 Task: Find connections with filter location Qingyuan with filter topic #Tipsforsucesswith filter profile language German with filter current company HPCL-Mittal Energy Limited with filter school Sikkim Manipal Institute of Technology - SMU with filter industry Metal Ore Mining with filter service category Mobile Marketing with filter keywords title Carpenter
Action: Mouse moved to (219, 305)
Screenshot: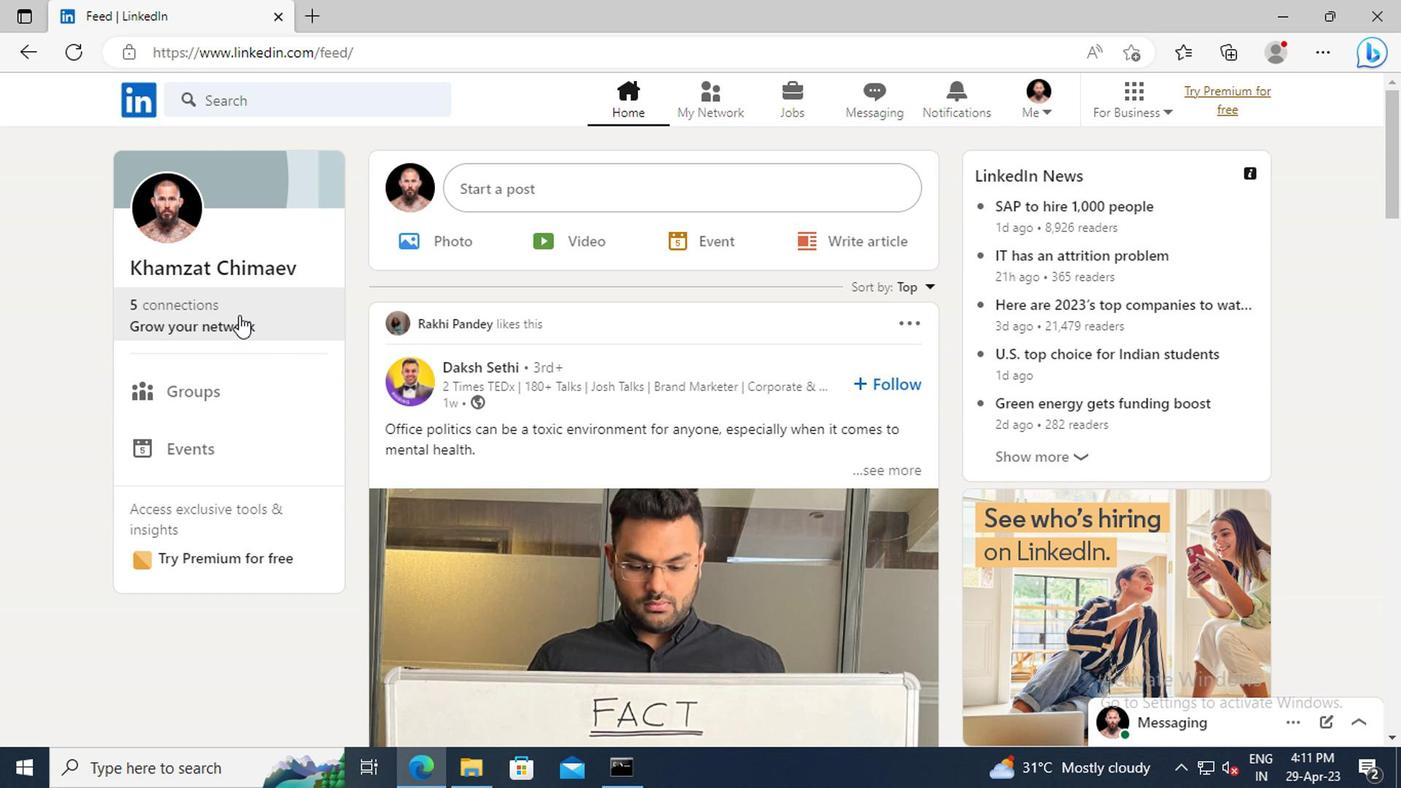 
Action: Mouse pressed left at (219, 305)
Screenshot: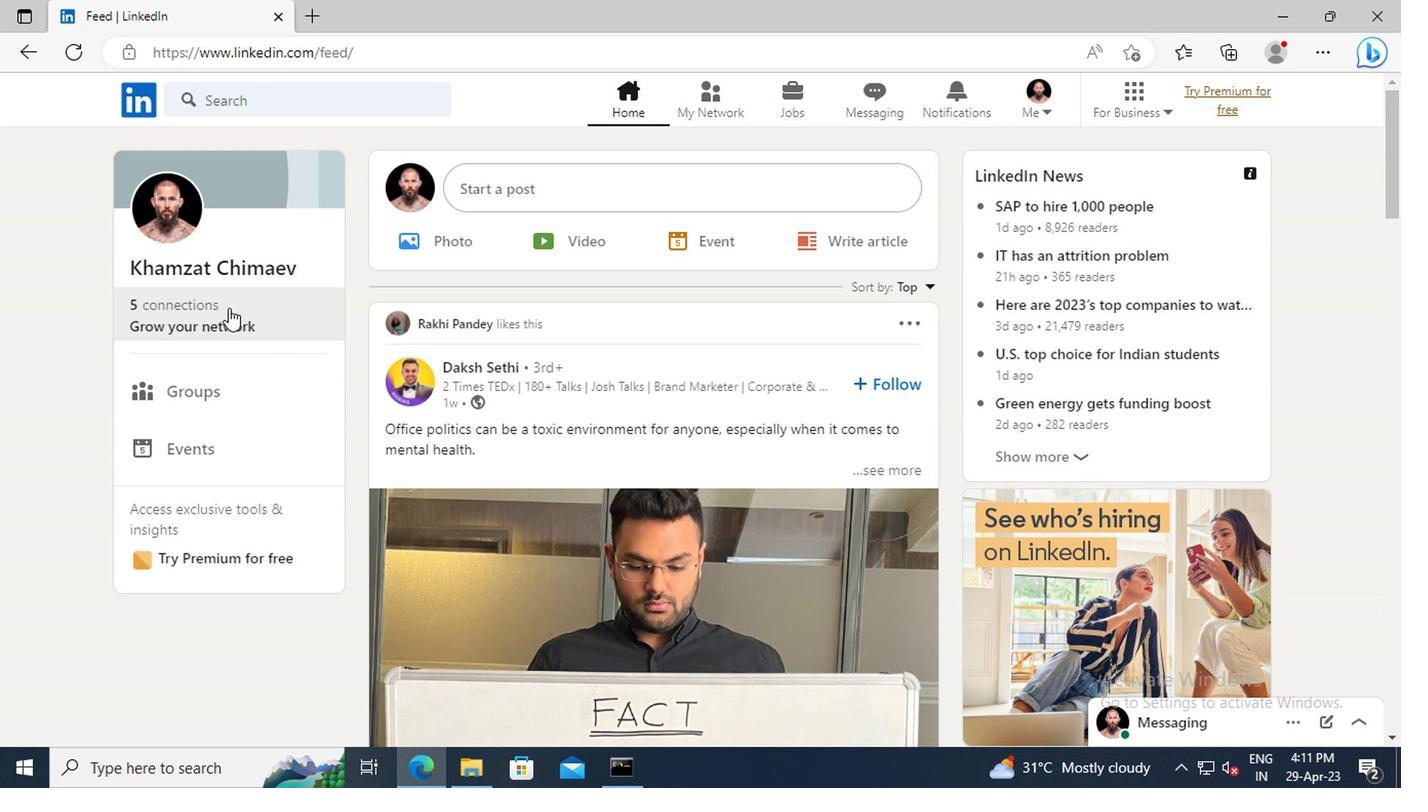 
Action: Mouse moved to (219, 214)
Screenshot: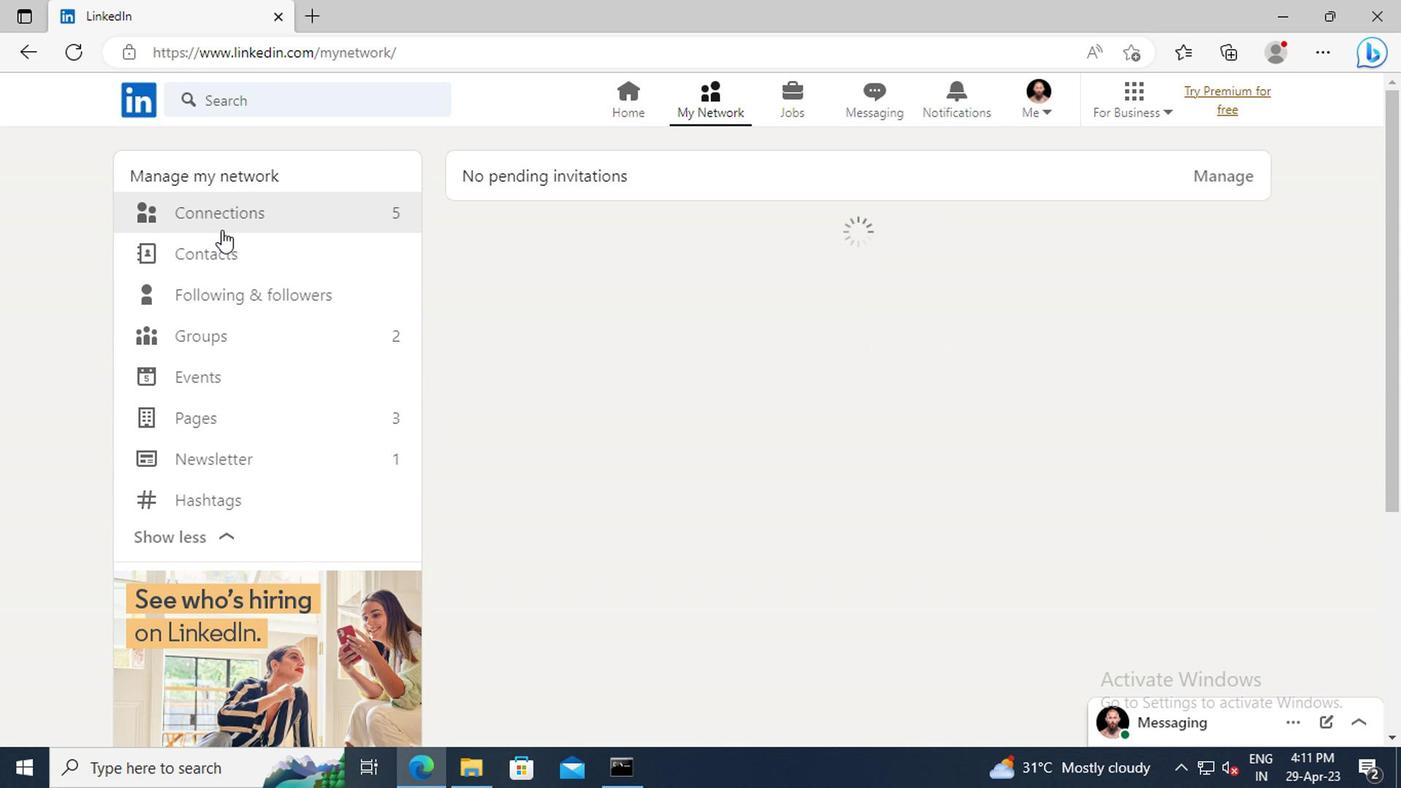 
Action: Mouse pressed left at (219, 214)
Screenshot: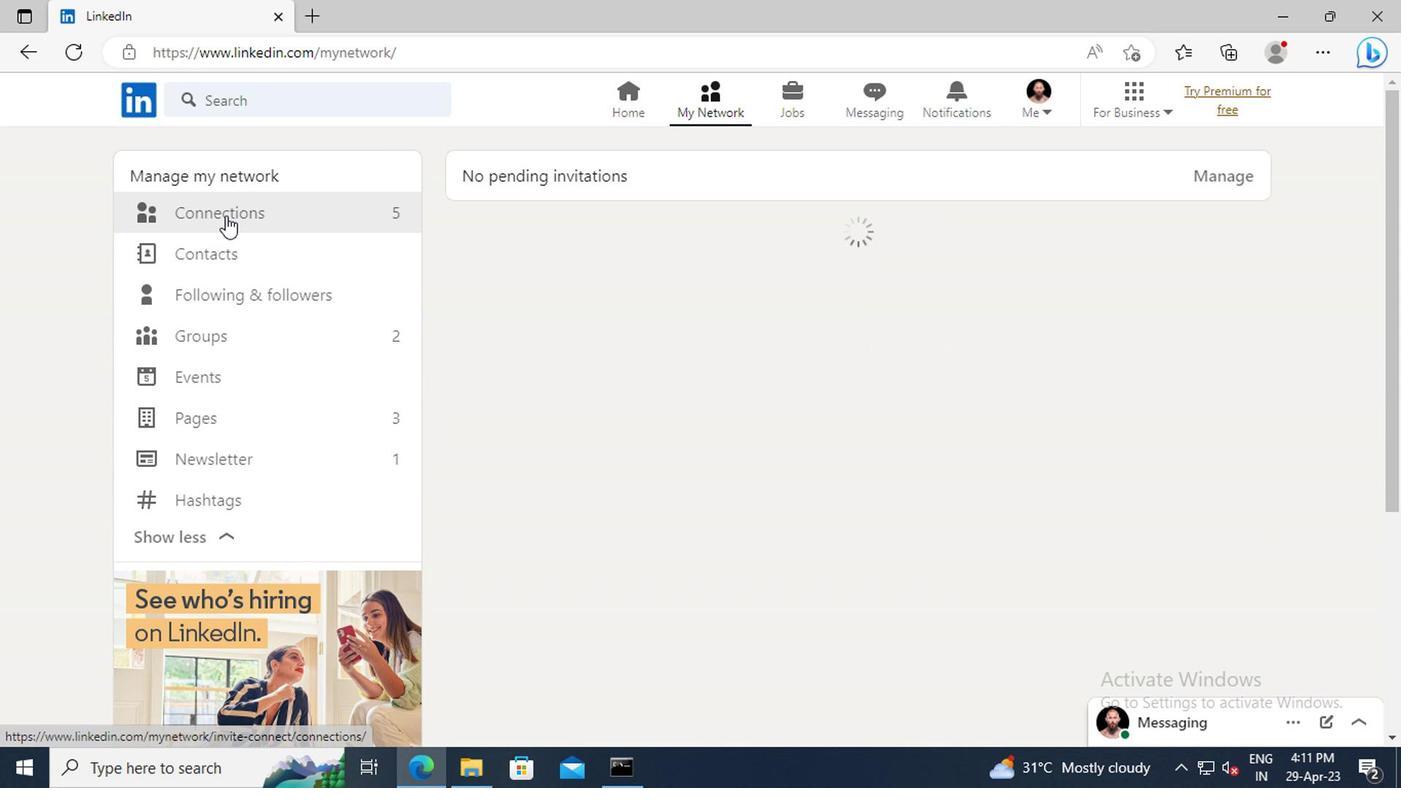 
Action: Mouse moved to (834, 216)
Screenshot: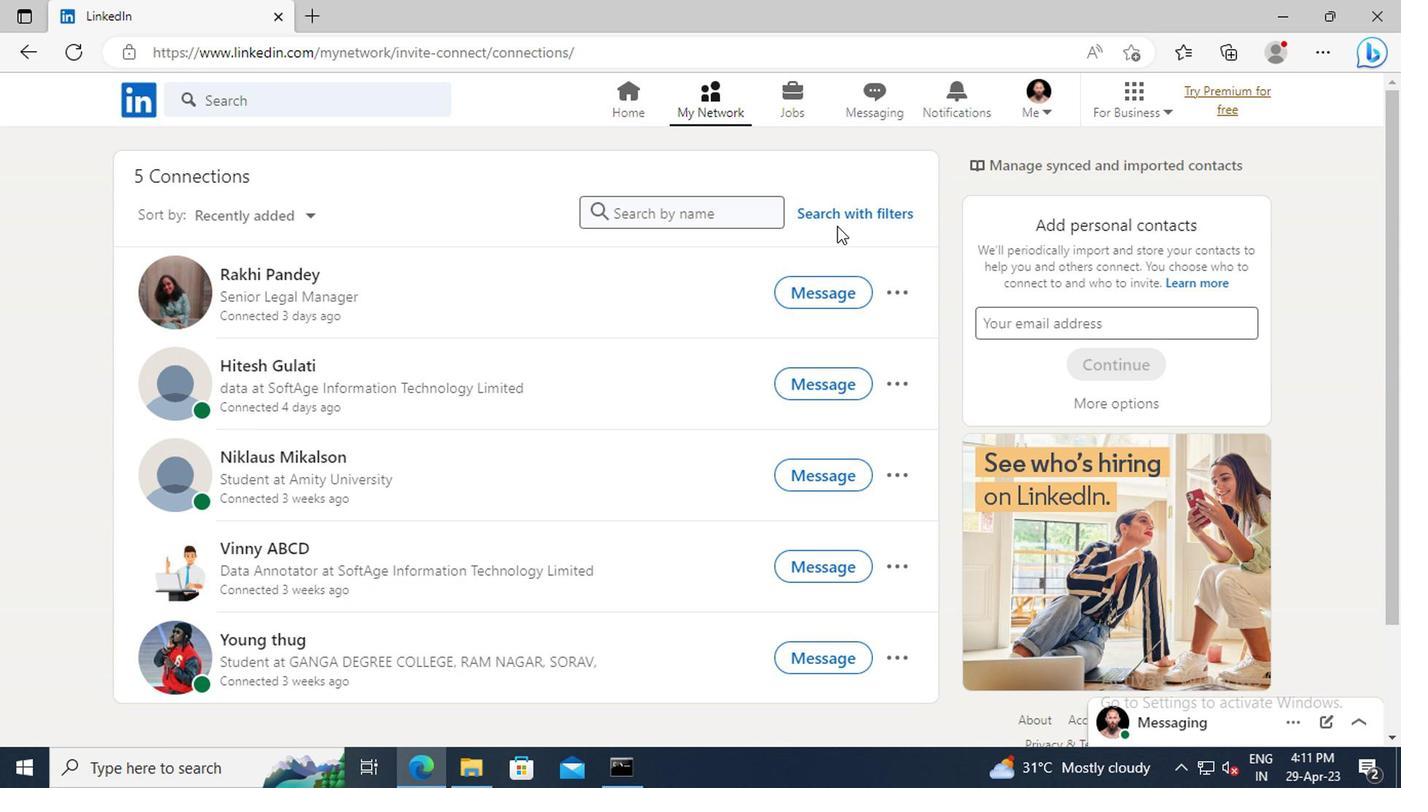 
Action: Mouse pressed left at (834, 216)
Screenshot: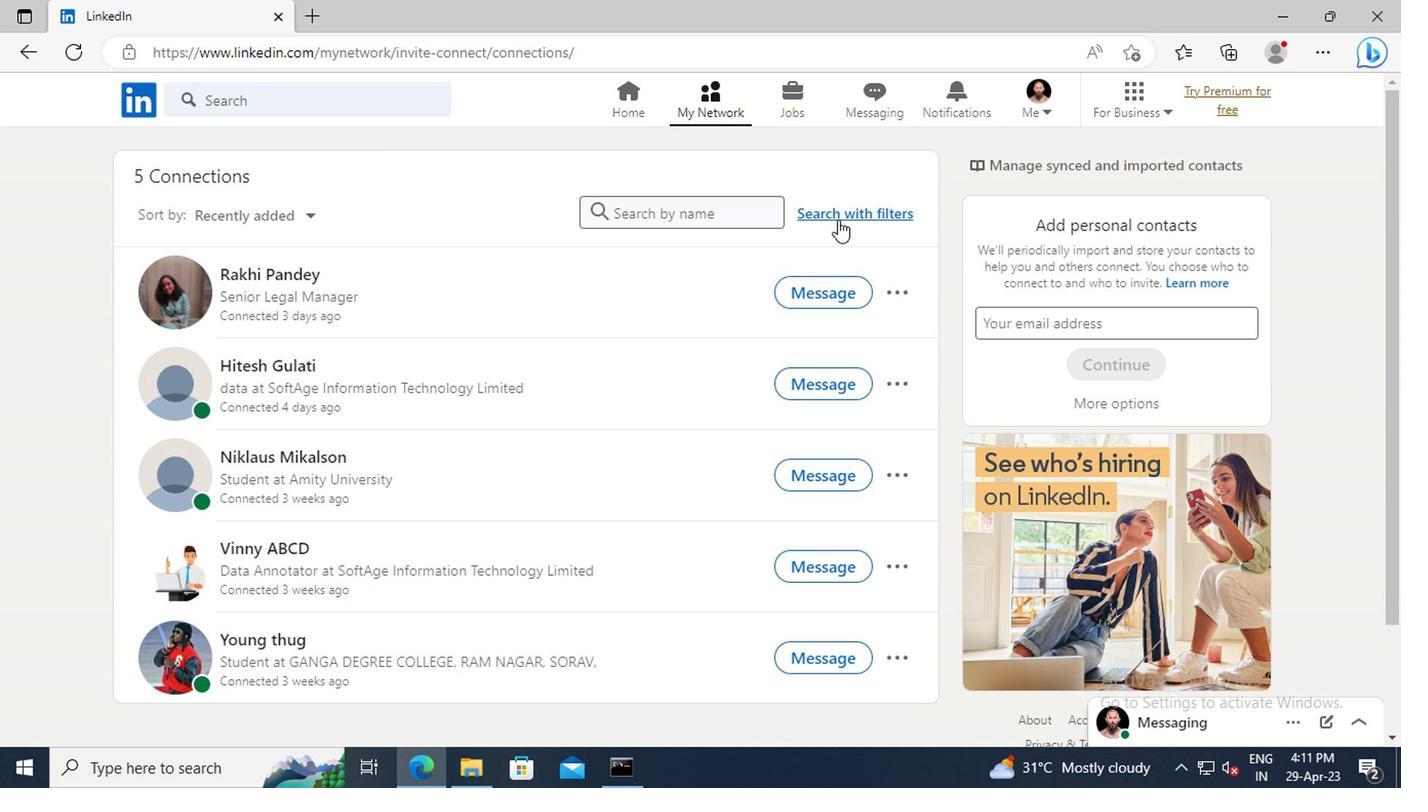 
Action: Mouse moved to (778, 161)
Screenshot: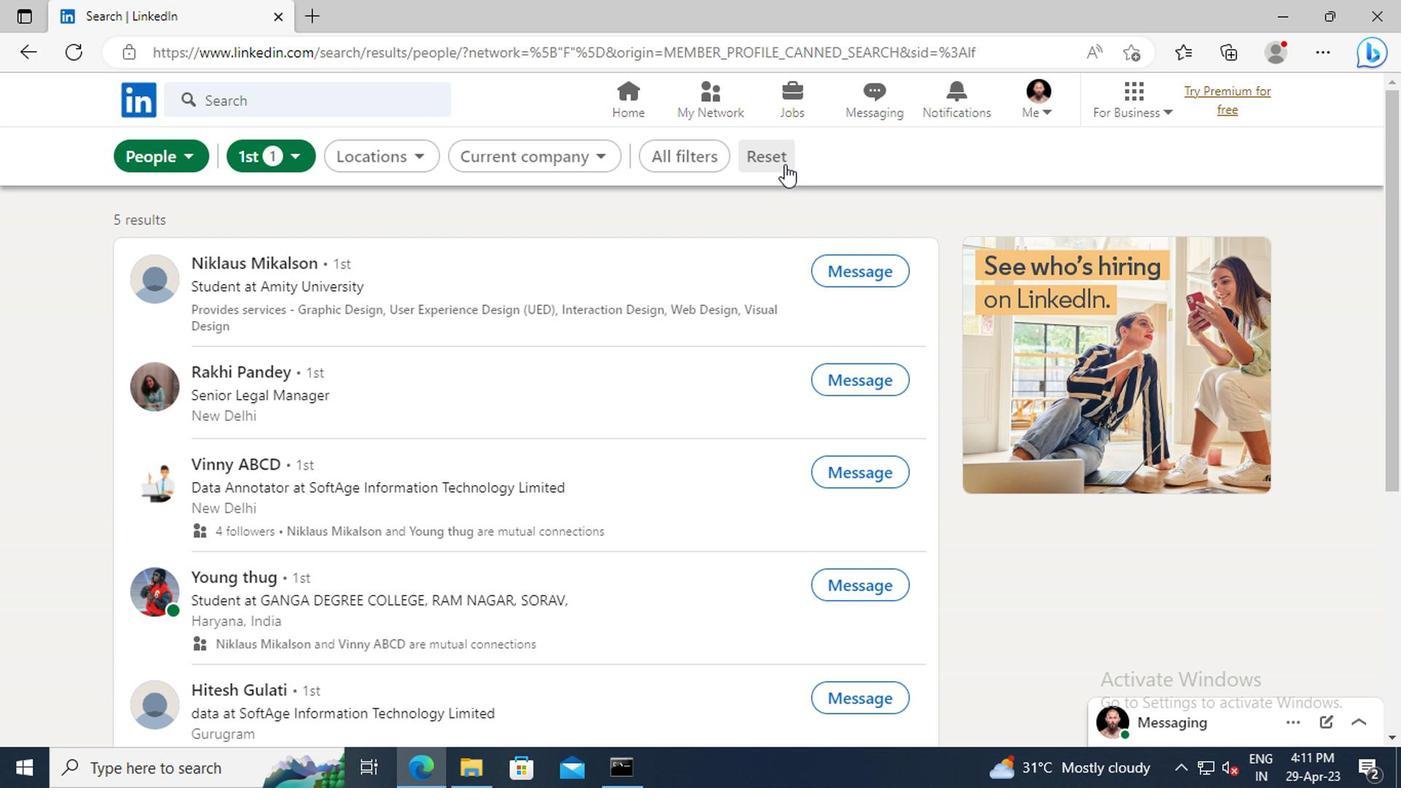 
Action: Mouse pressed left at (778, 161)
Screenshot: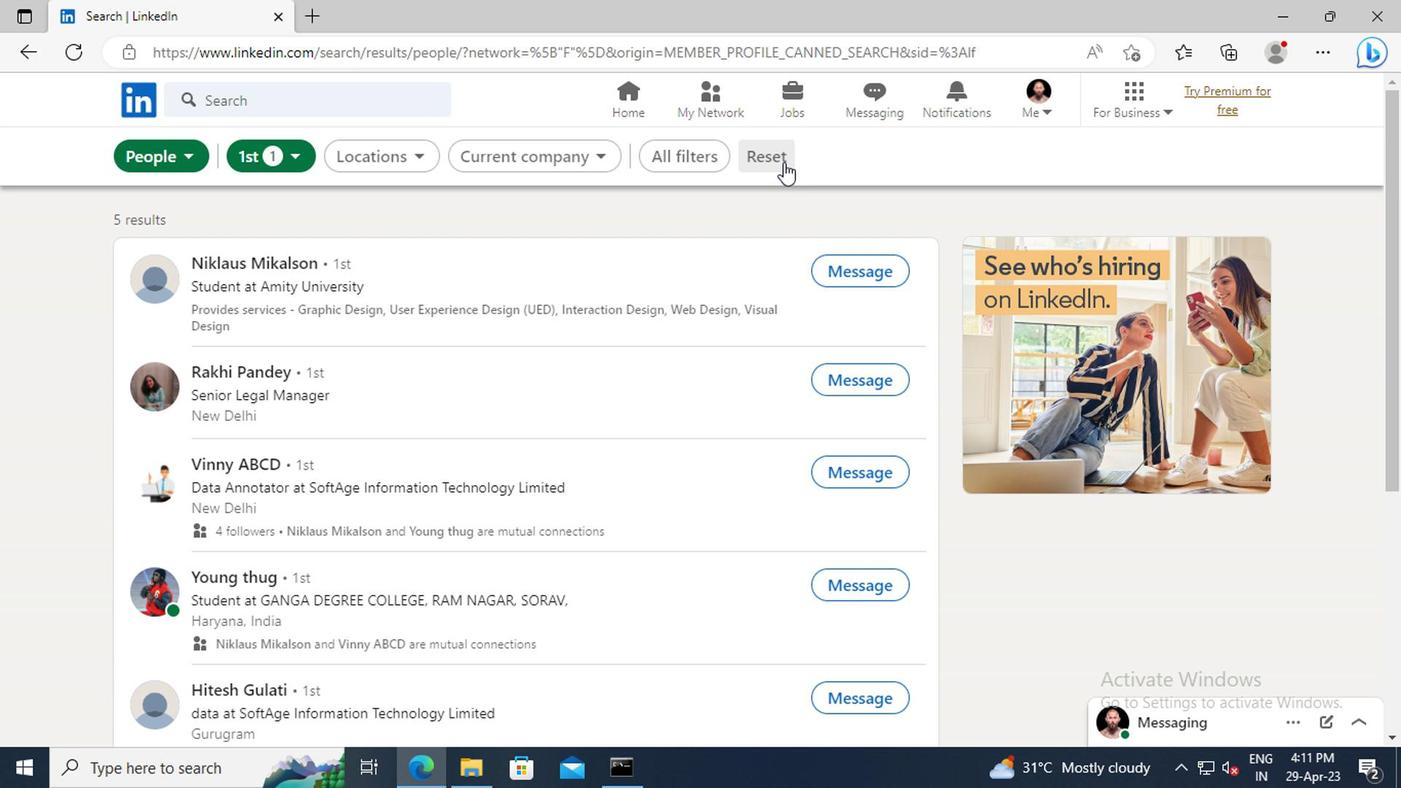 
Action: Mouse moved to (735, 154)
Screenshot: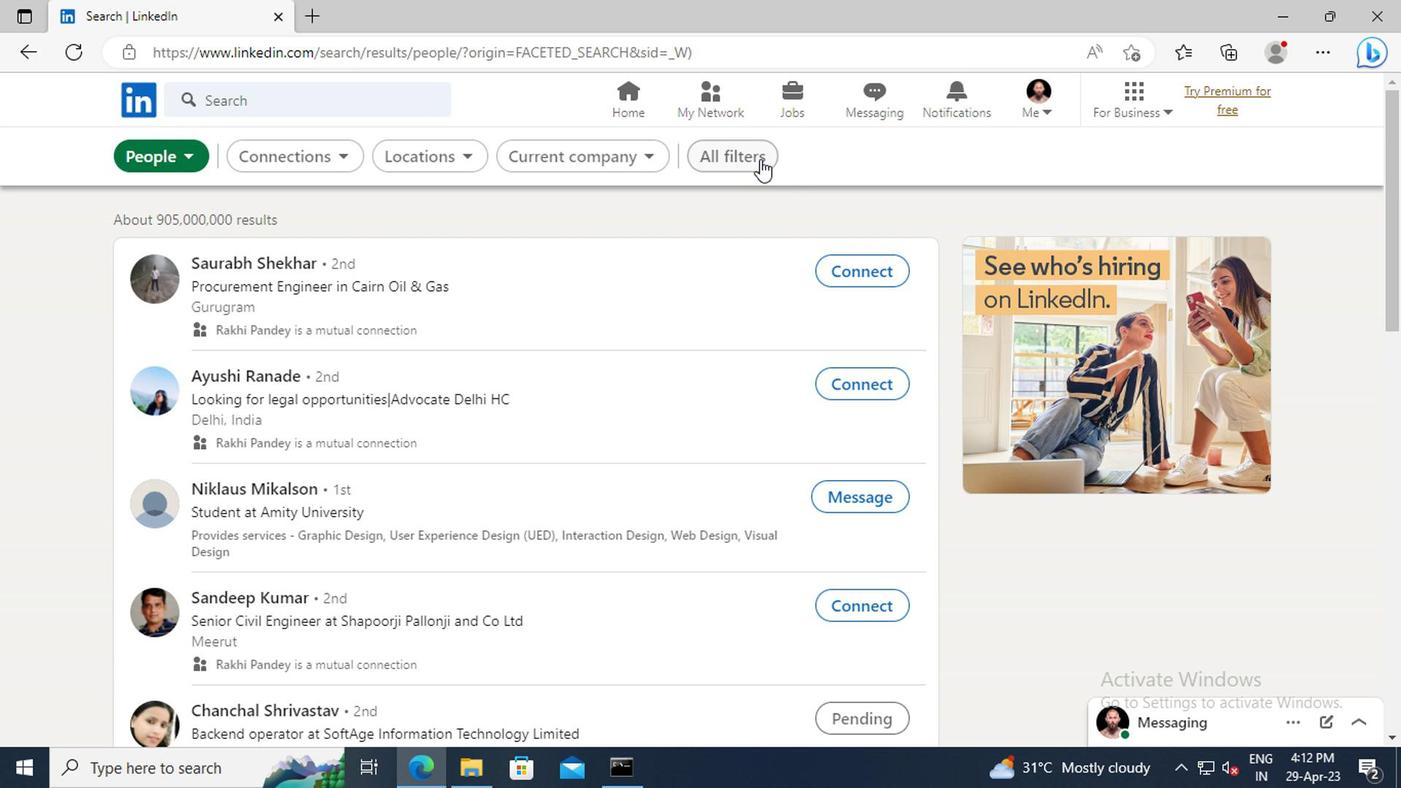 
Action: Mouse pressed left at (735, 154)
Screenshot: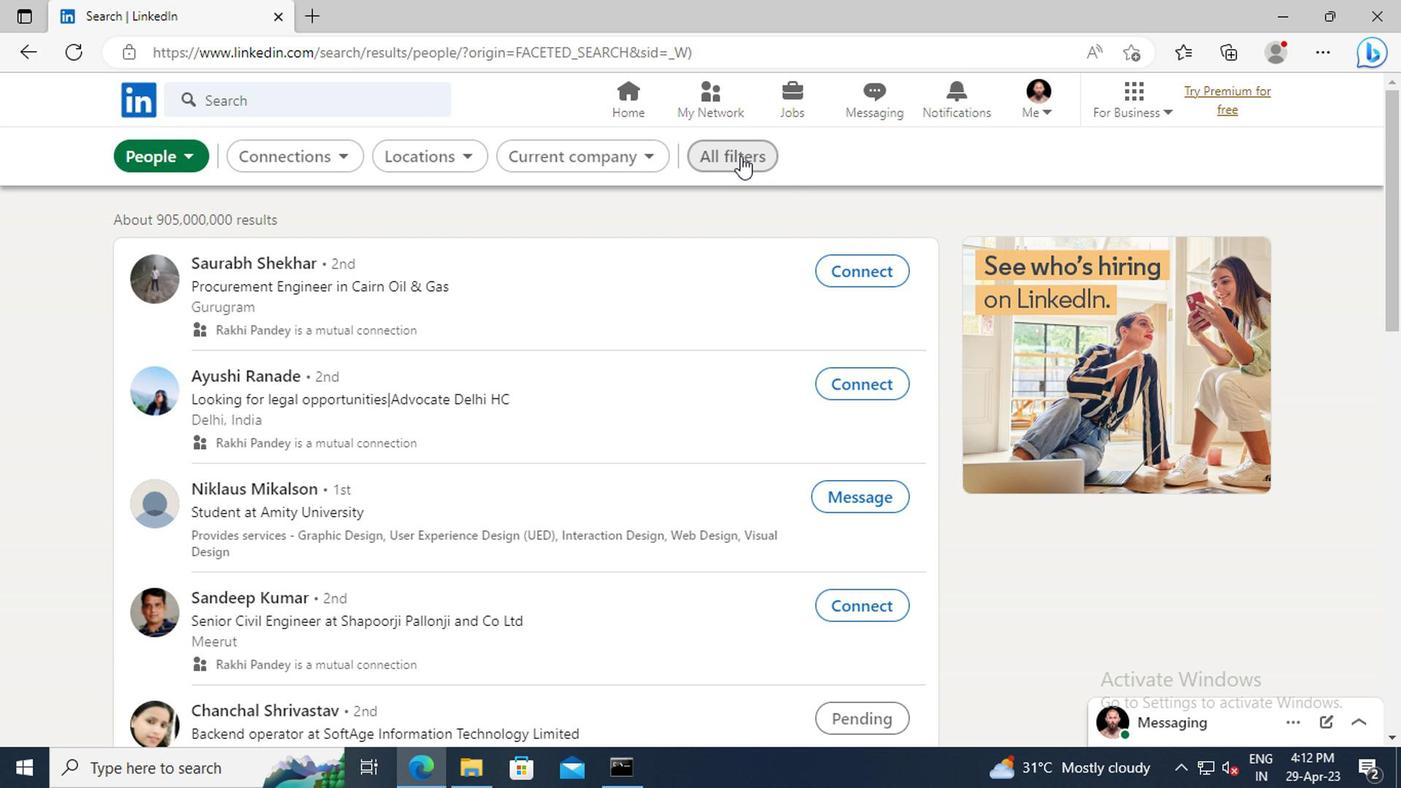 
Action: Mouse moved to (1190, 350)
Screenshot: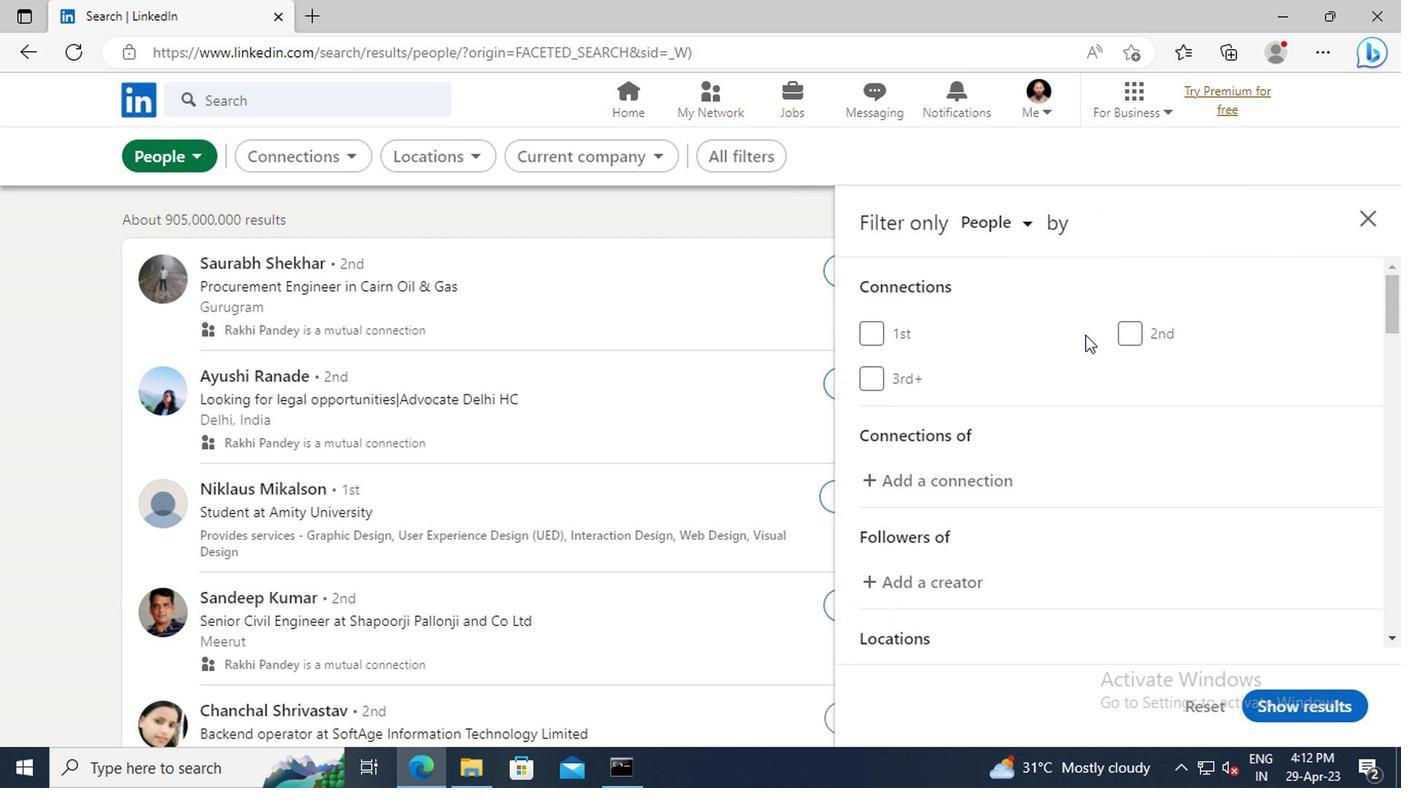 
Action: Mouse scrolled (1190, 350) with delta (0, 0)
Screenshot: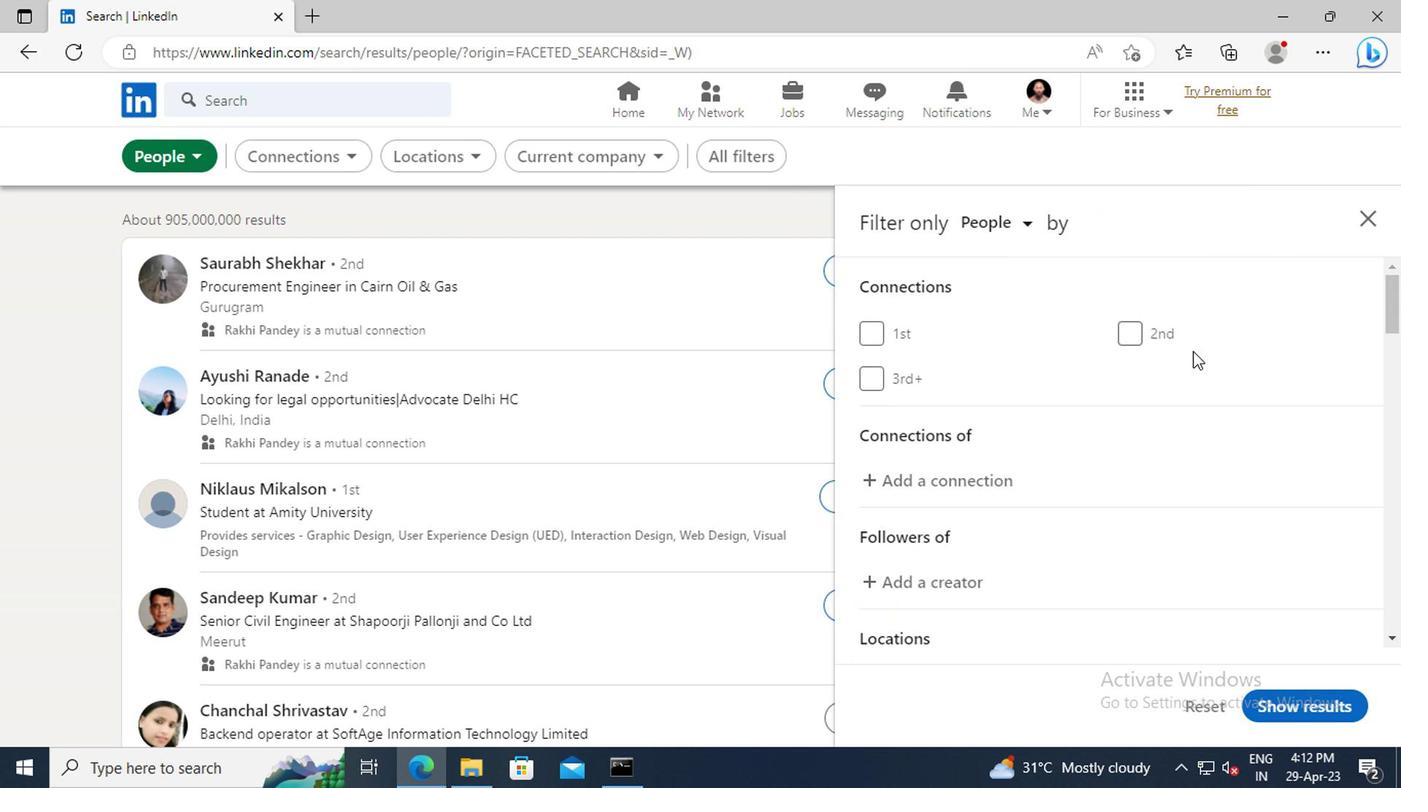 
Action: Mouse scrolled (1190, 350) with delta (0, 0)
Screenshot: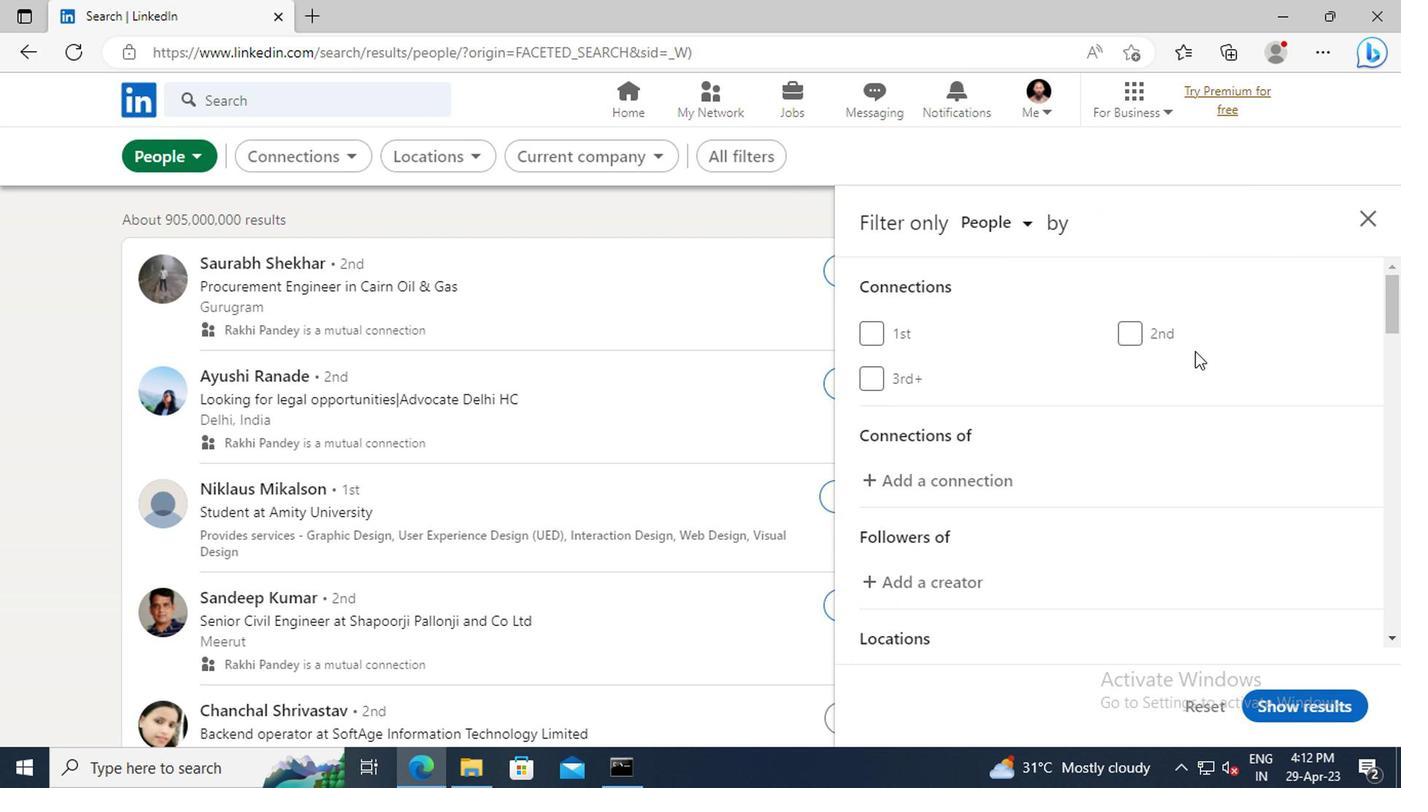 
Action: Mouse moved to (1190, 350)
Screenshot: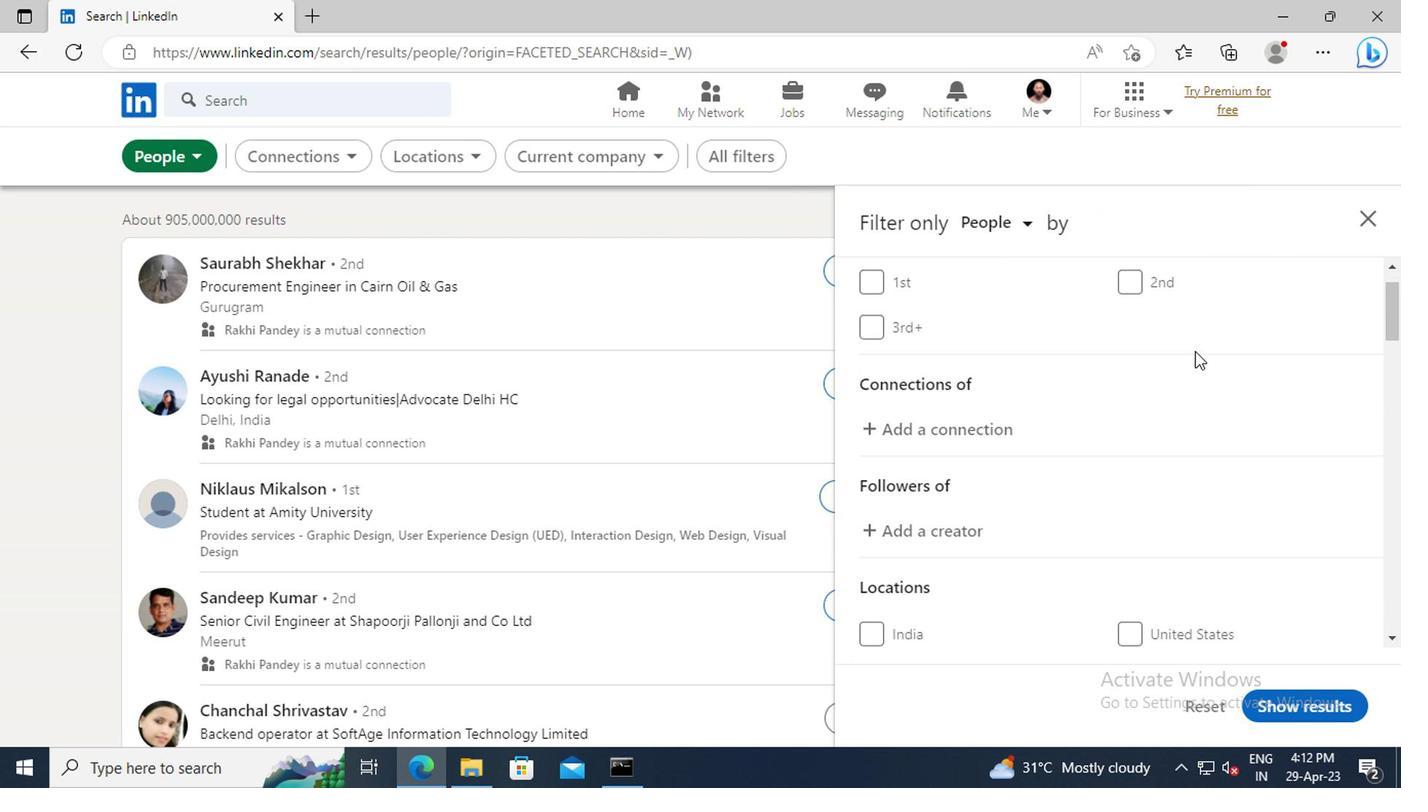 
Action: Mouse scrolled (1190, 350) with delta (0, 0)
Screenshot: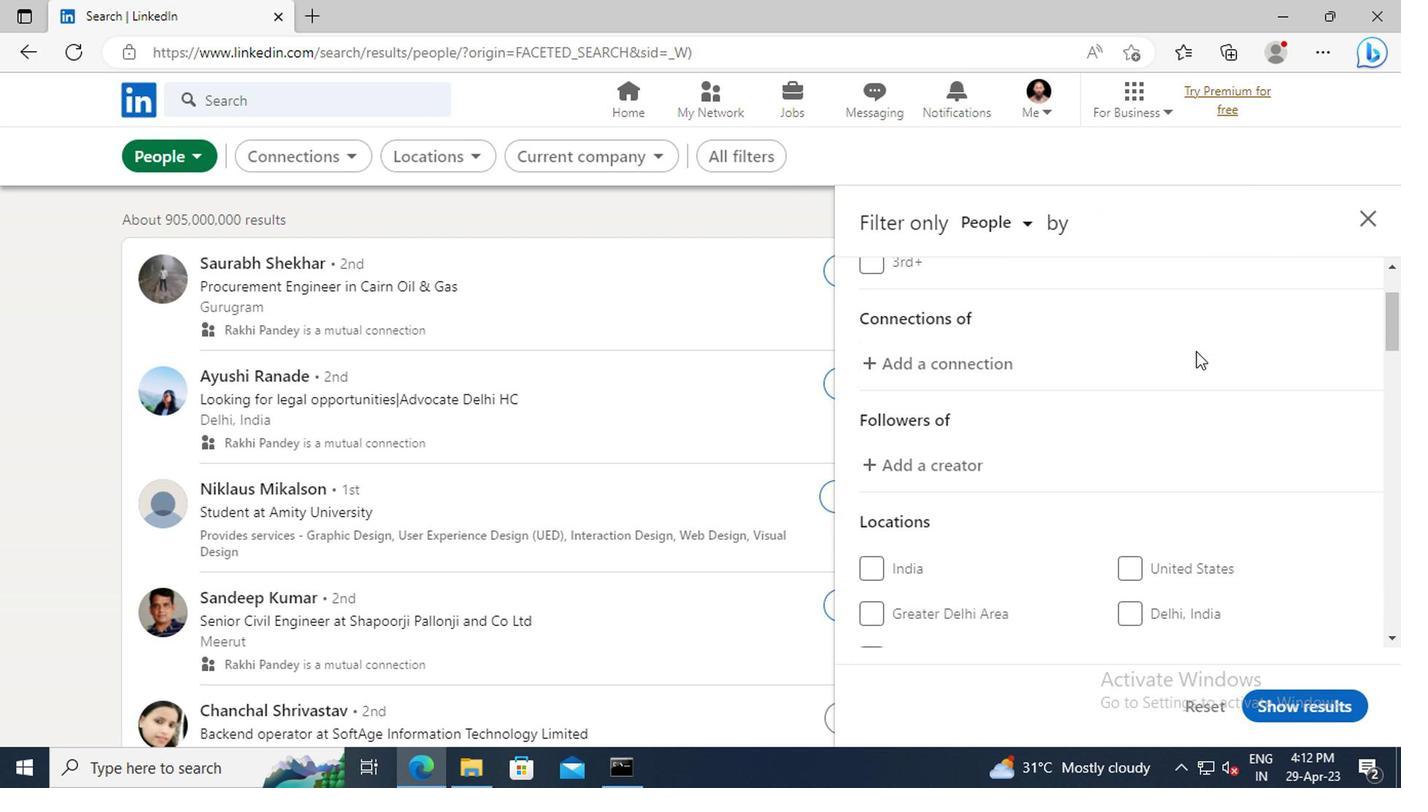
Action: Mouse scrolled (1190, 350) with delta (0, 0)
Screenshot: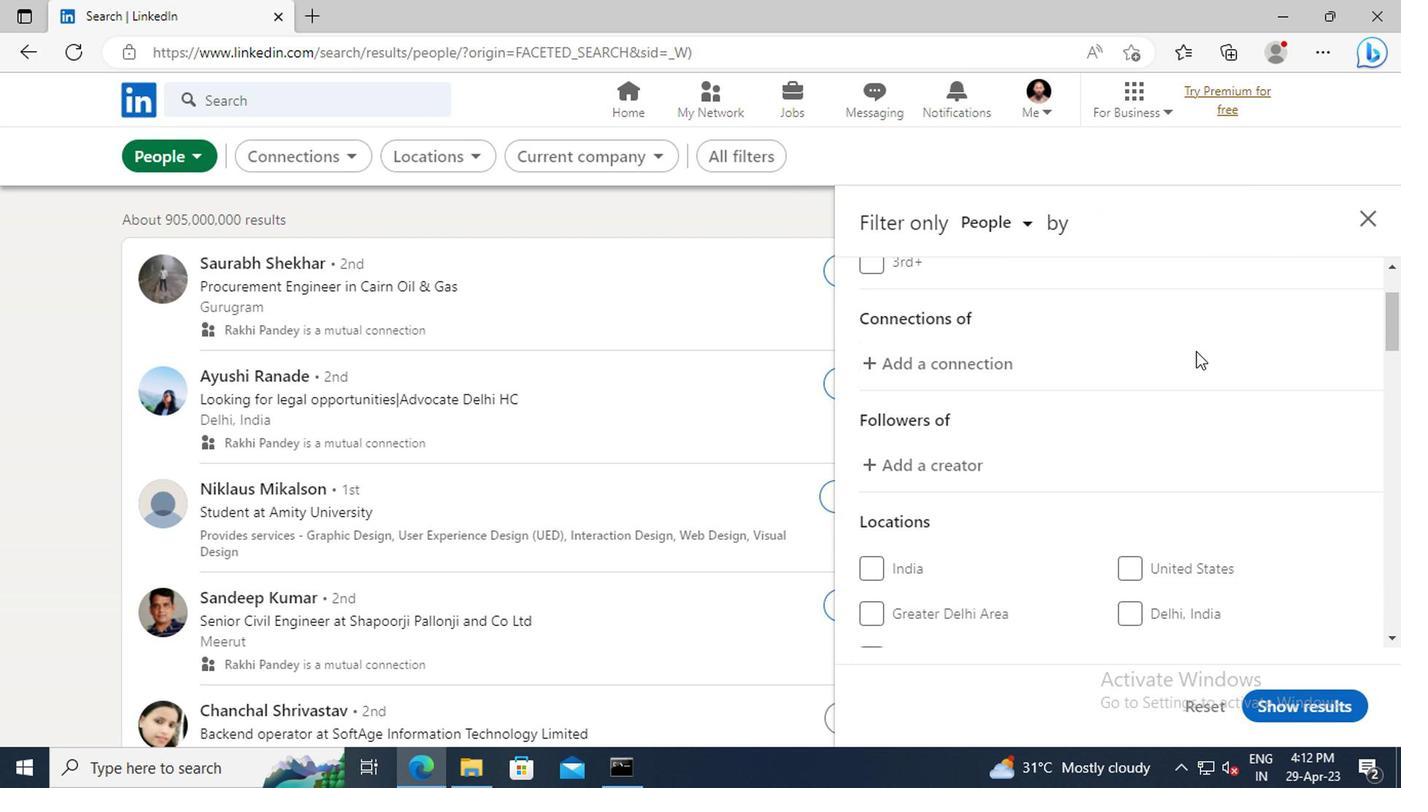 
Action: Mouse scrolled (1190, 350) with delta (0, 0)
Screenshot: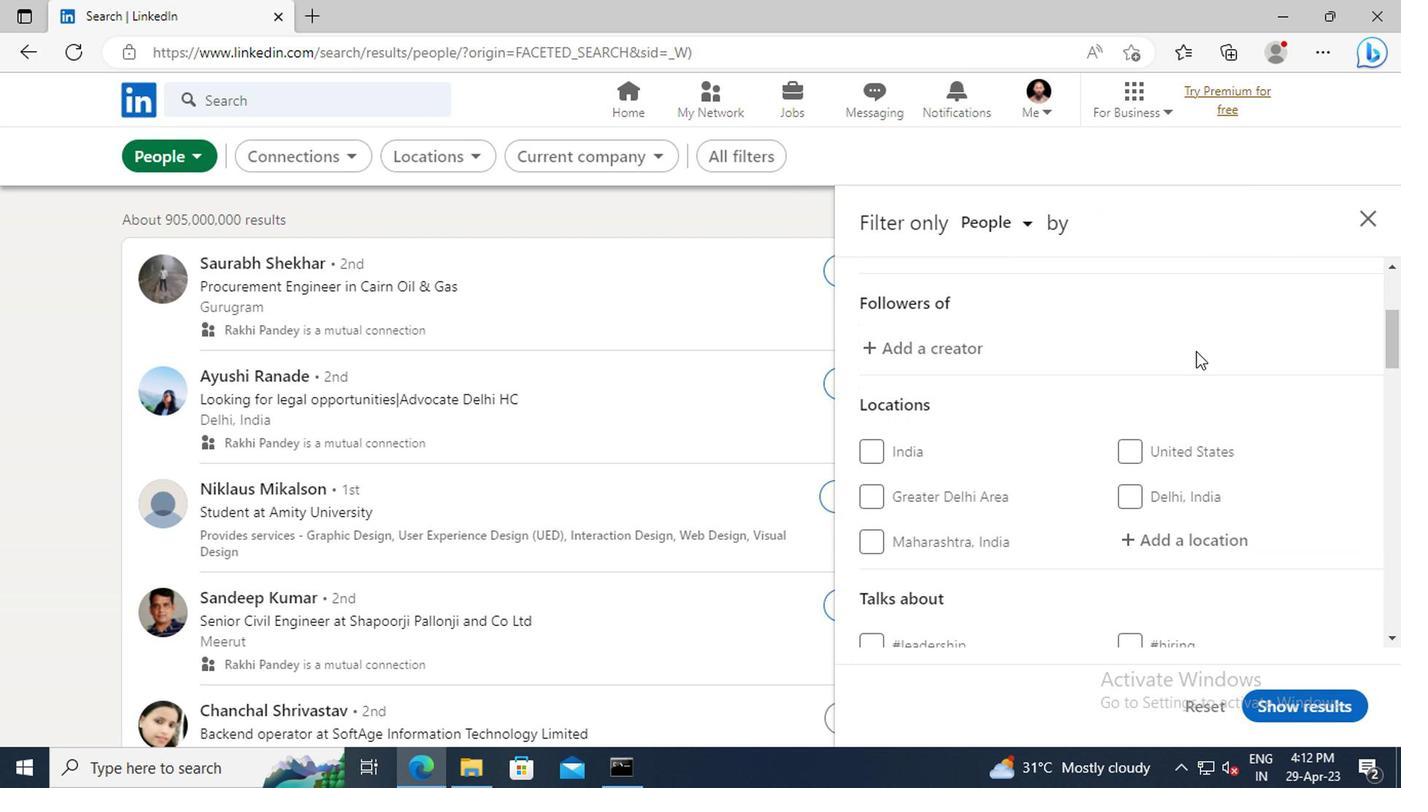 
Action: Mouse scrolled (1190, 350) with delta (0, 0)
Screenshot: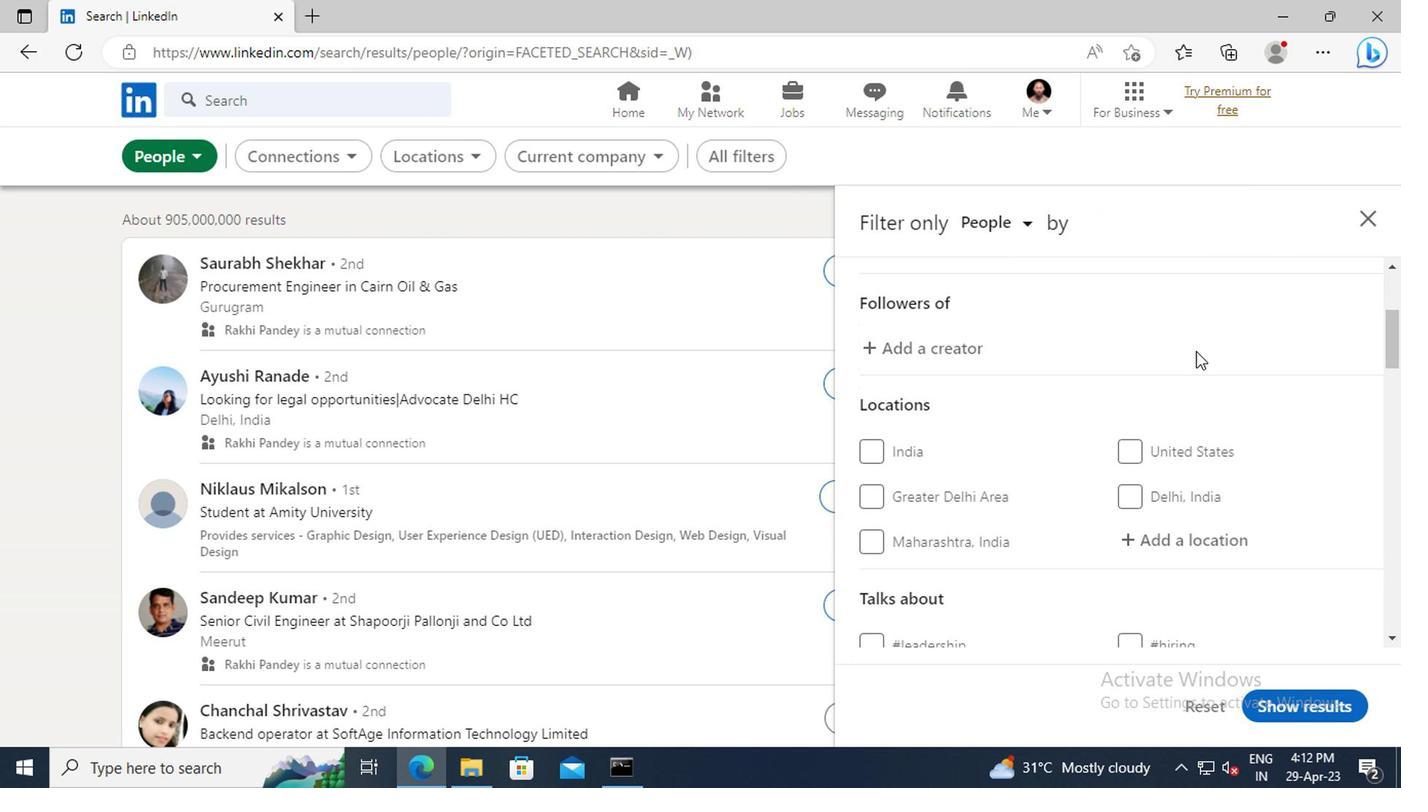 
Action: Mouse moved to (1175, 419)
Screenshot: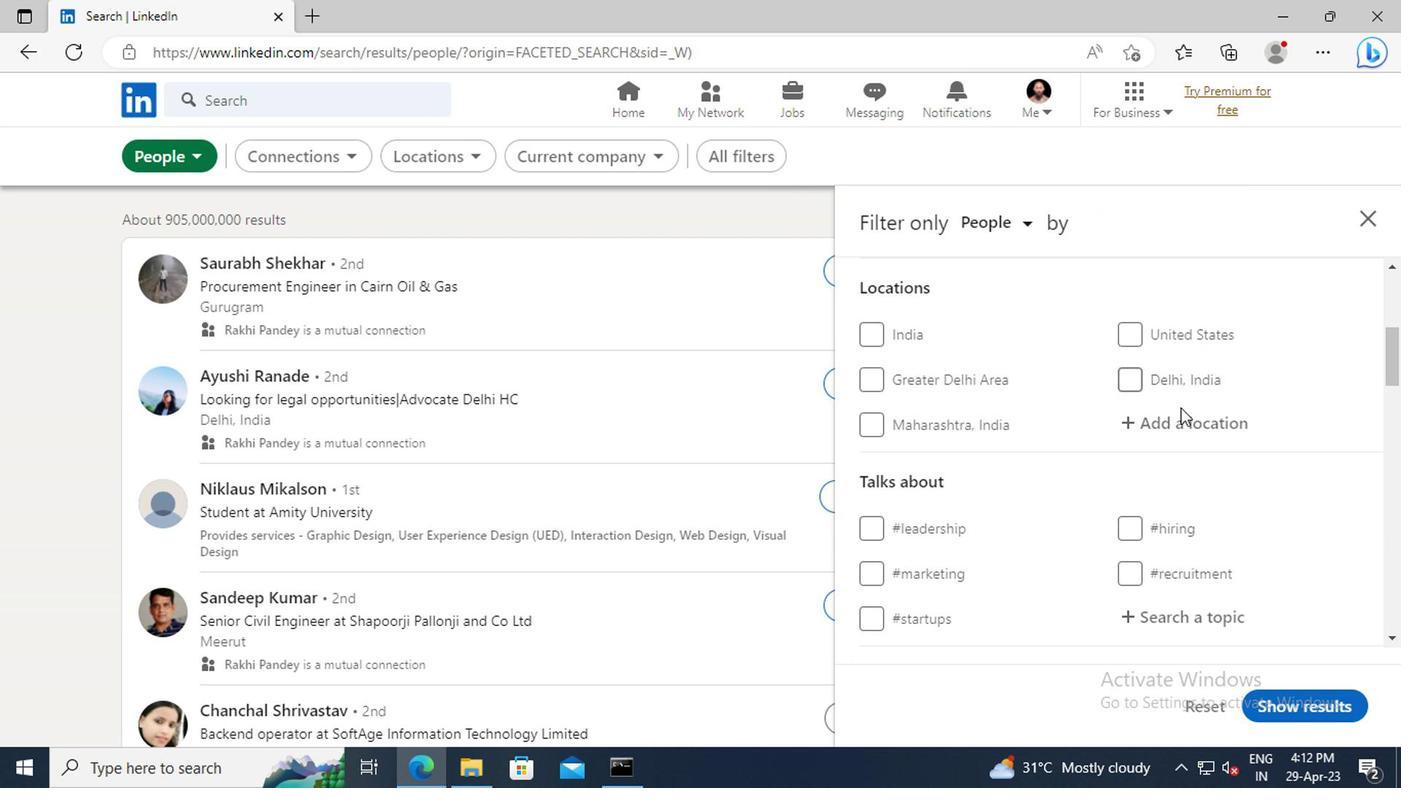 
Action: Mouse pressed left at (1175, 419)
Screenshot: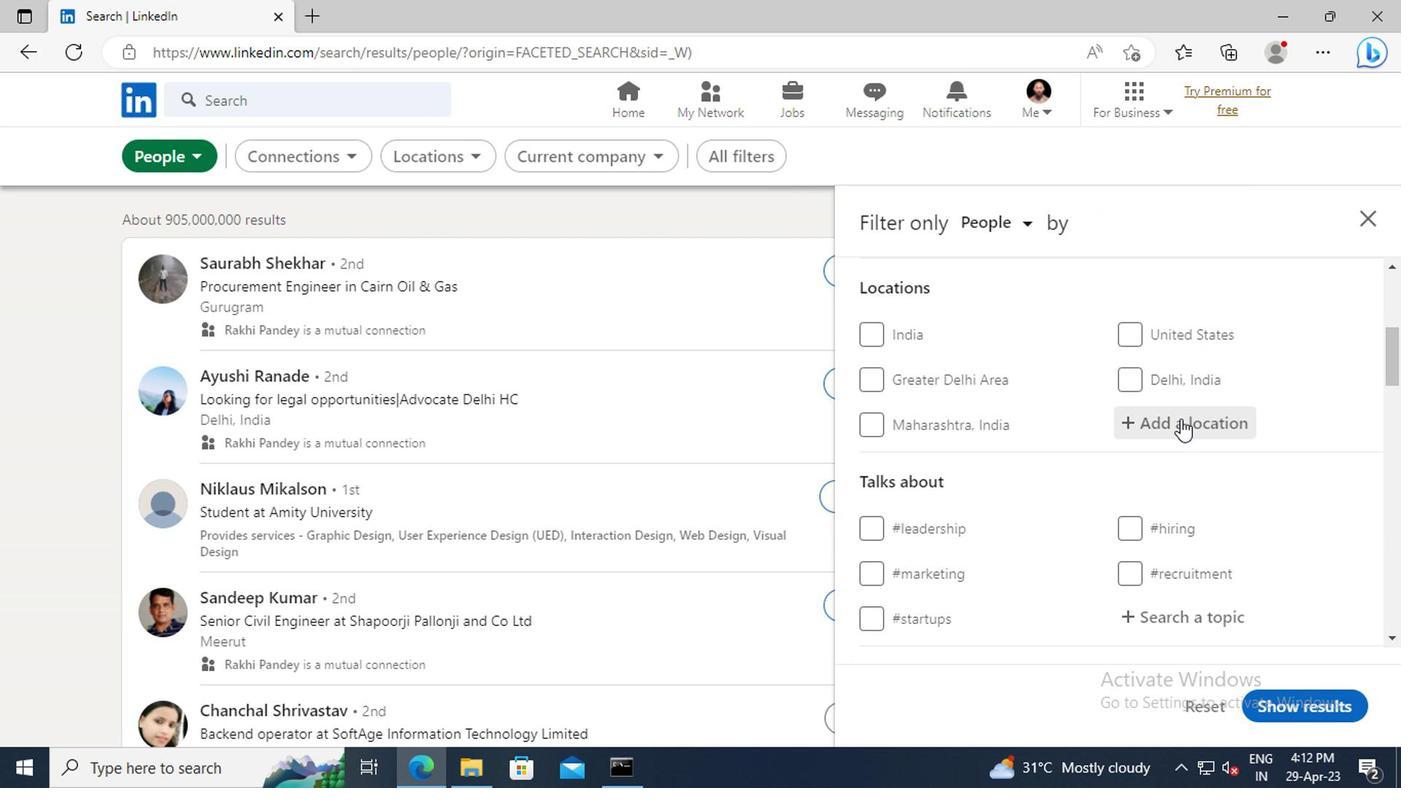 
Action: Key pressed <Key.shift>QINGYUAN
Screenshot: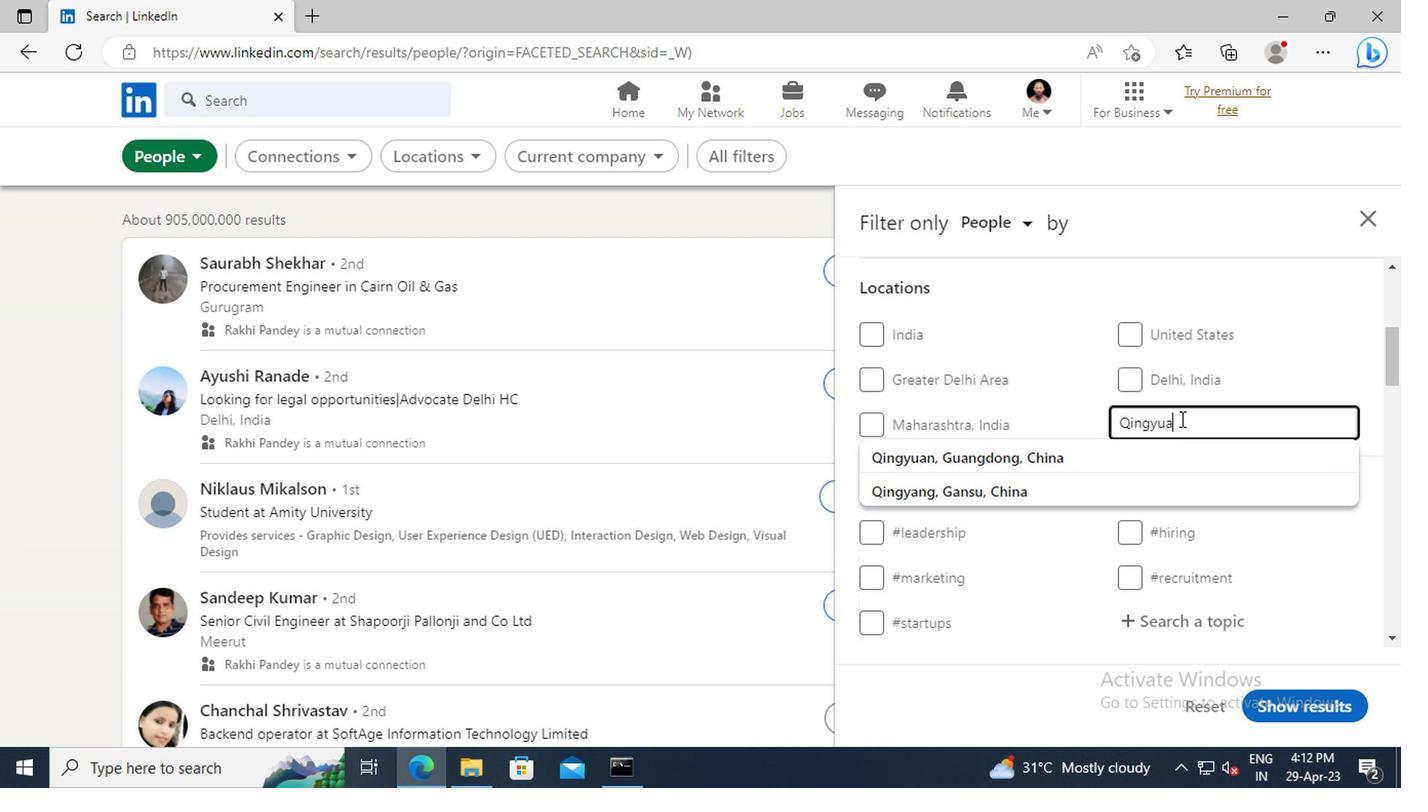 
Action: Mouse moved to (1147, 450)
Screenshot: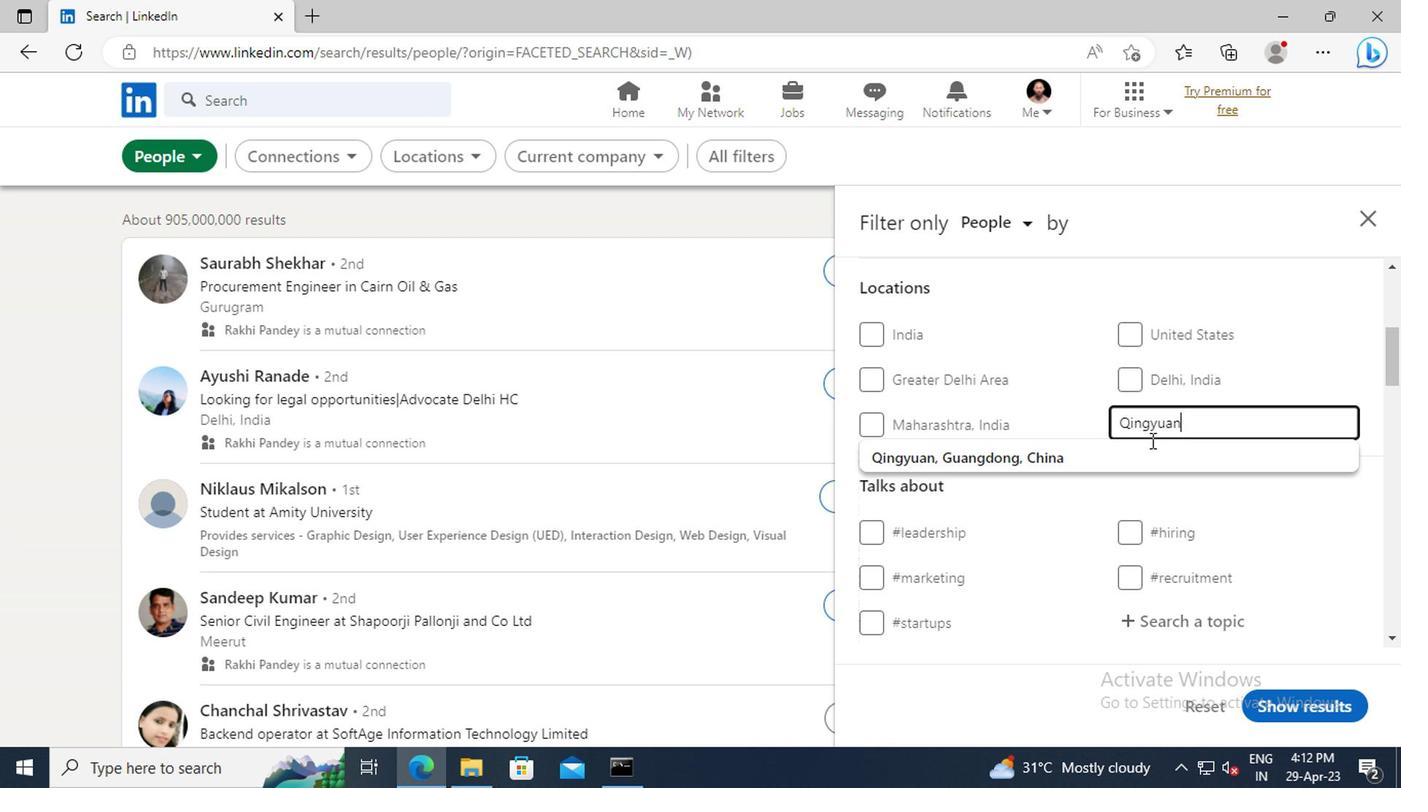 
Action: Mouse pressed left at (1147, 450)
Screenshot: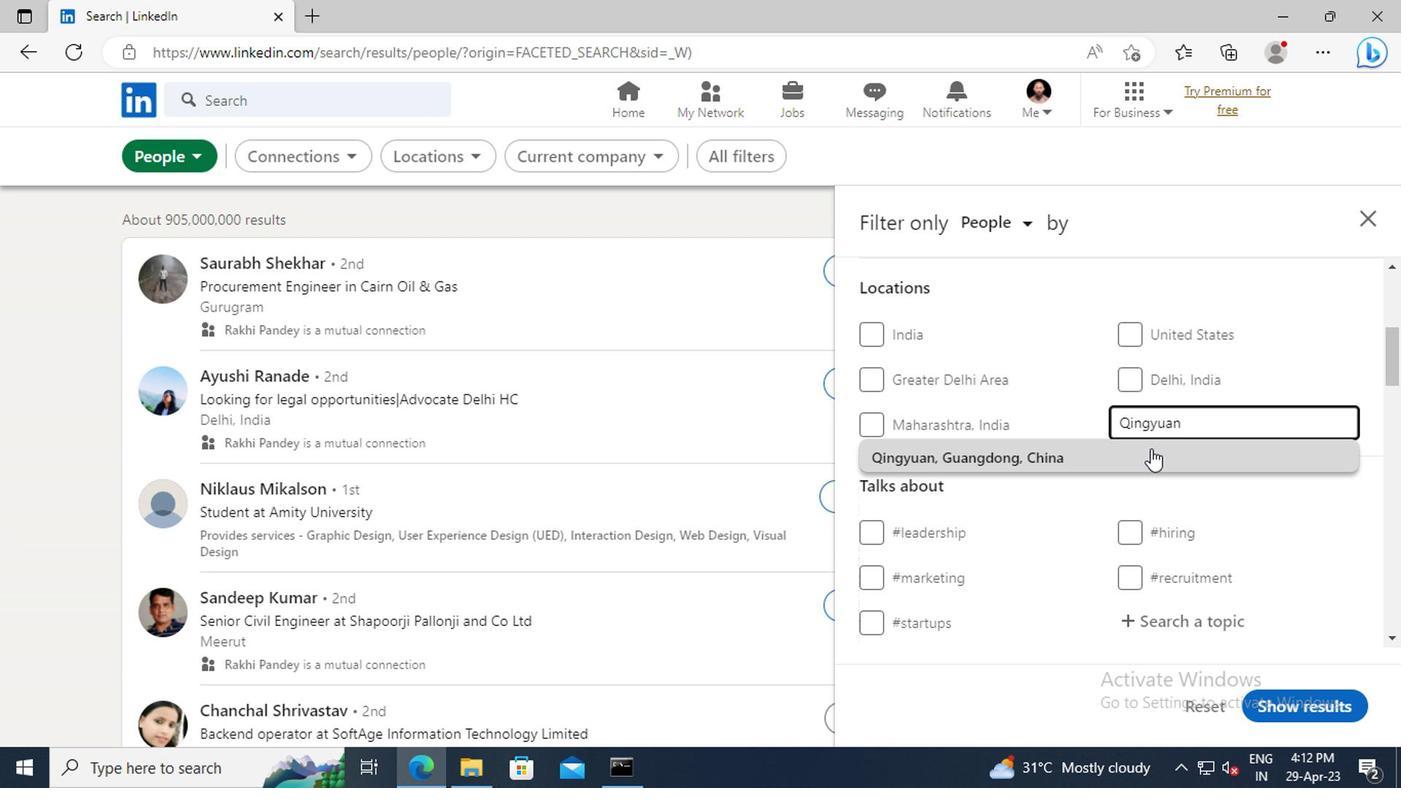 
Action: Mouse scrolled (1147, 449) with delta (0, 0)
Screenshot: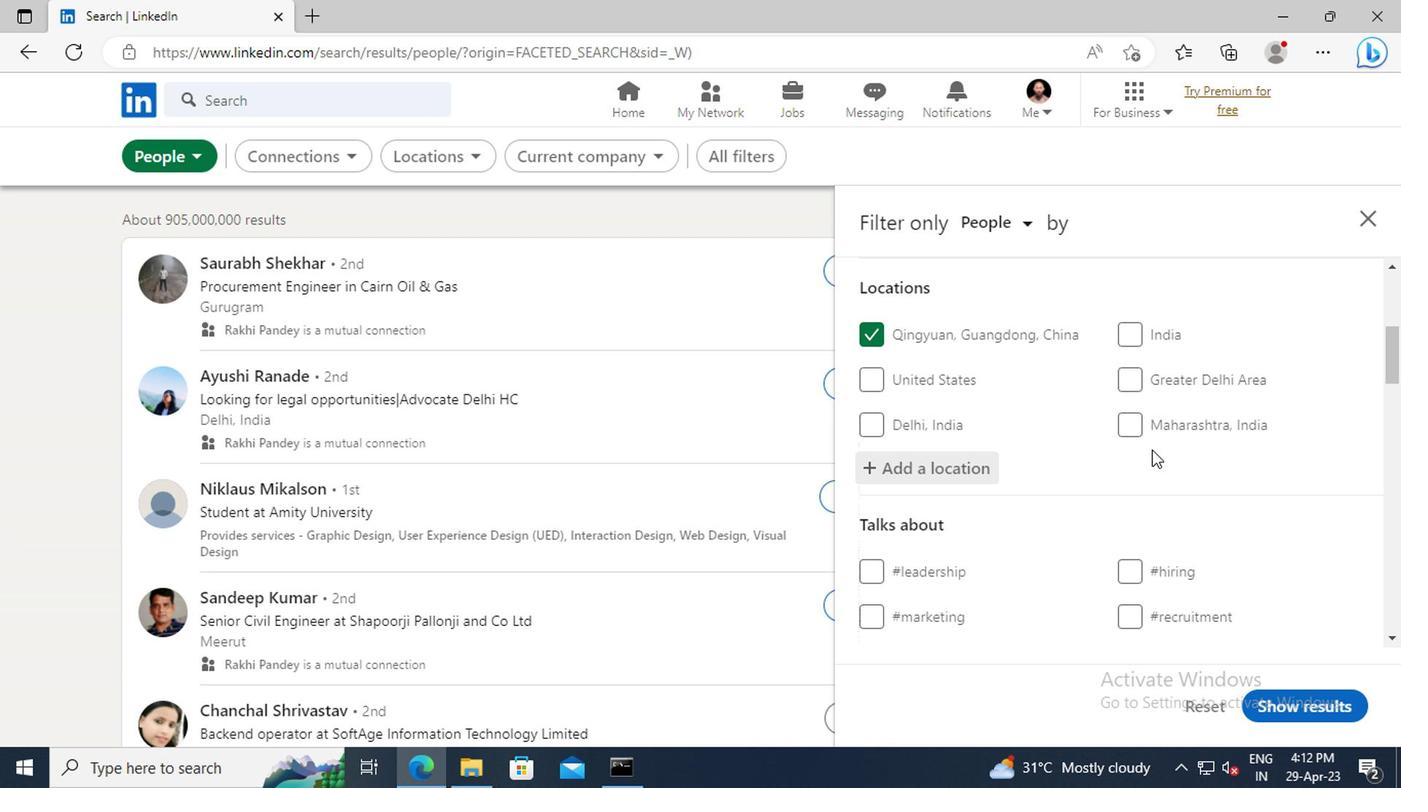 
Action: Mouse moved to (1147, 407)
Screenshot: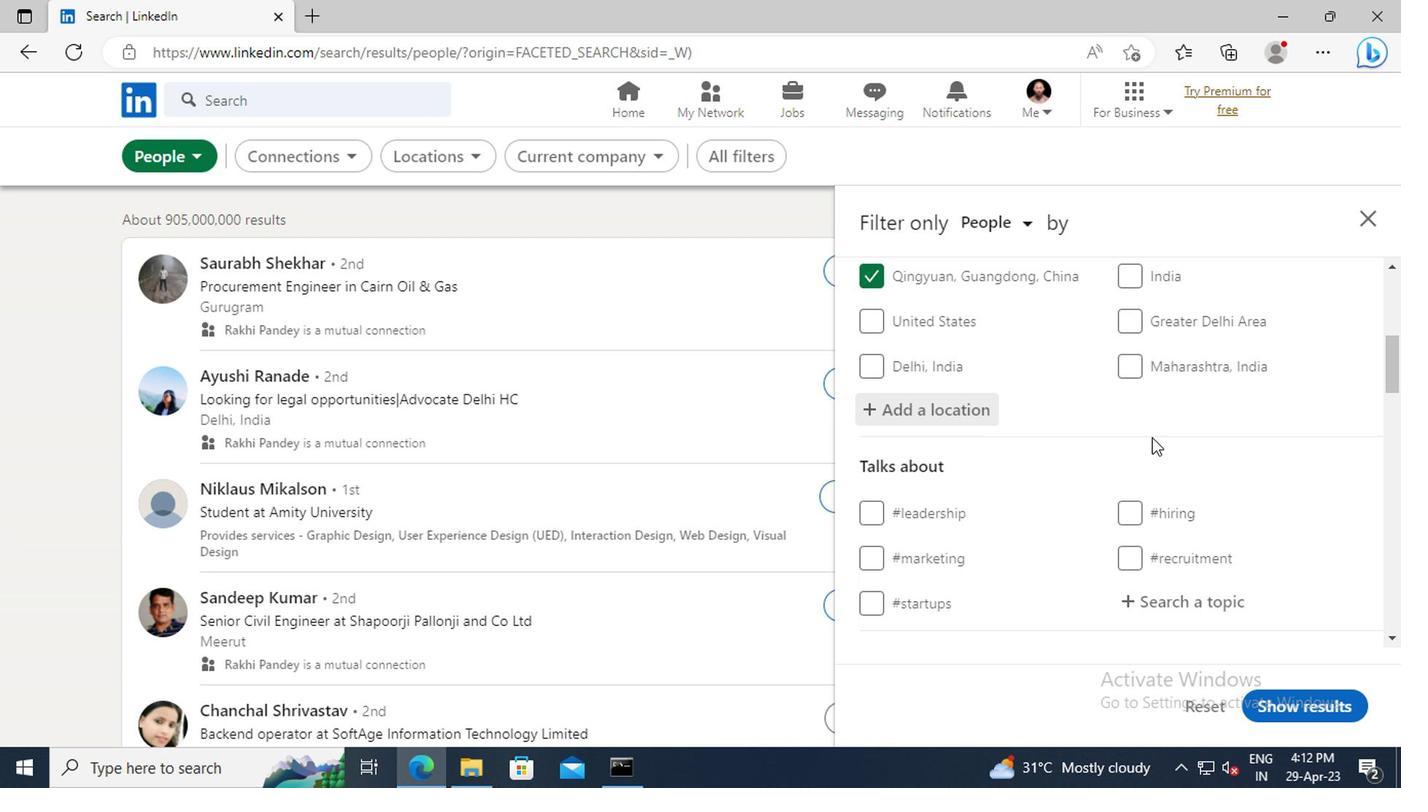 
Action: Mouse scrolled (1147, 407) with delta (0, 0)
Screenshot: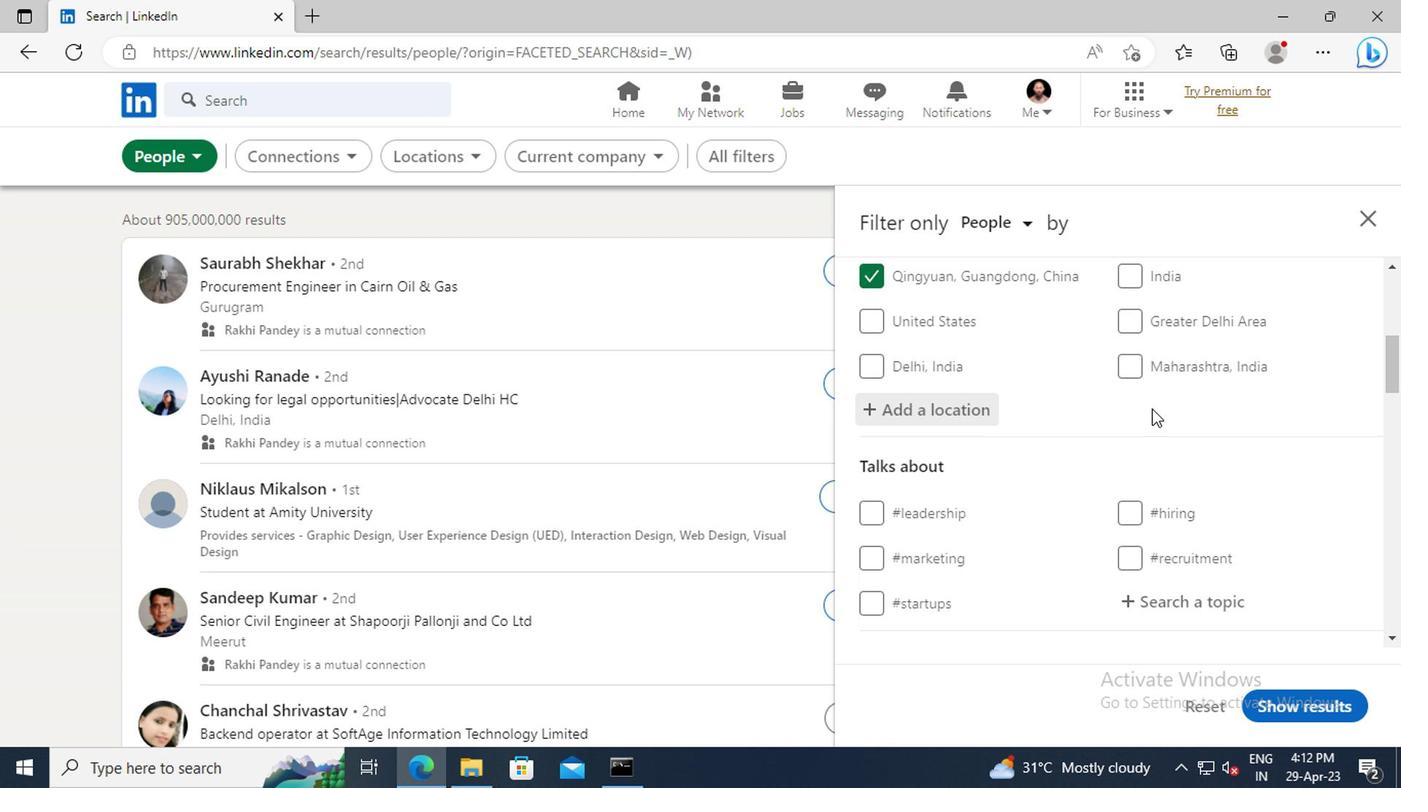 
Action: Mouse scrolled (1147, 407) with delta (0, 0)
Screenshot: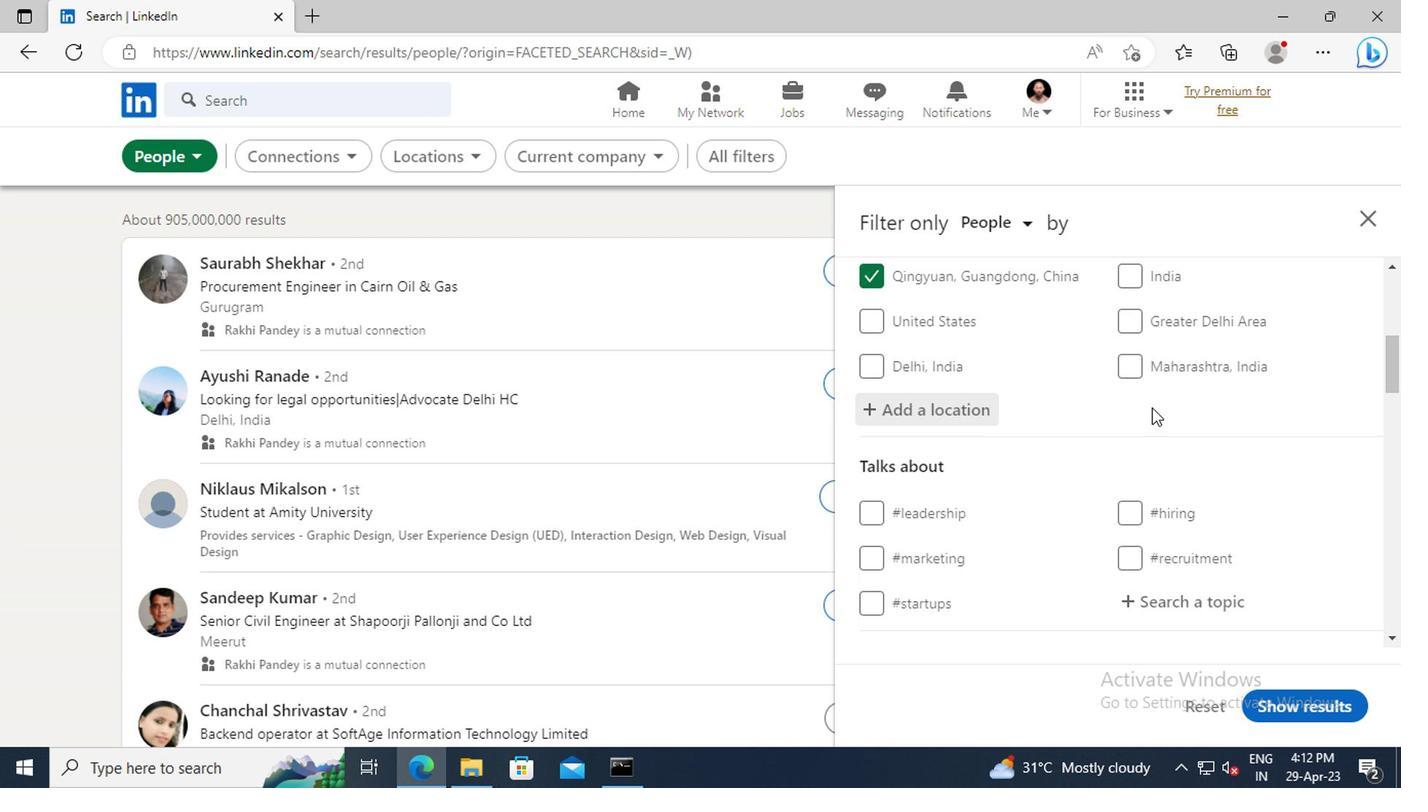 
Action: Mouse scrolled (1147, 407) with delta (0, 0)
Screenshot: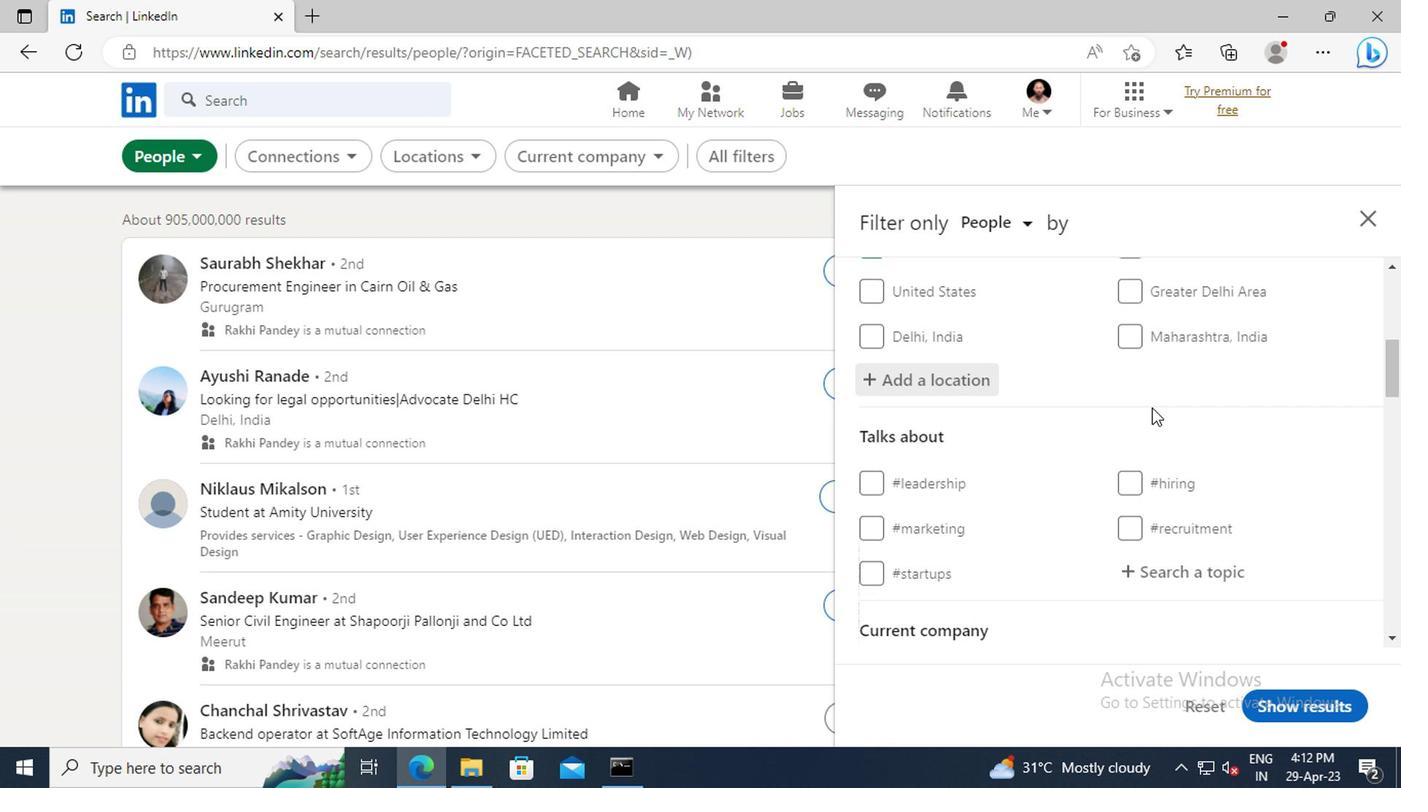 
Action: Mouse moved to (1144, 424)
Screenshot: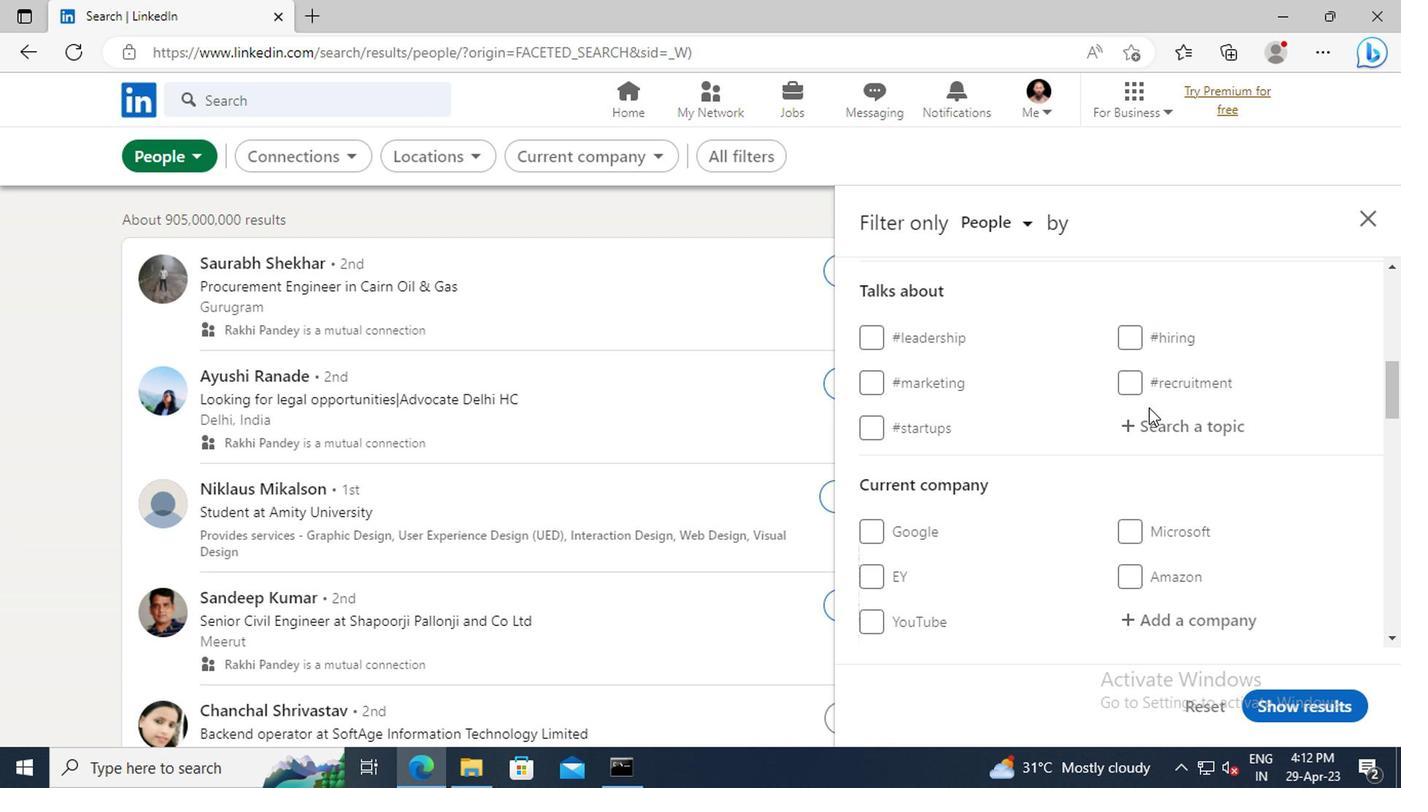 
Action: Mouse pressed left at (1144, 424)
Screenshot: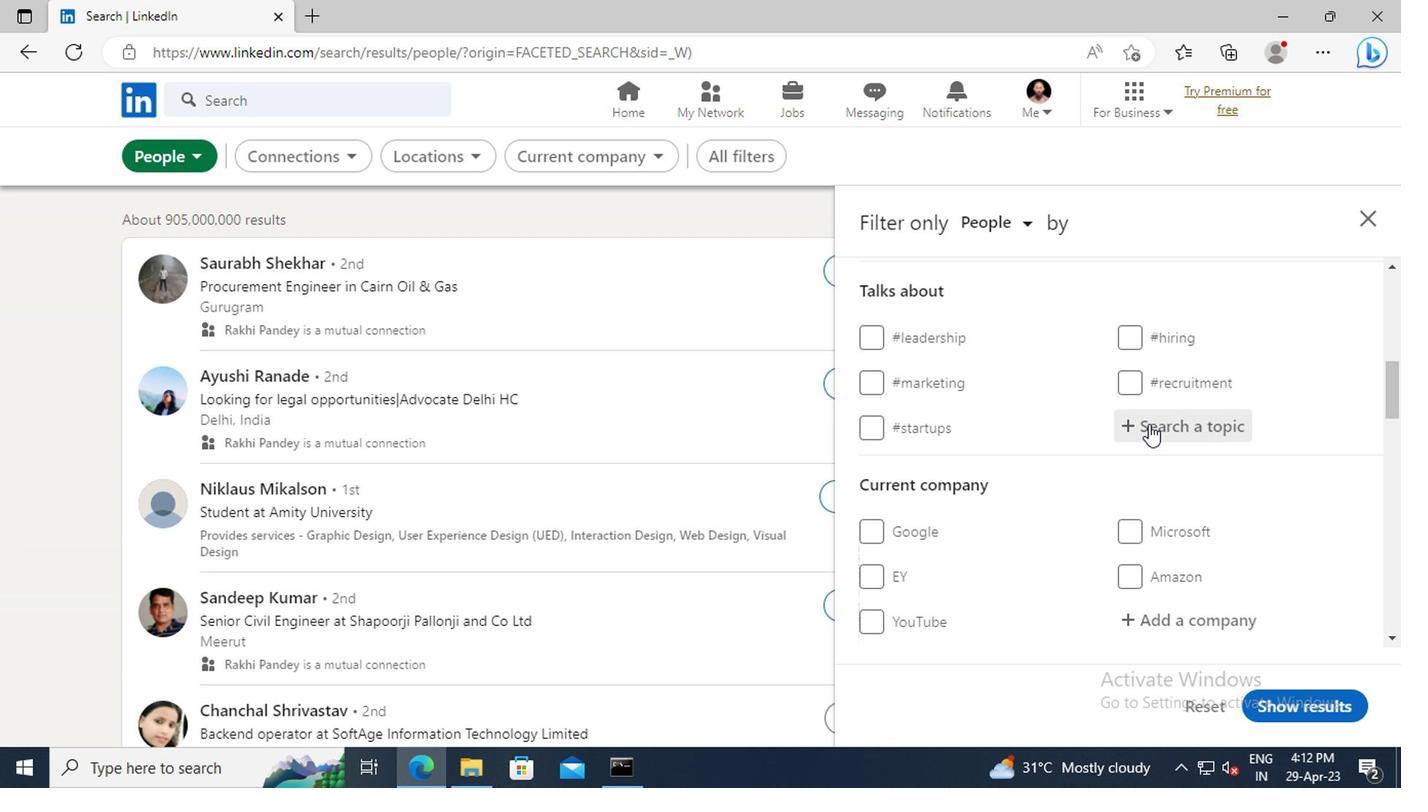 
Action: Key pressed <Key.shift>TIPSFORSUCCESS
Screenshot: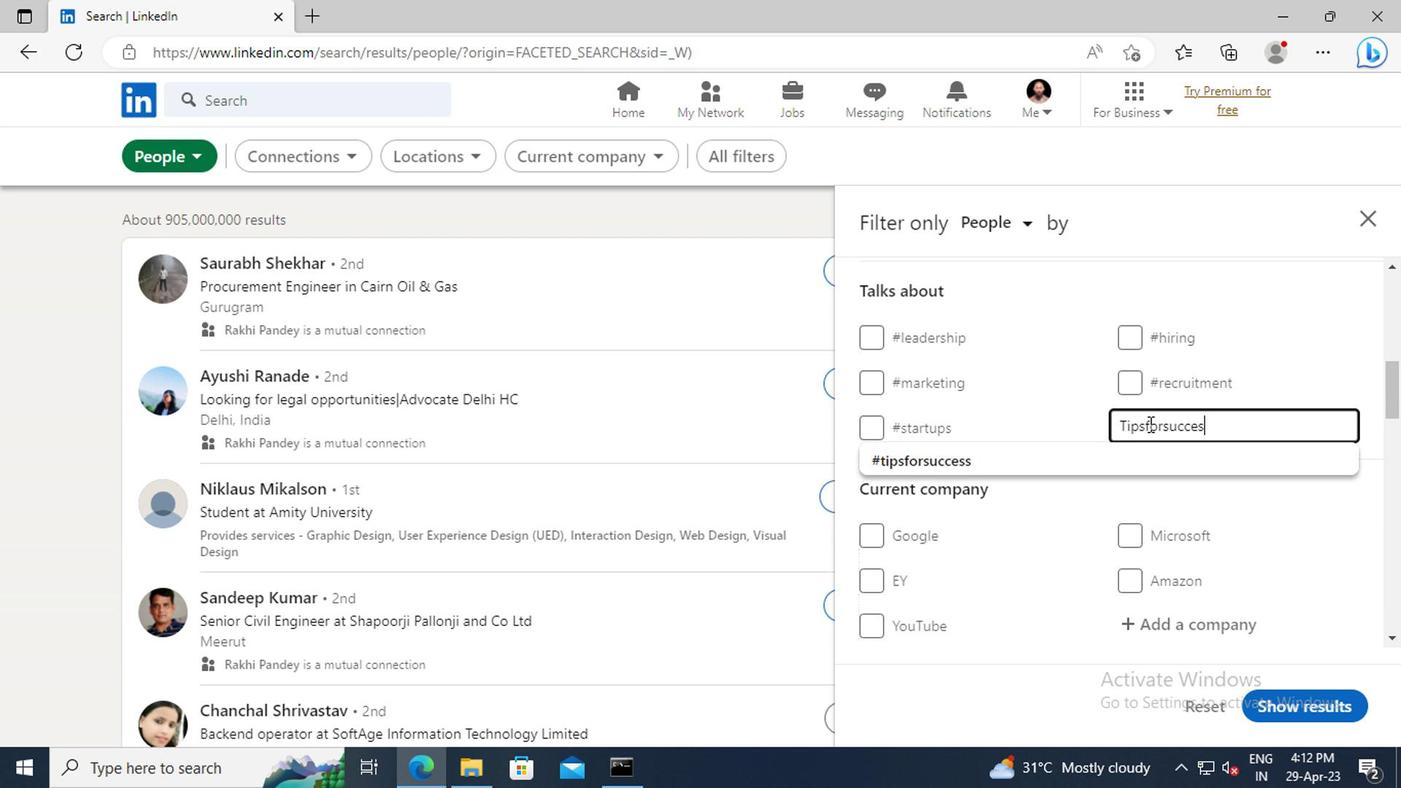 
Action: Mouse moved to (1114, 458)
Screenshot: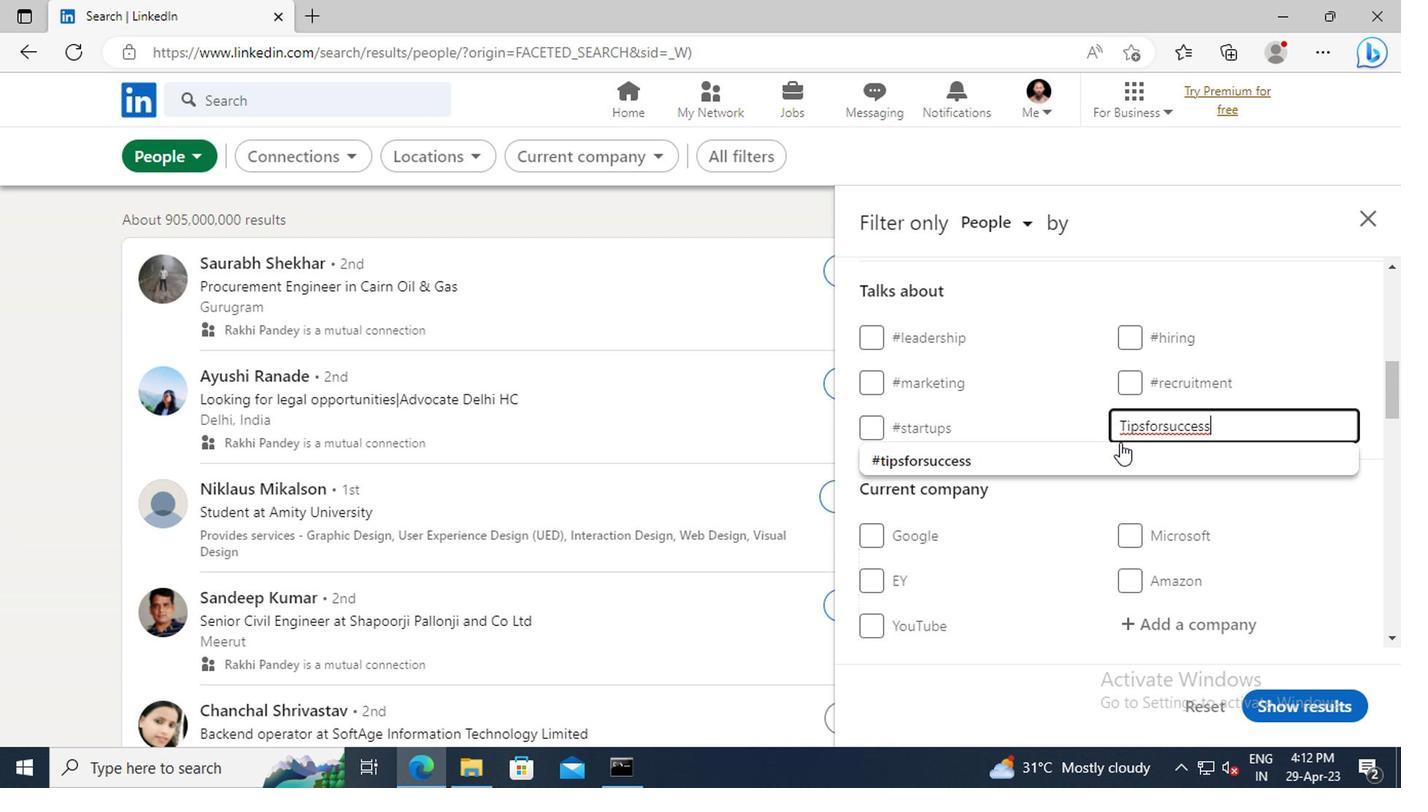 
Action: Mouse pressed left at (1114, 458)
Screenshot: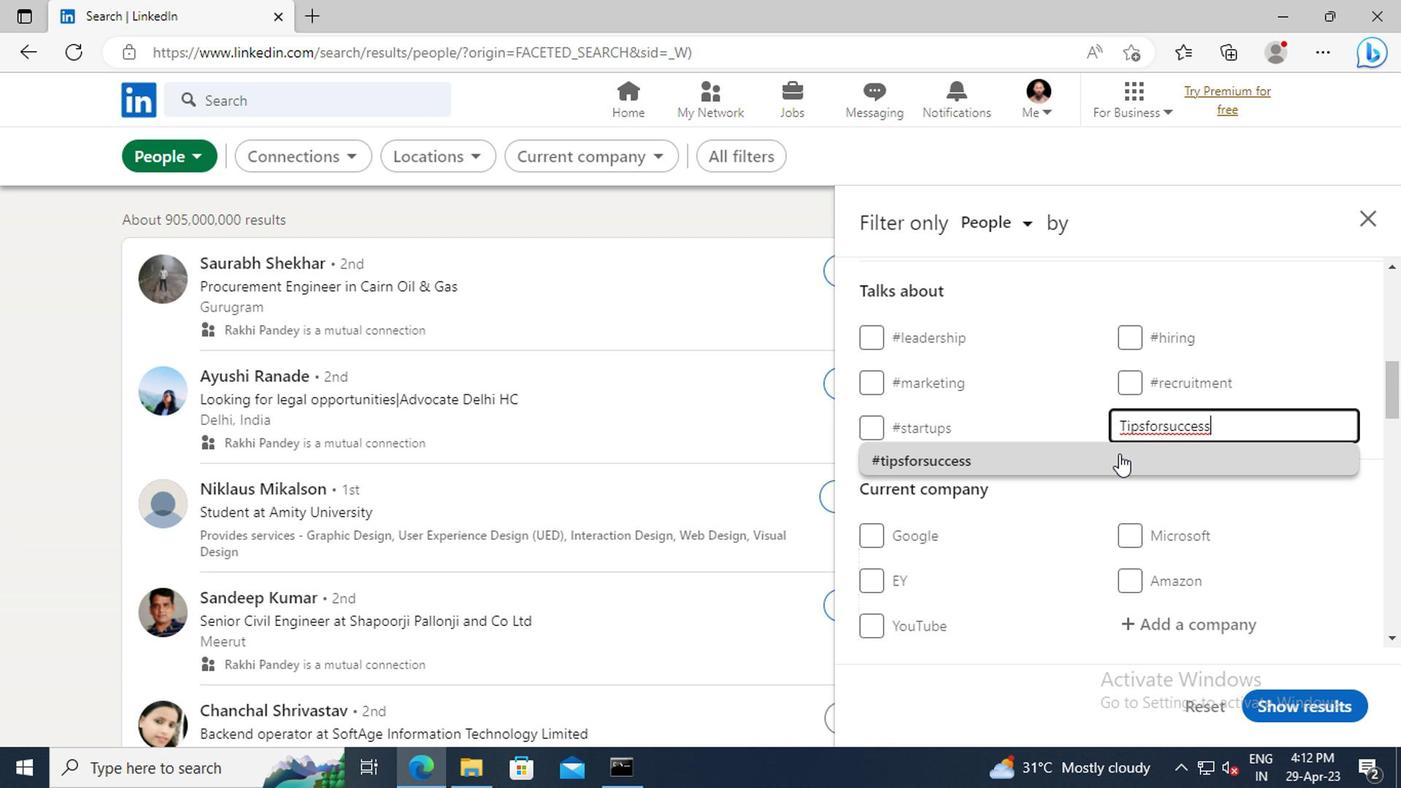 
Action: Mouse scrolled (1114, 457) with delta (0, 0)
Screenshot: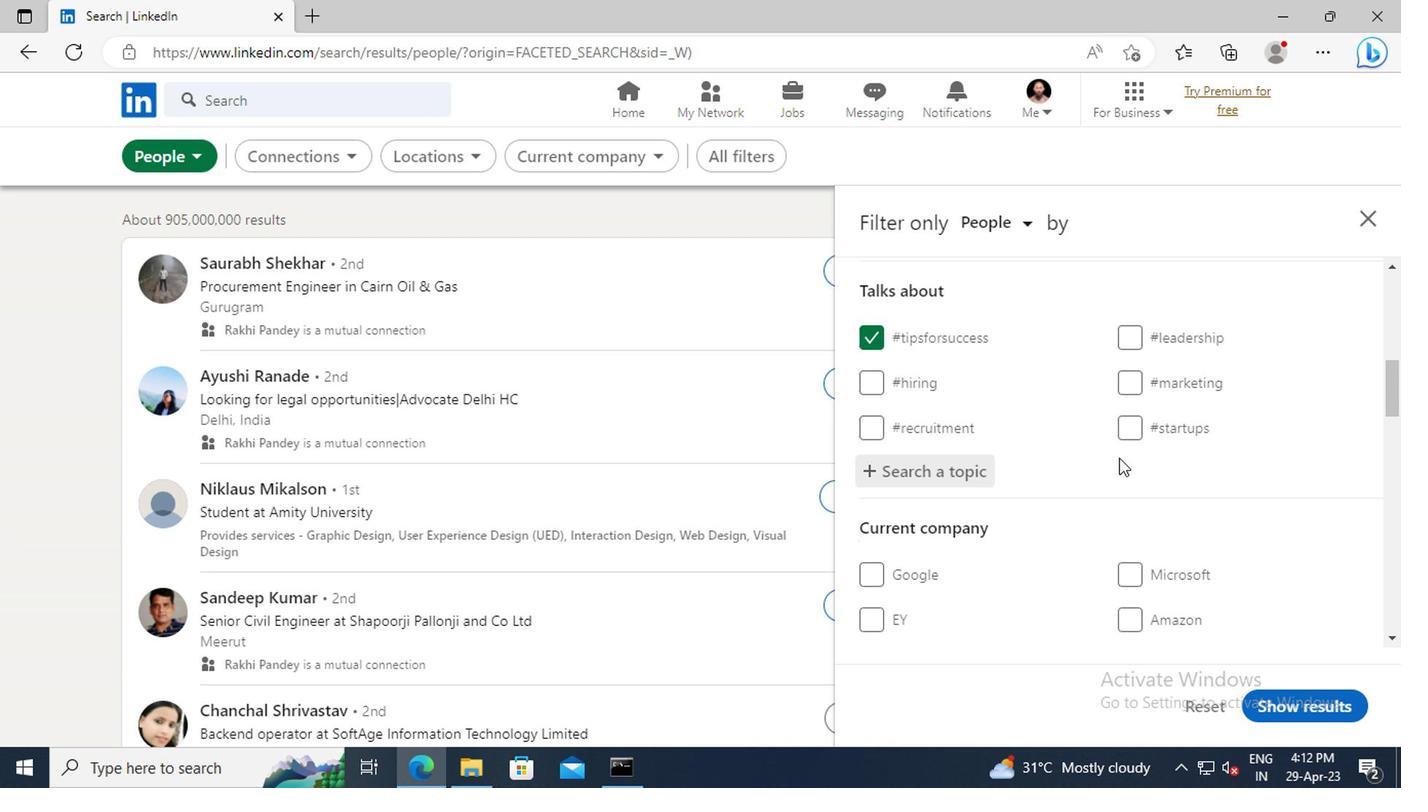 
Action: Mouse moved to (1123, 422)
Screenshot: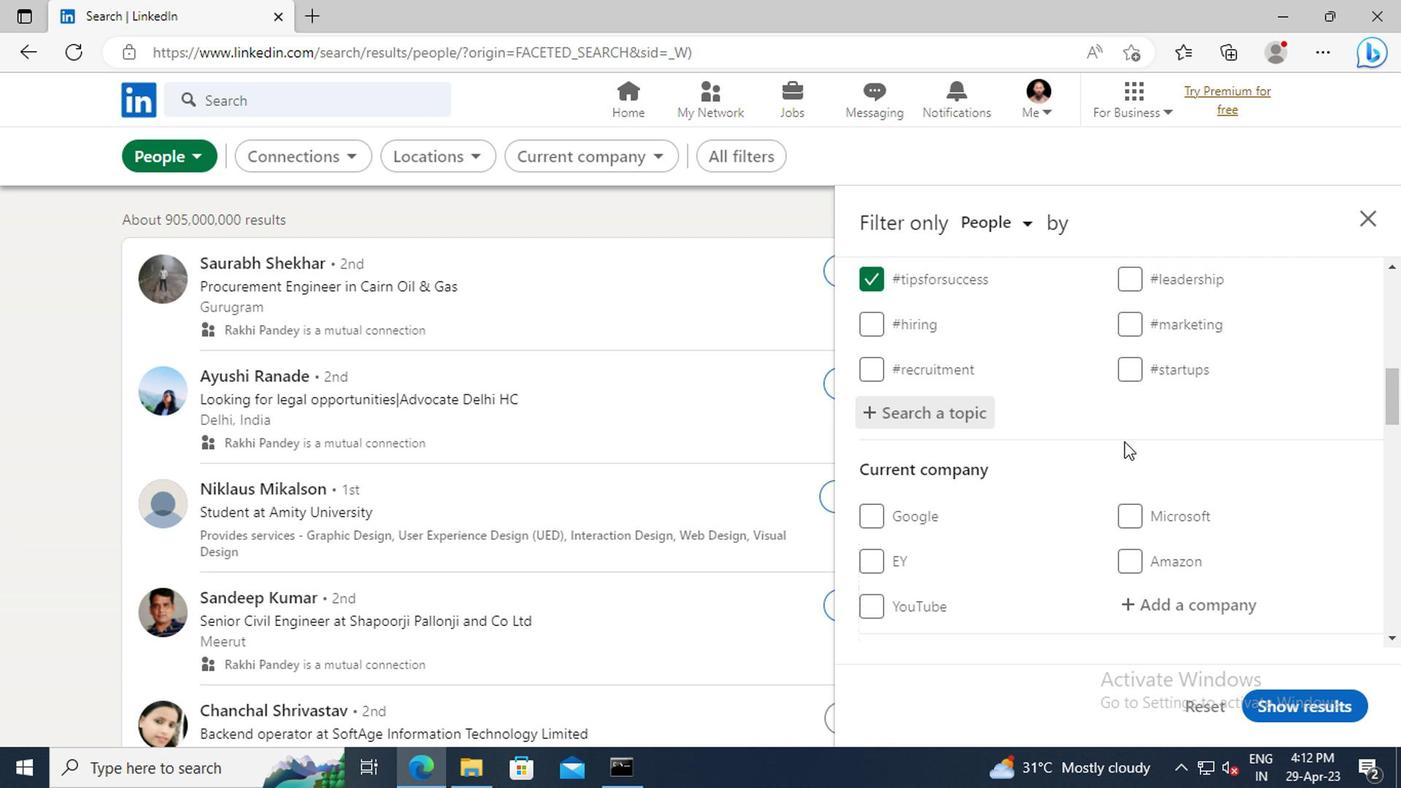 
Action: Mouse scrolled (1123, 421) with delta (0, -1)
Screenshot: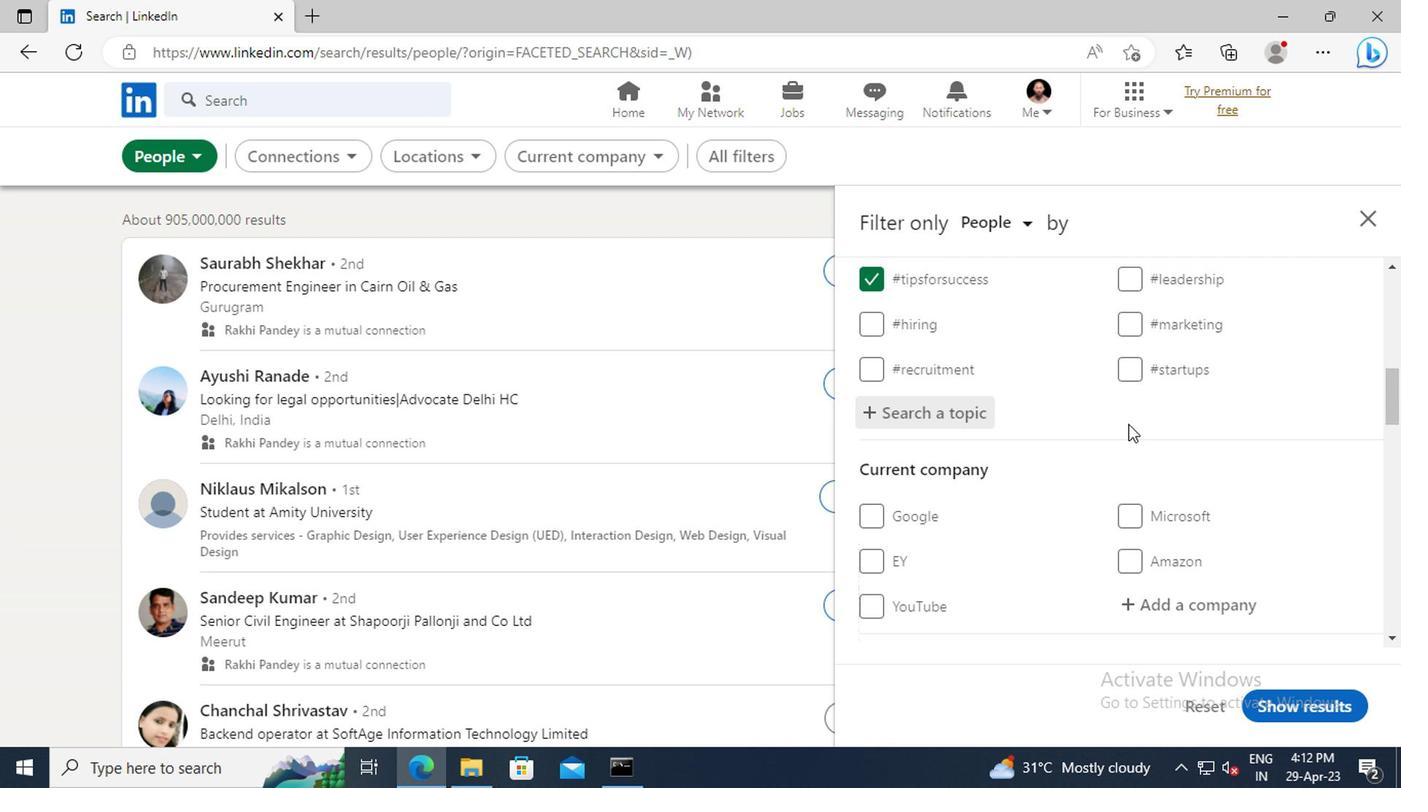 
Action: Mouse scrolled (1123, 421) with delta (0, -1)
Screenshot: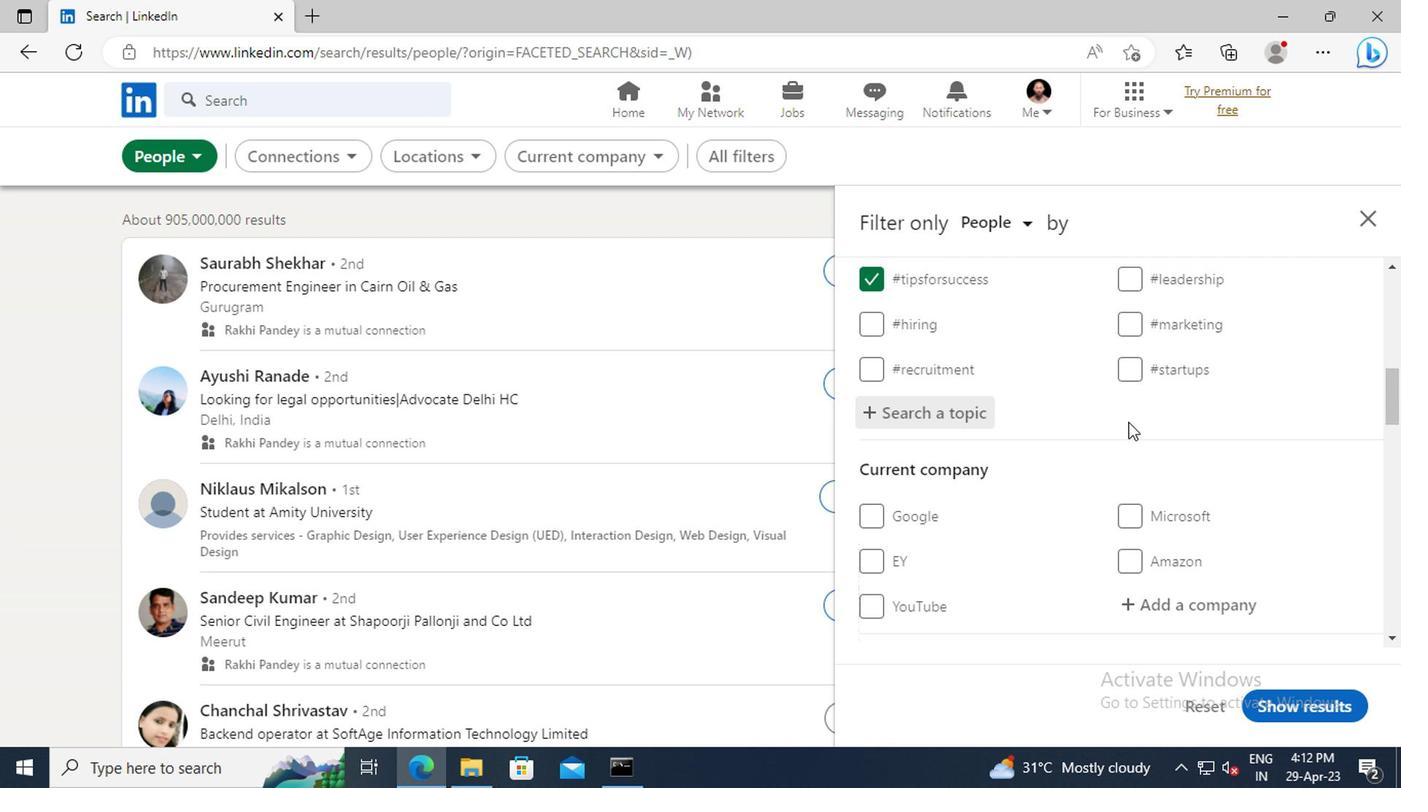 
Action: Mouse moved to (1126, 399)
Screenshot: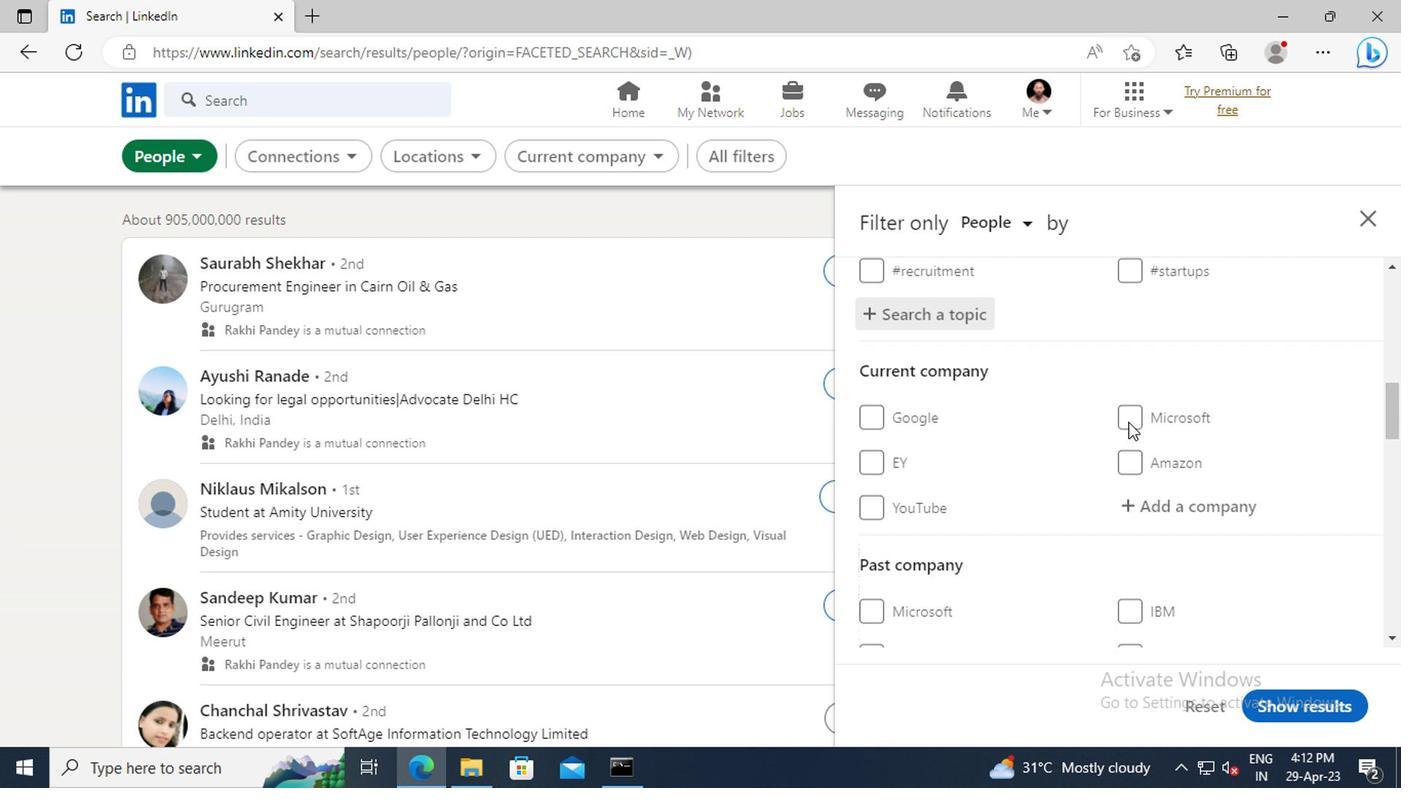 
Action: Mouse scrolled (1126, 398) with delta (0, -1)
Screenshot: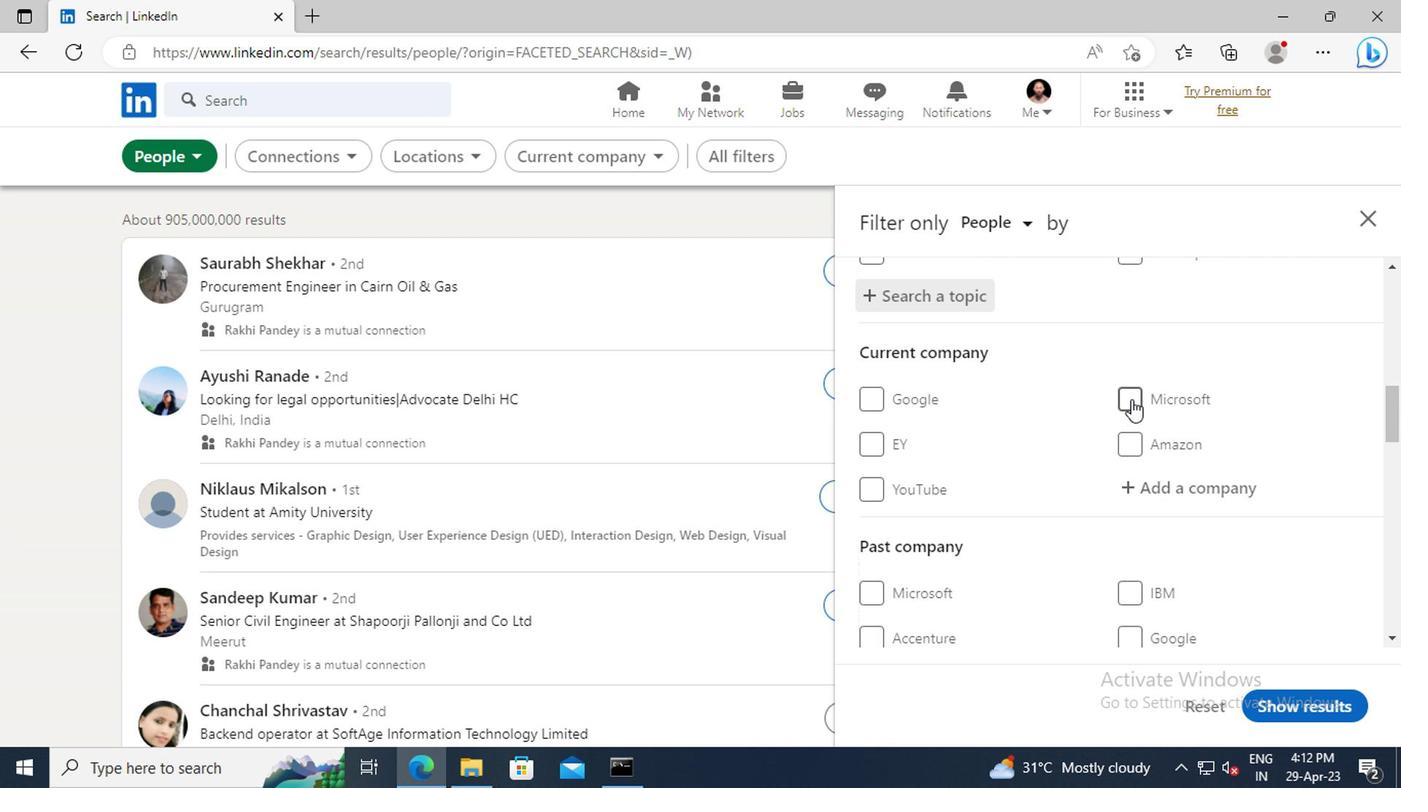 
Action: Mouse scrolled (1126, 398) with delta (0, -1)
Screenshot: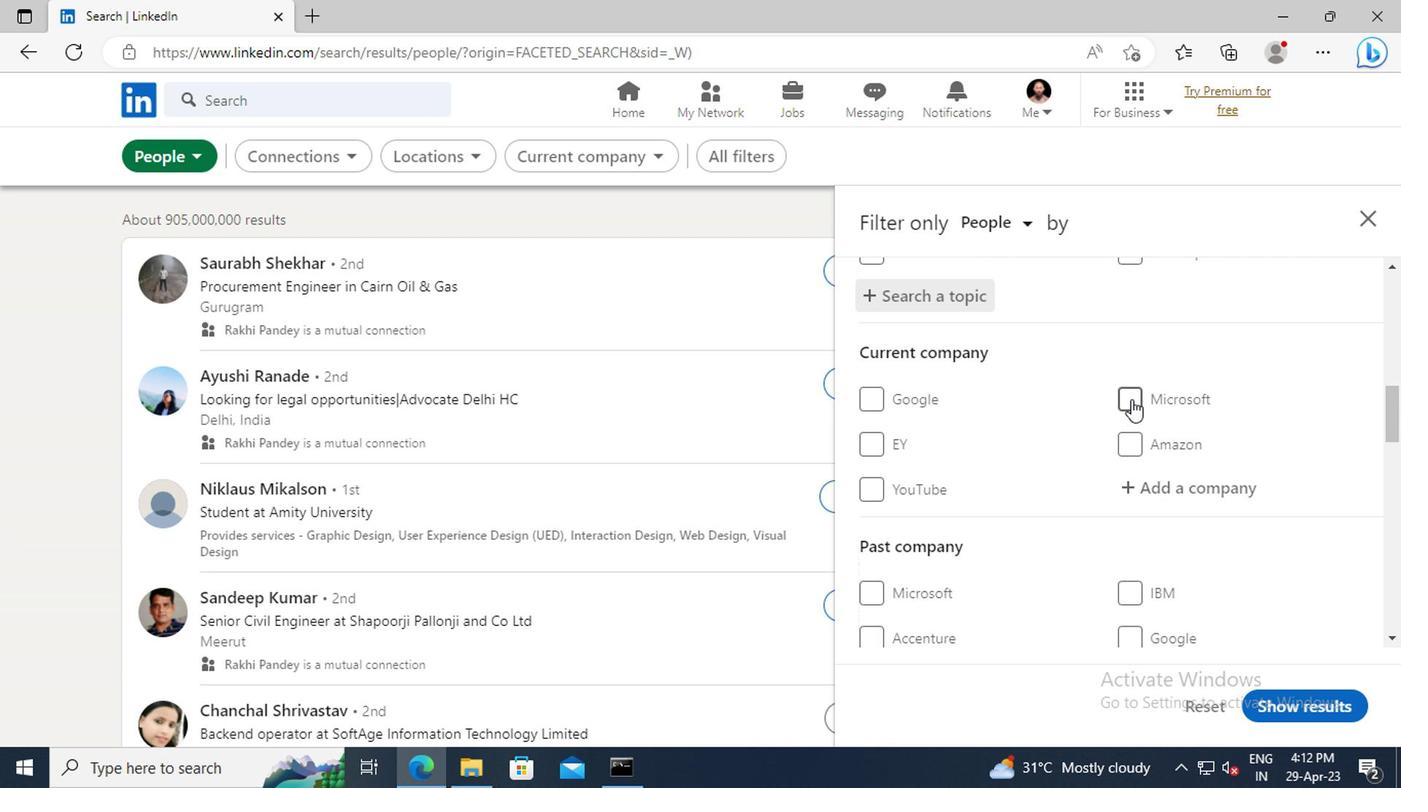 
Action: Mouse scrolled (1126, 398) with delta (0, -1)
Screenshot: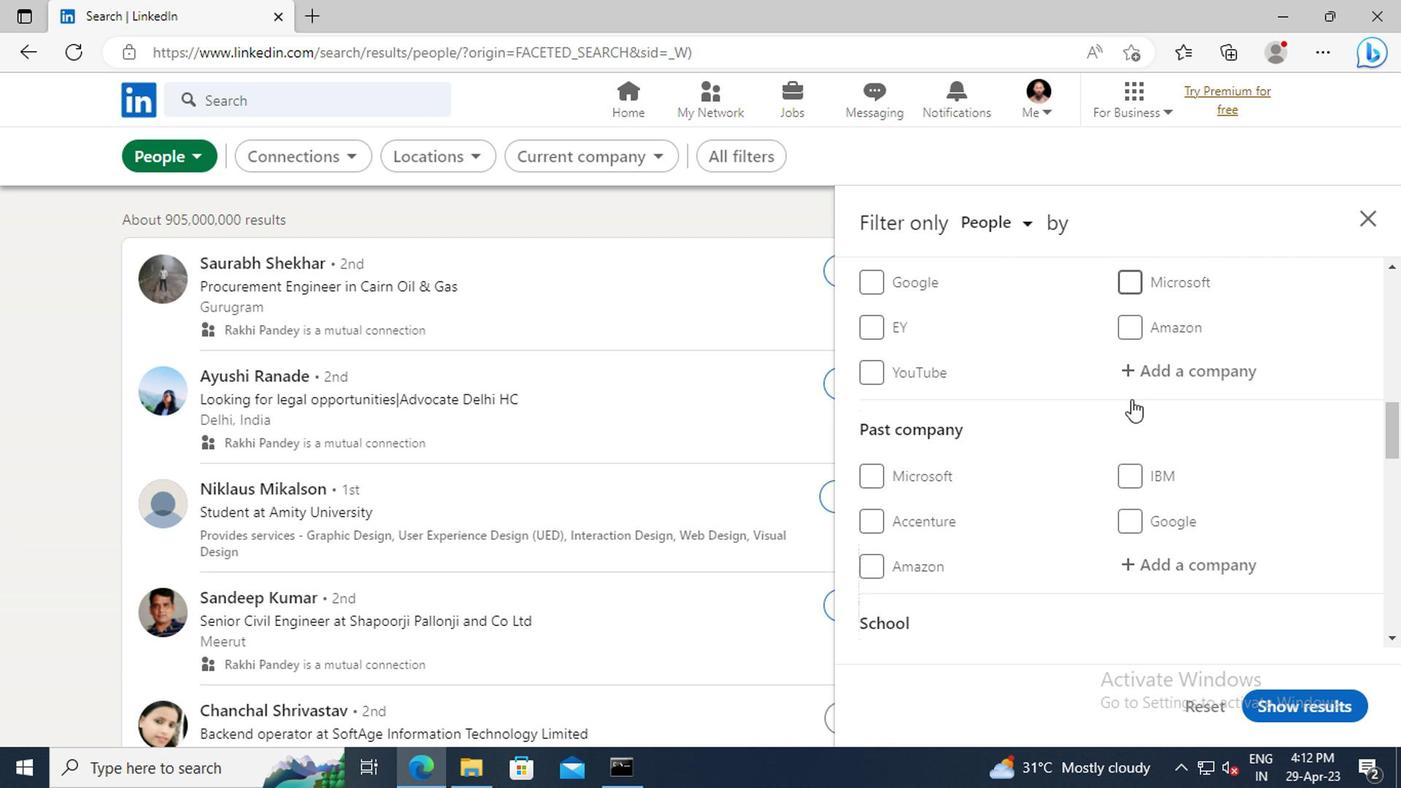 
Action: Mouse scrolled (1126, 398) with delta (0, -1)
Screenshot: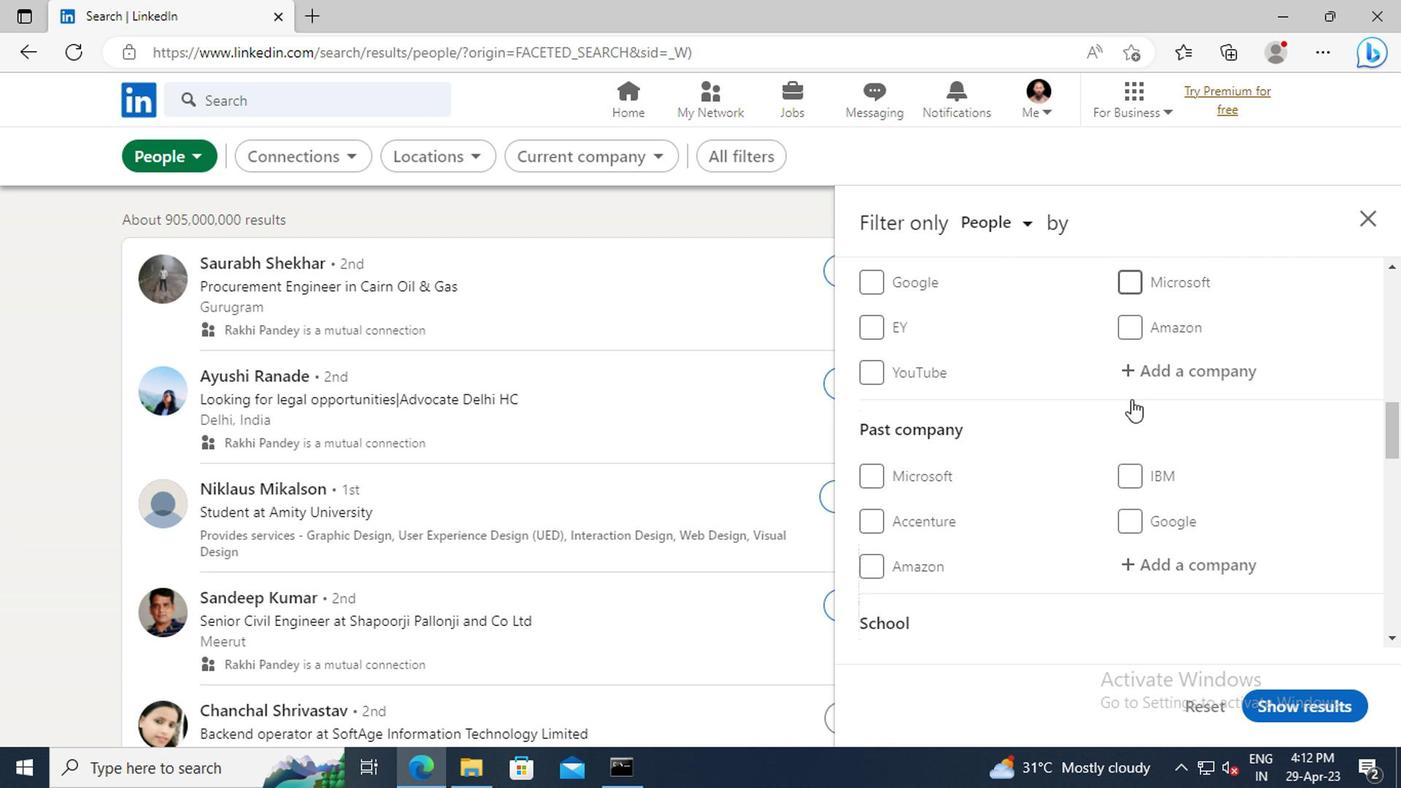 
Action: Mouse scrolled (1126, 398) with delta (0, -1)
Screenshot: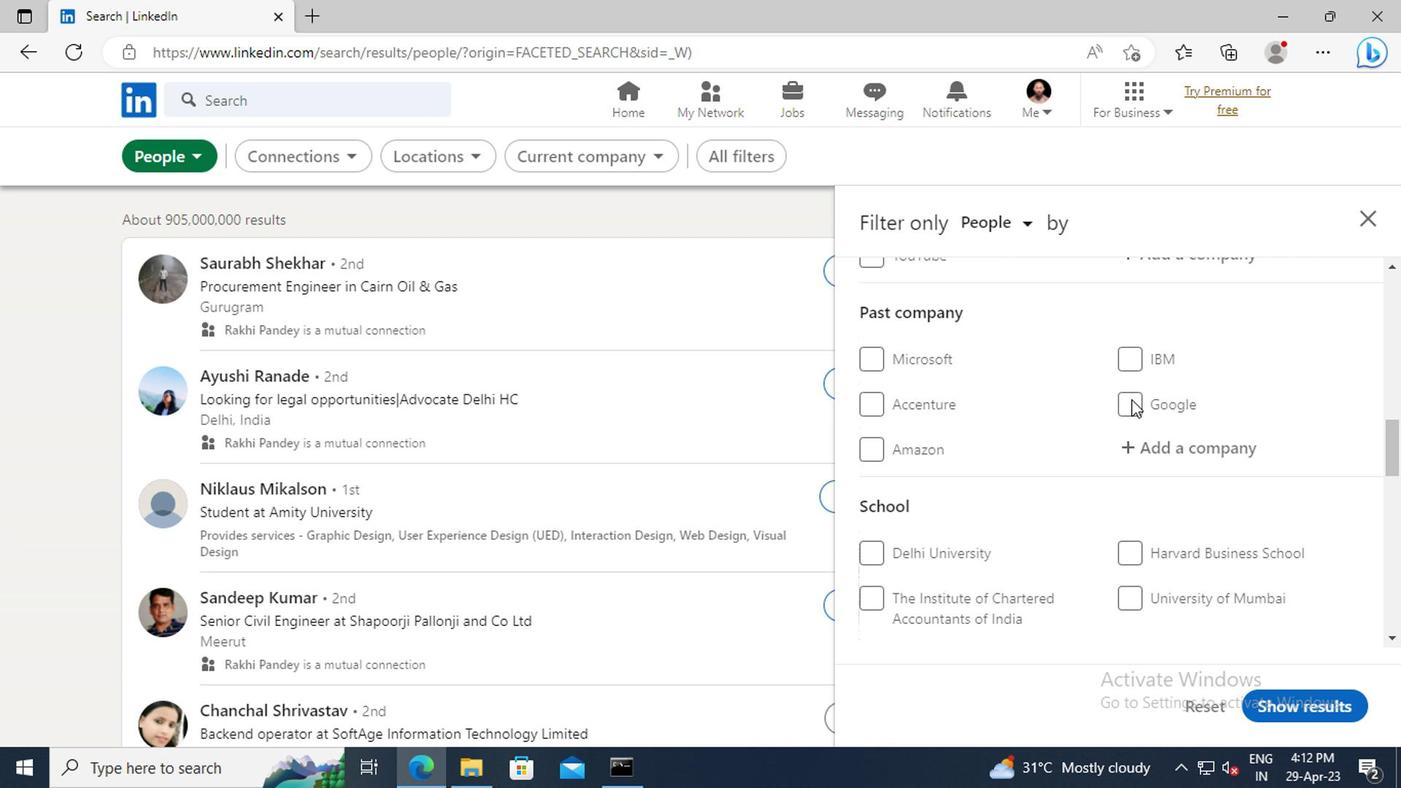 
Action: Mouse scrolled (1126, 398) with delta (0, -1)
Screenshot: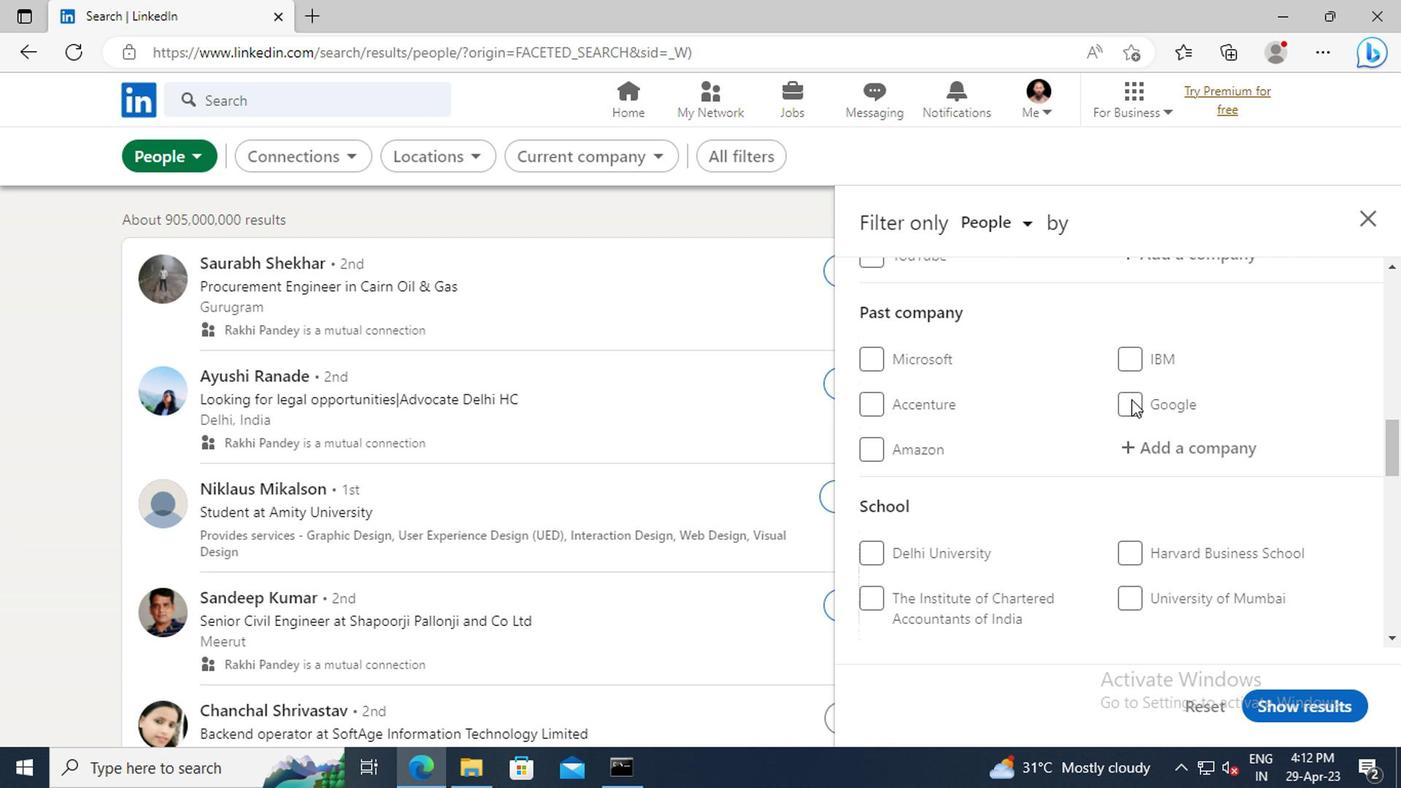 
Action: Mouse scrolled (1126, 398) with delta (0, -1)
Screenshot: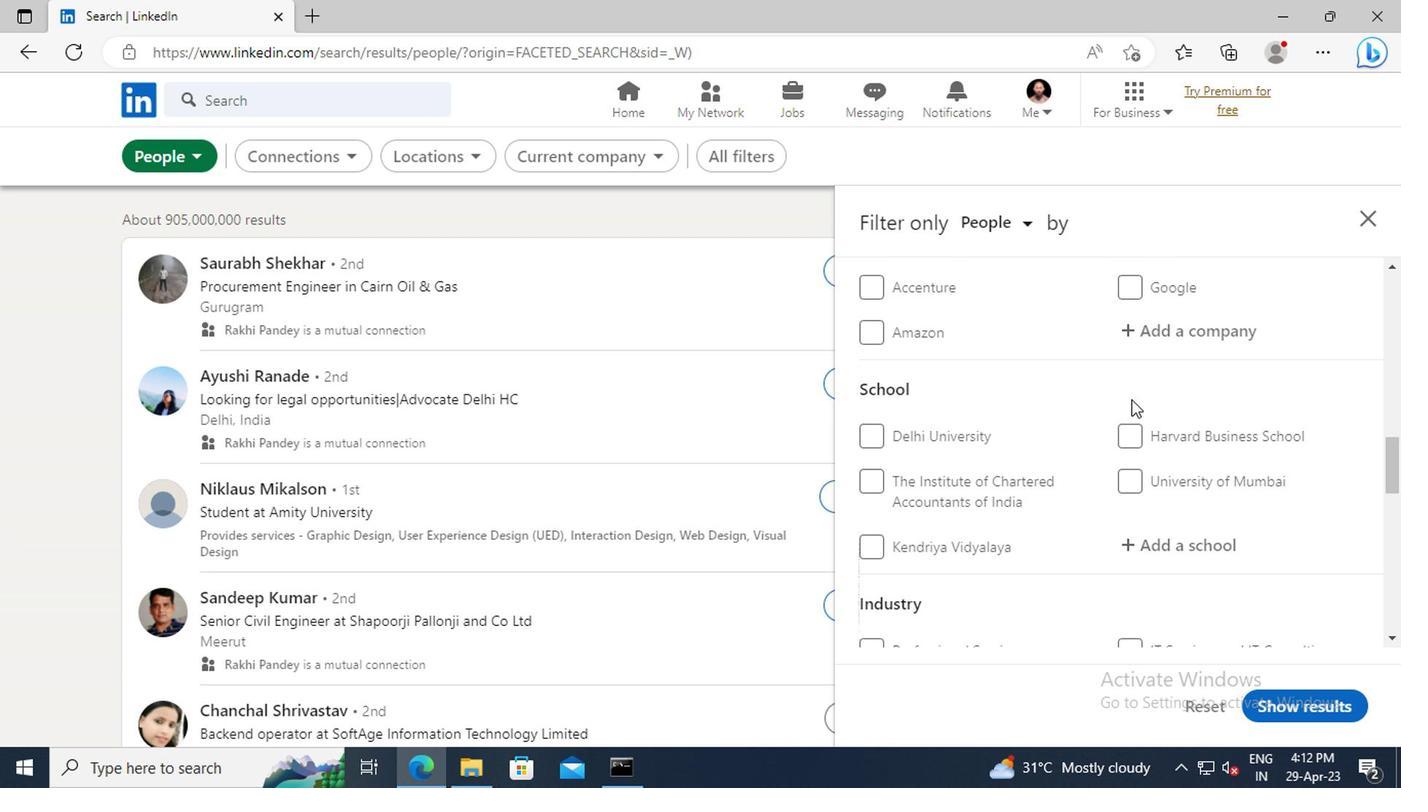 
Action: Mouse scrolled (1126, 398) with delta (0, -1)
Screenshot: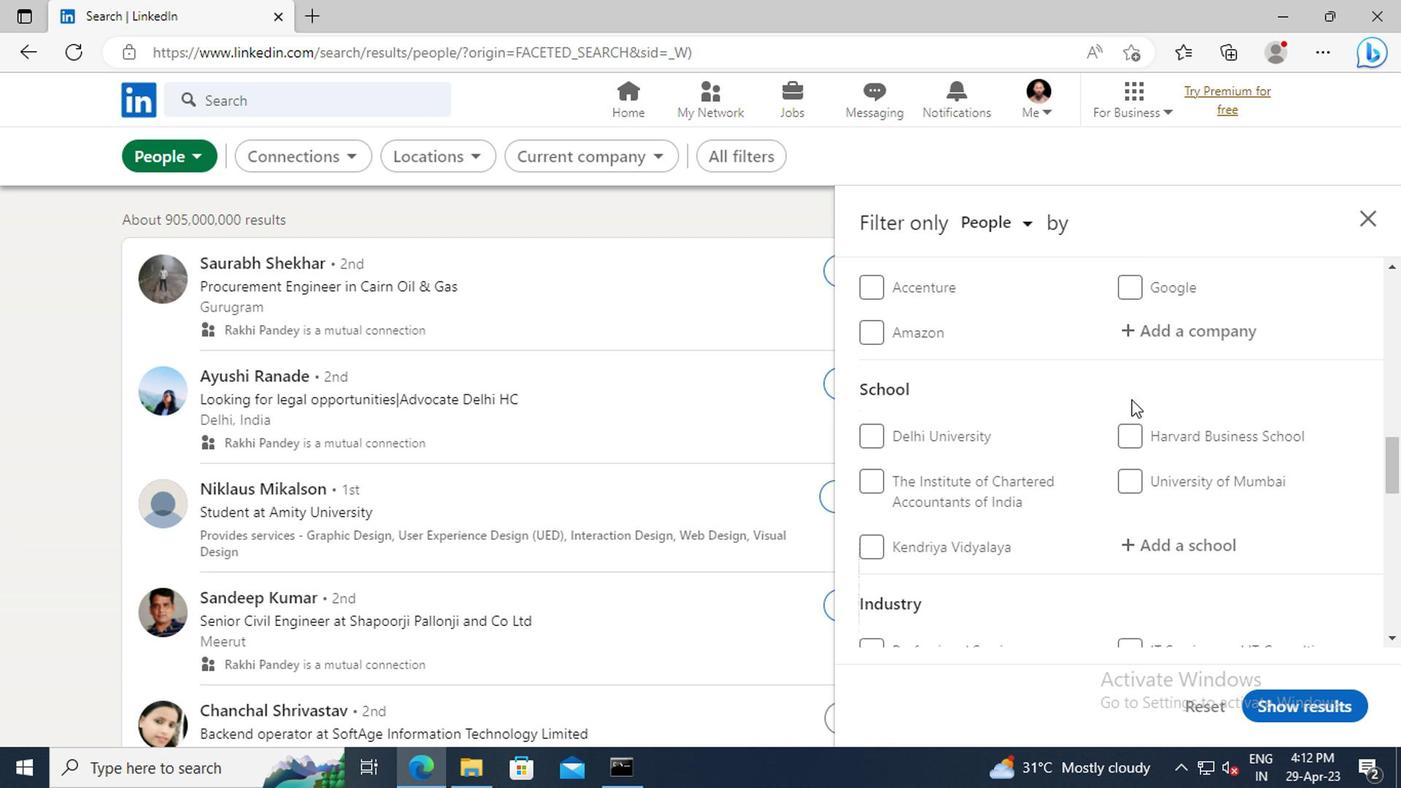 
Action: Mouse scrolled (1126, 398) with delta (0, -1)
Screenshot: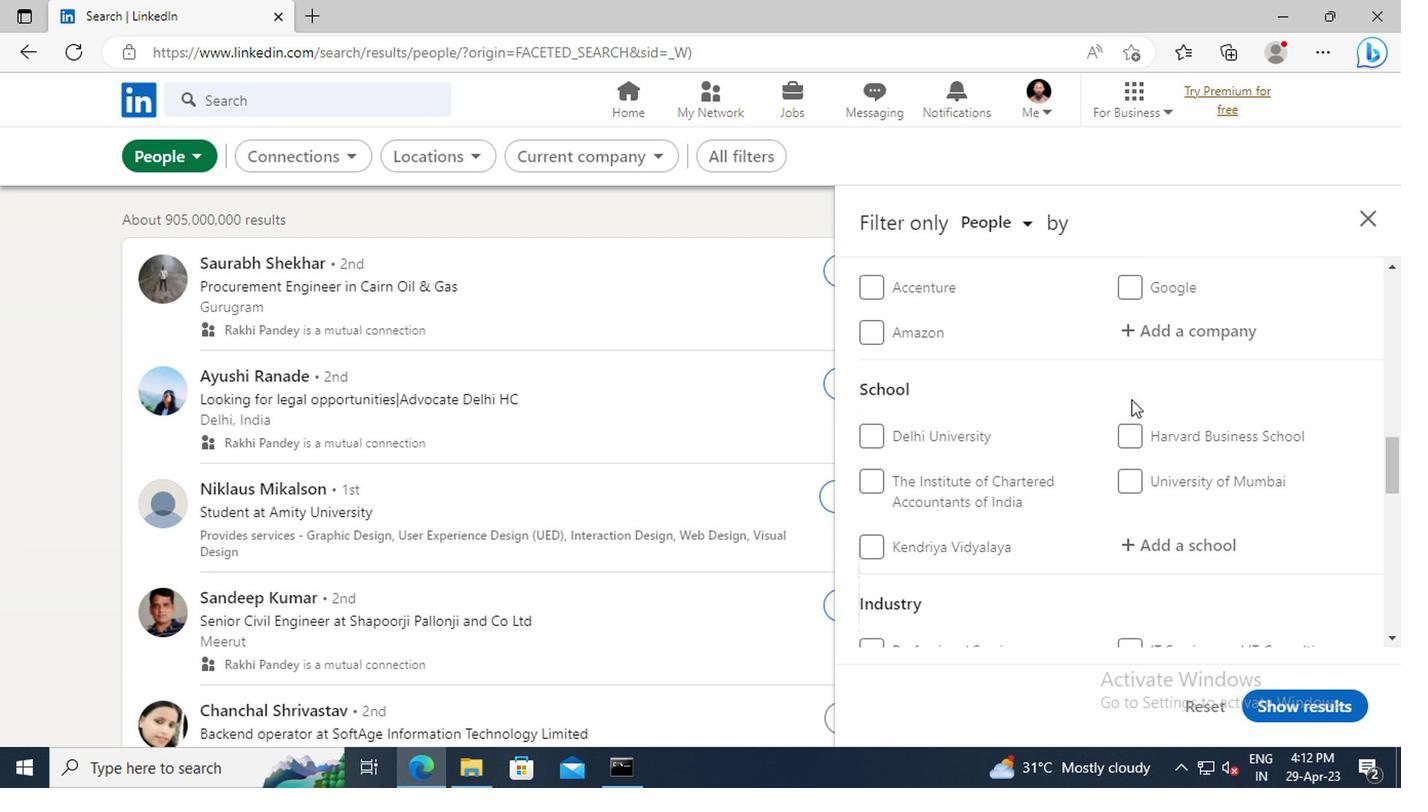 
Action: Mouse scrolled (1126, 398) with delta (0, -1)
Screenshot: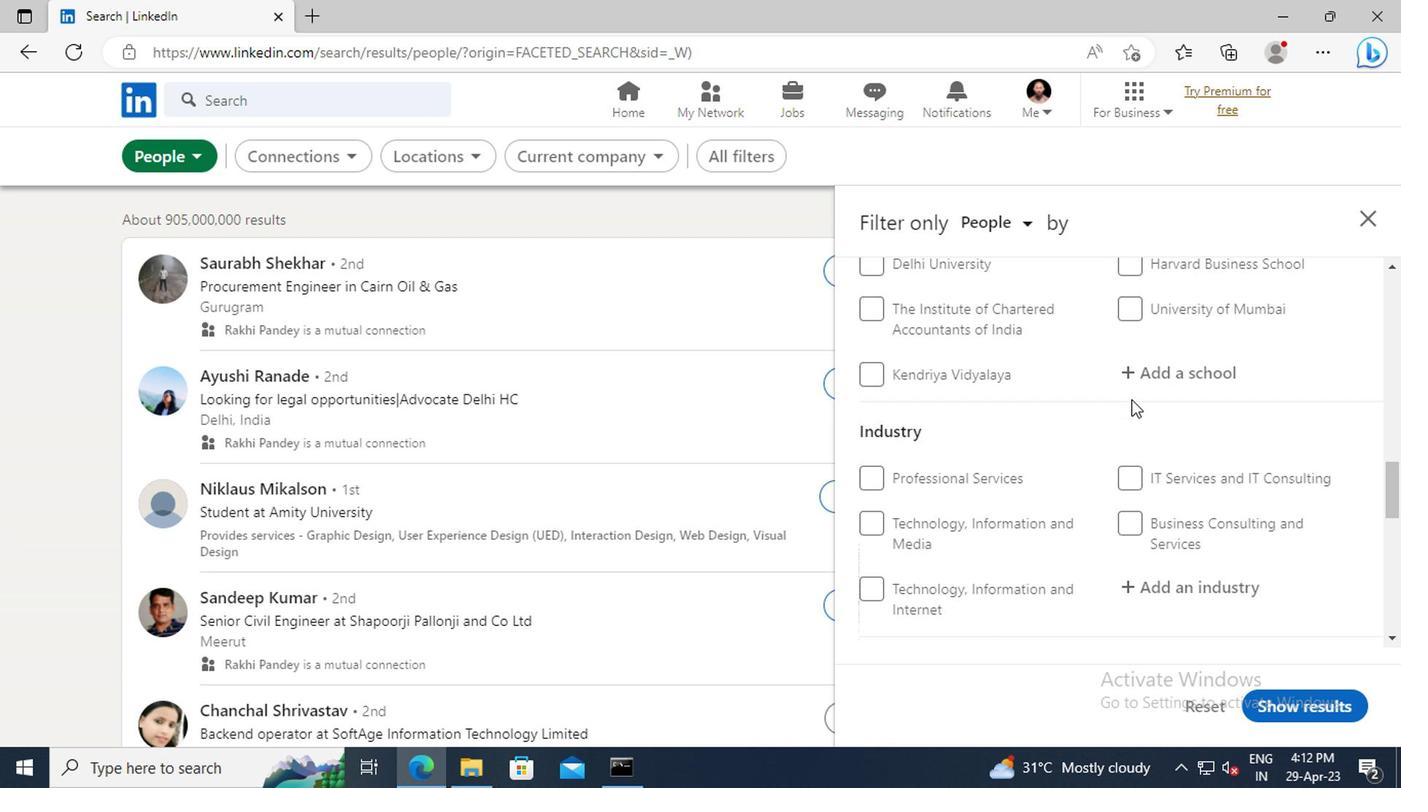 
Action: Mouse scrolled (1126, 398) with delta (0, -1)
Screenshot: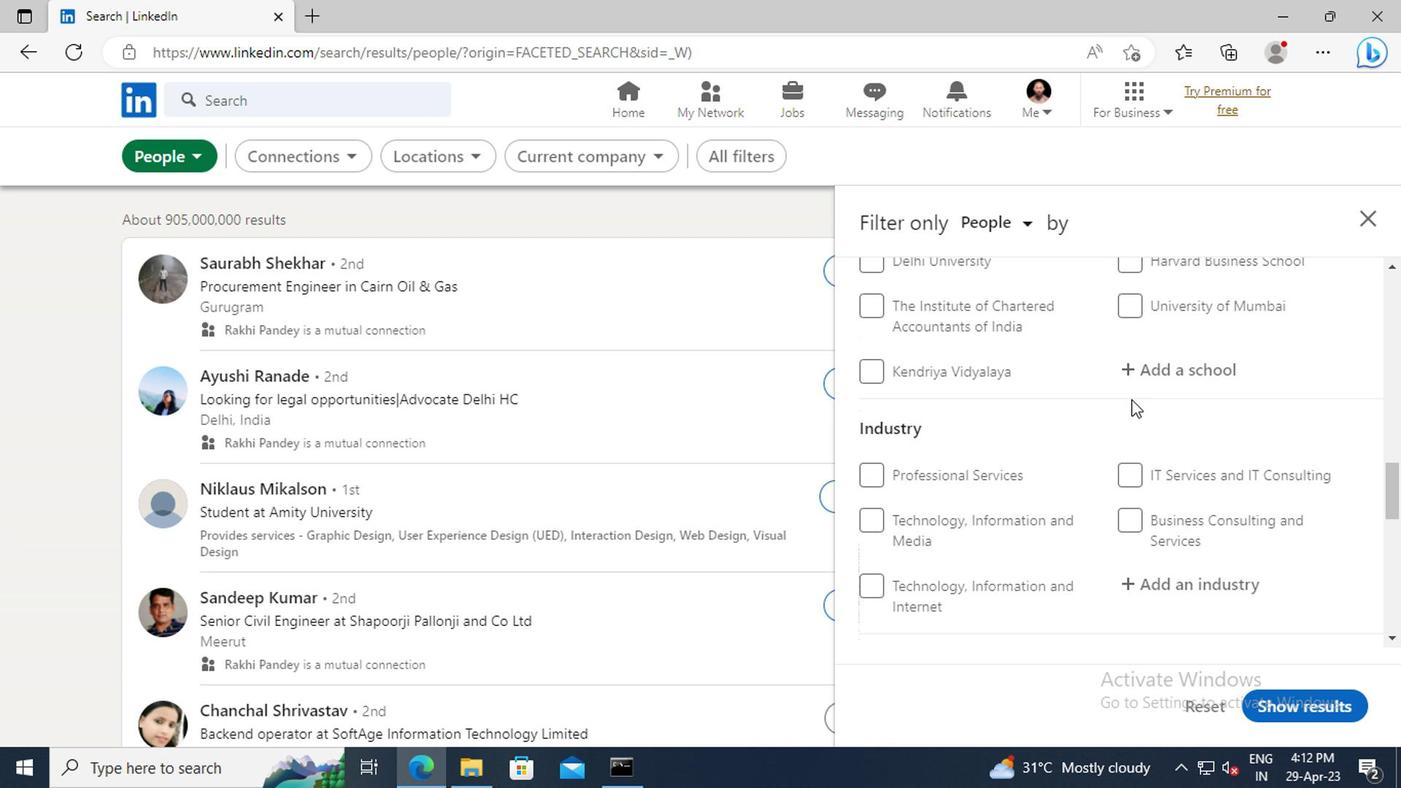 
Action: Mouse scrolled (1126, 398) with delta (0, -1)
Screenshot: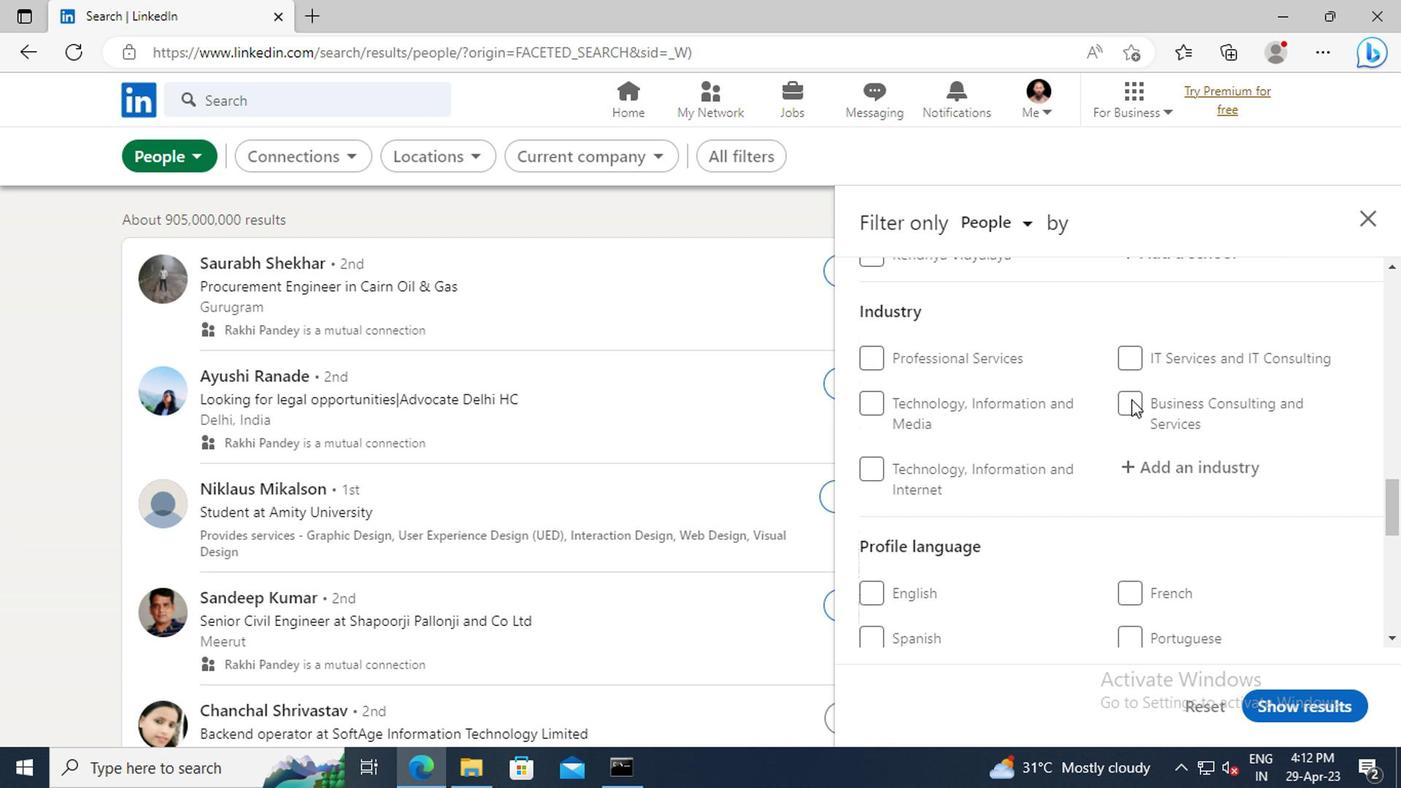 
Action: Mouse scrolled (1126, 398) with delta (0, -1)
Screenshot: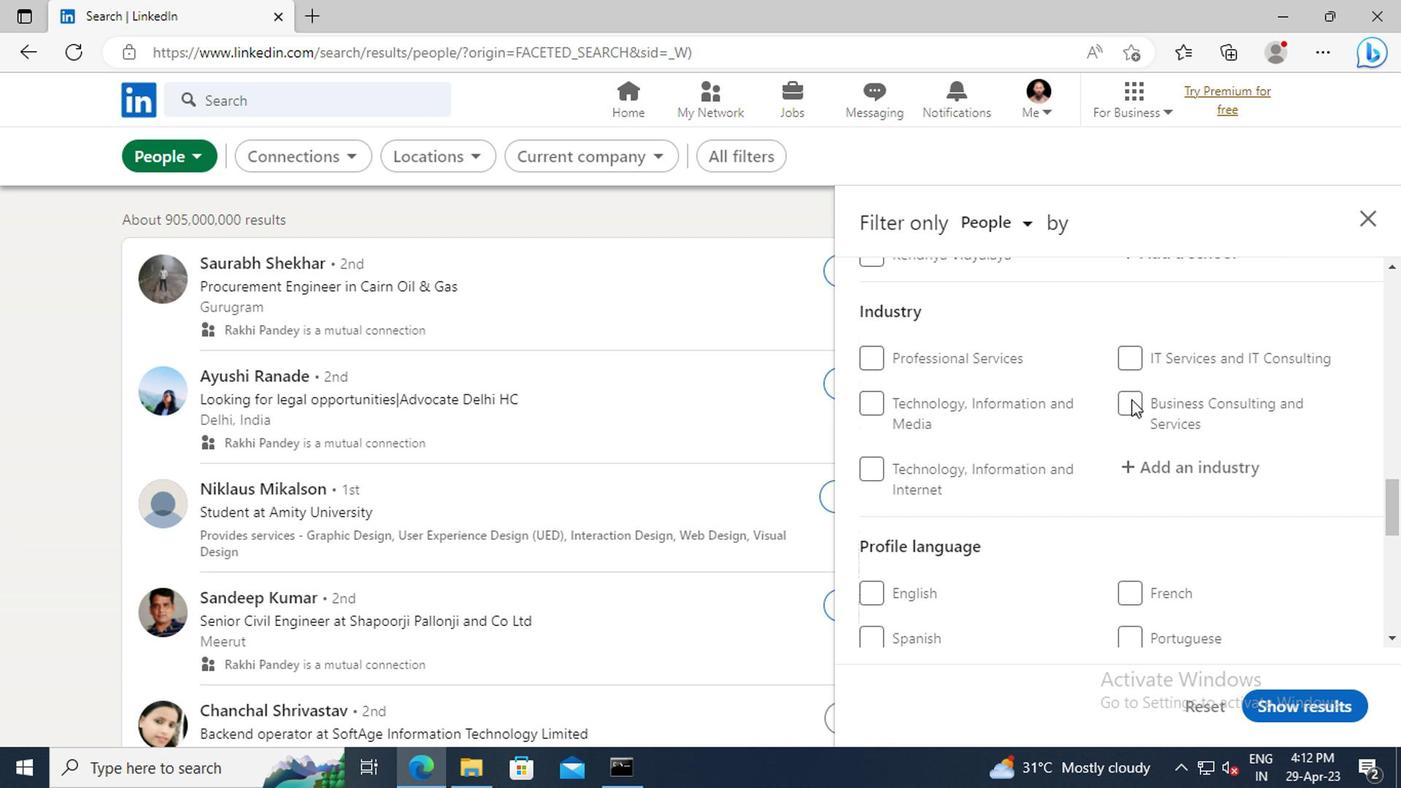 
Action: Mouse moved to (869, 566)
Screenshot: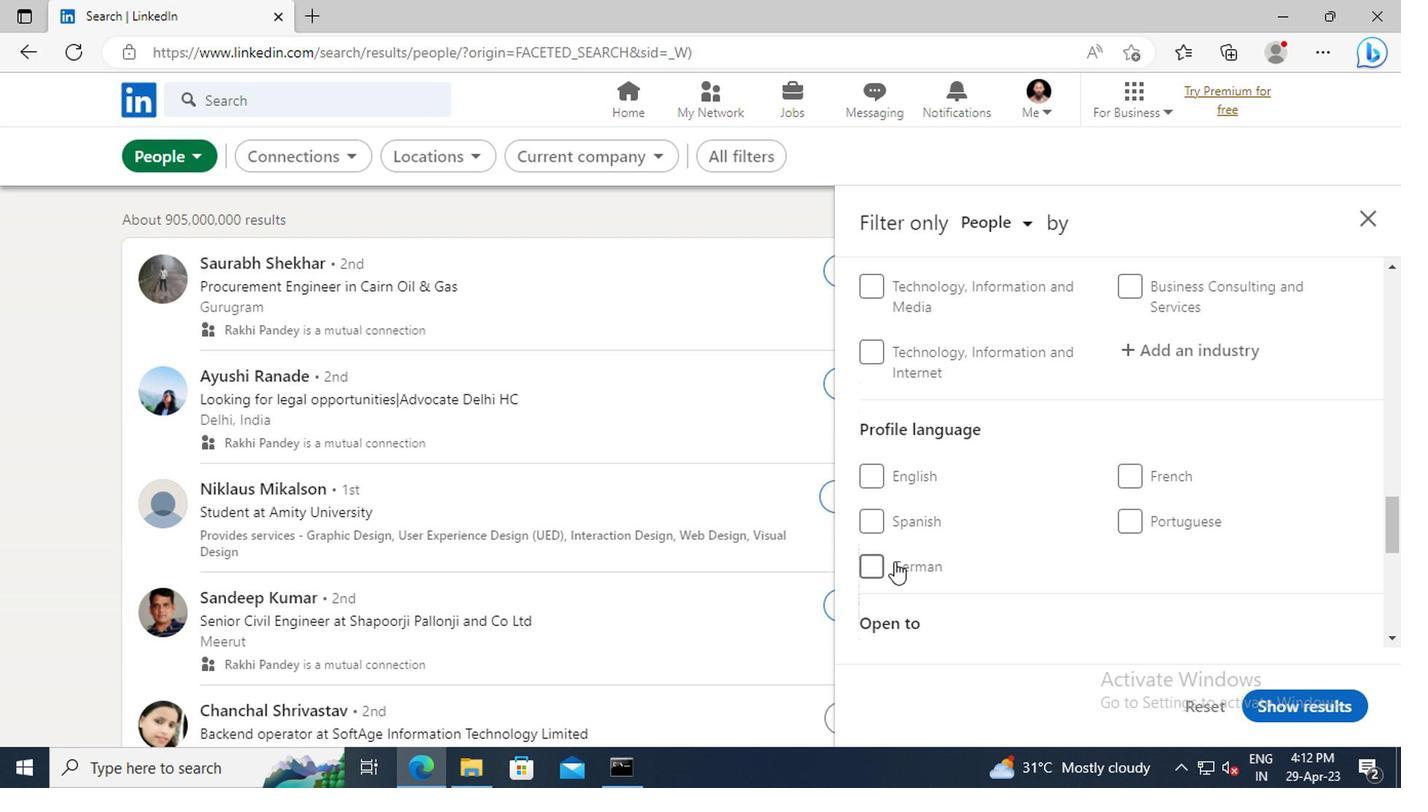 
Action: Mouse pressed left at (869, 566)
Screenshot: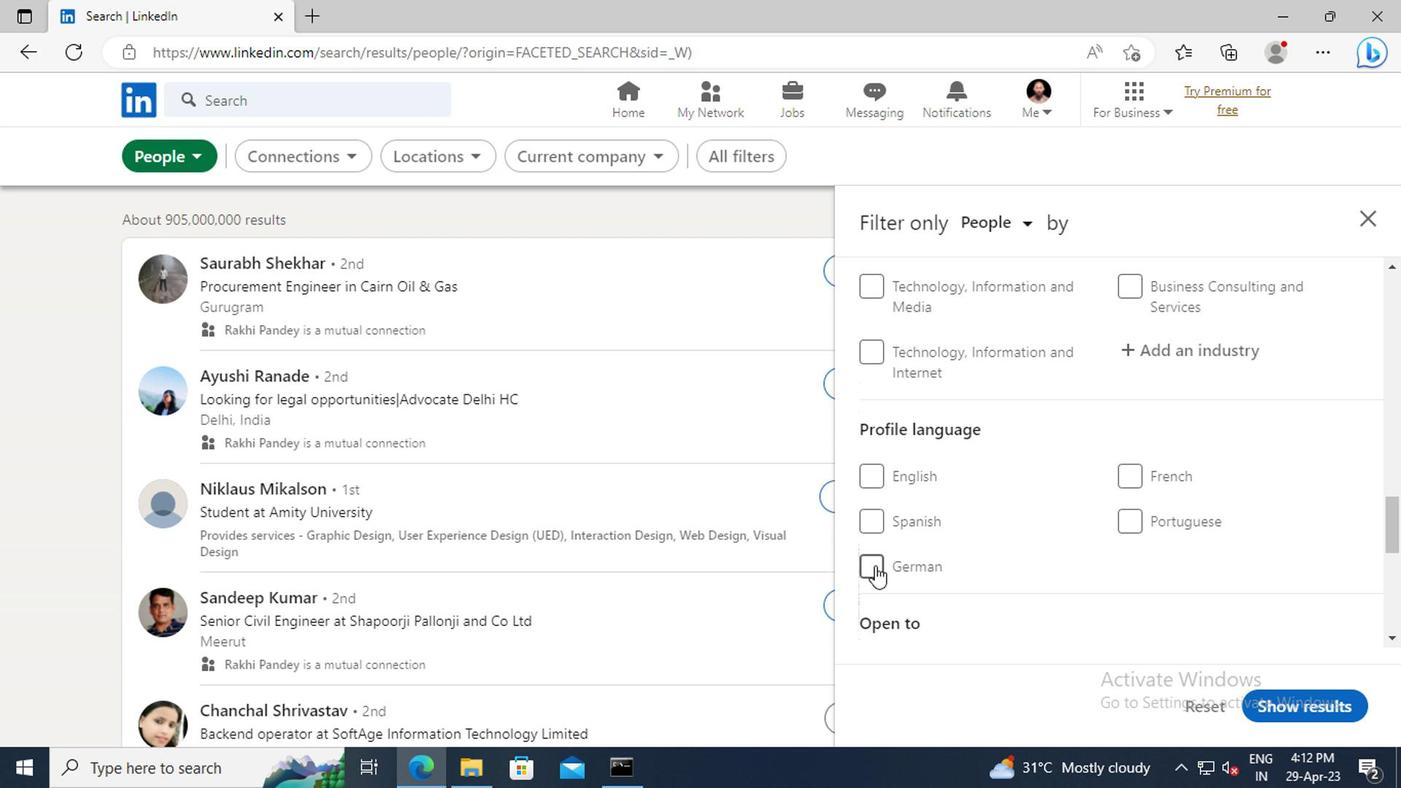 
Action: Mouse moved to (1164, 502)
Screenshot: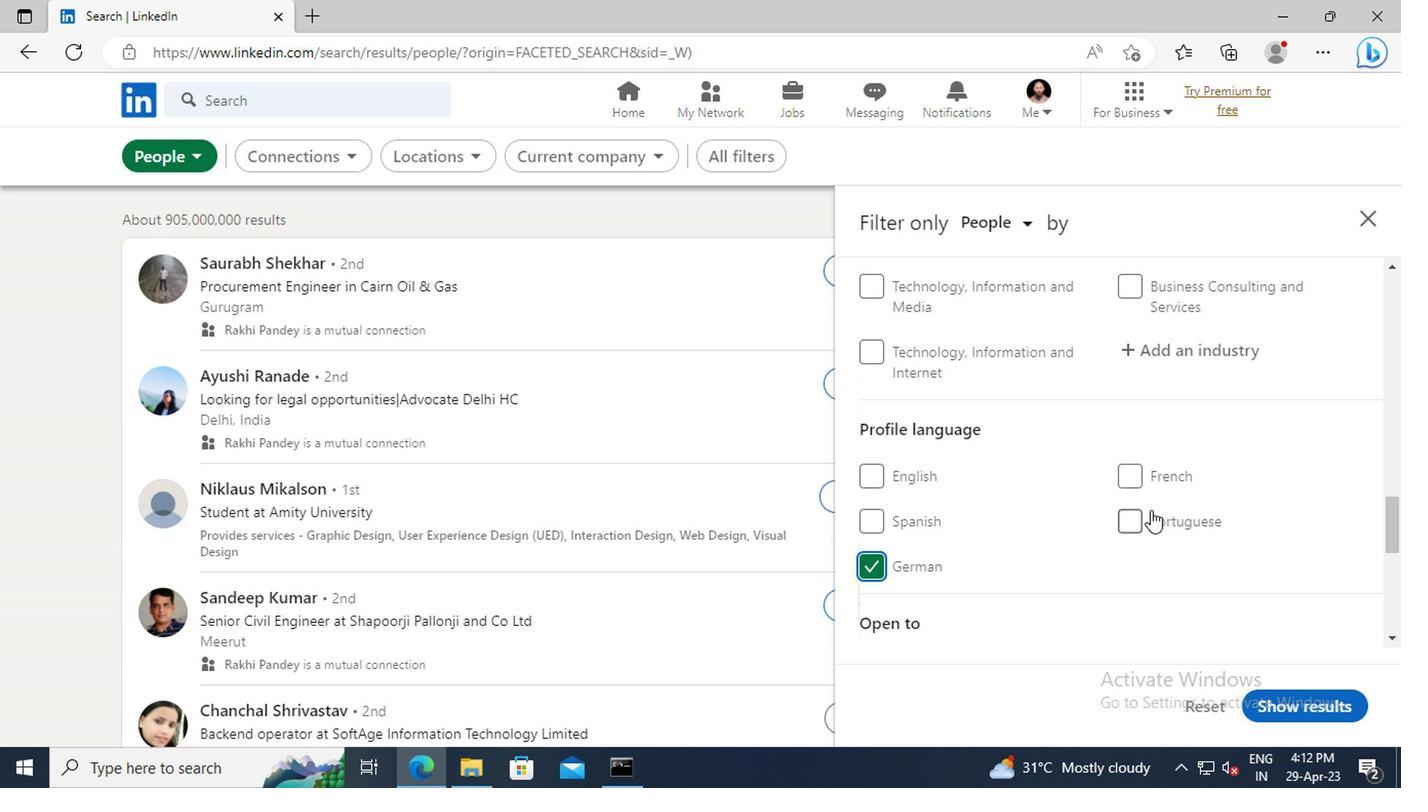 
Action: Mouse scrolled (1164, 502) with delta (0, 0)
Screenshot: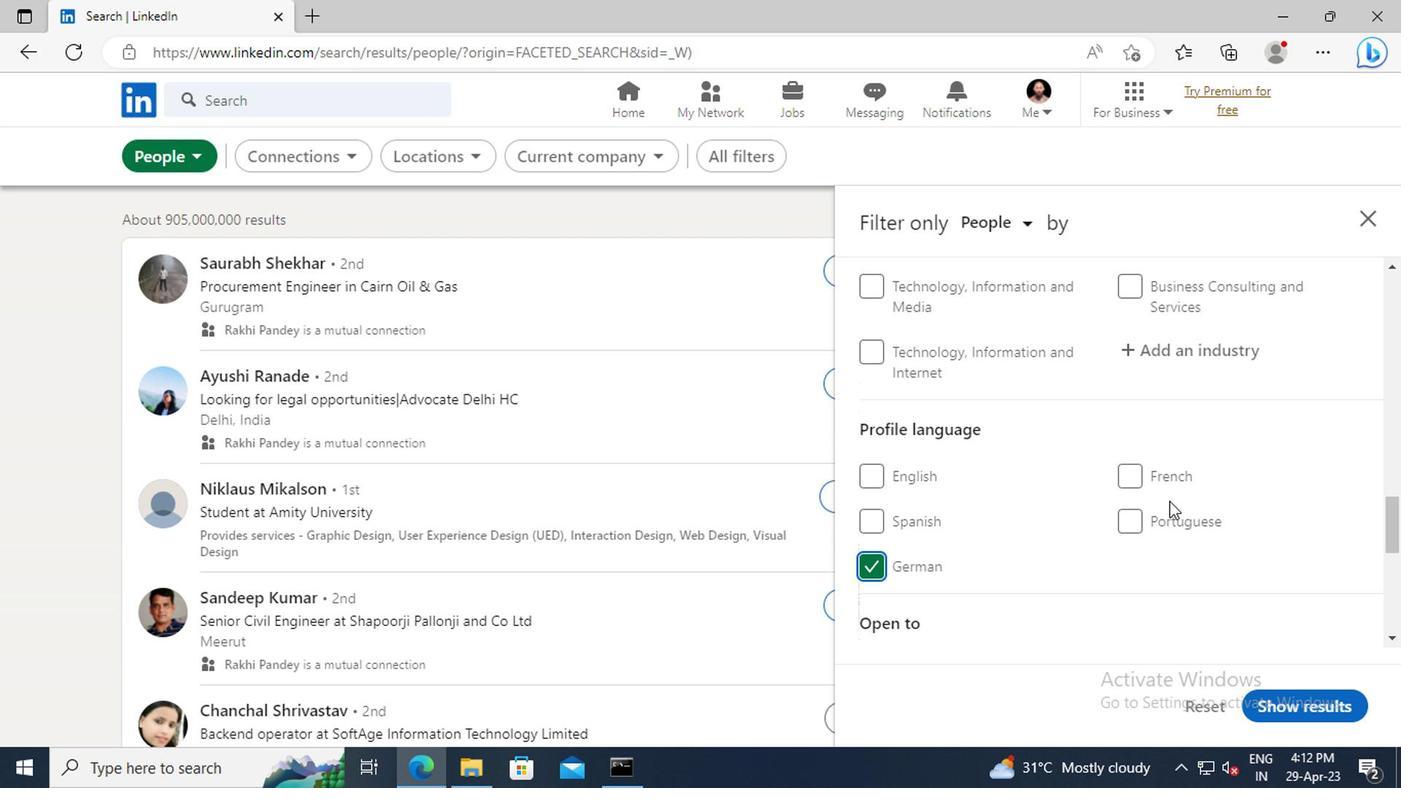 
Action: Mouse scrolled (1164, 502) with delta (0, 0)
Screenshot: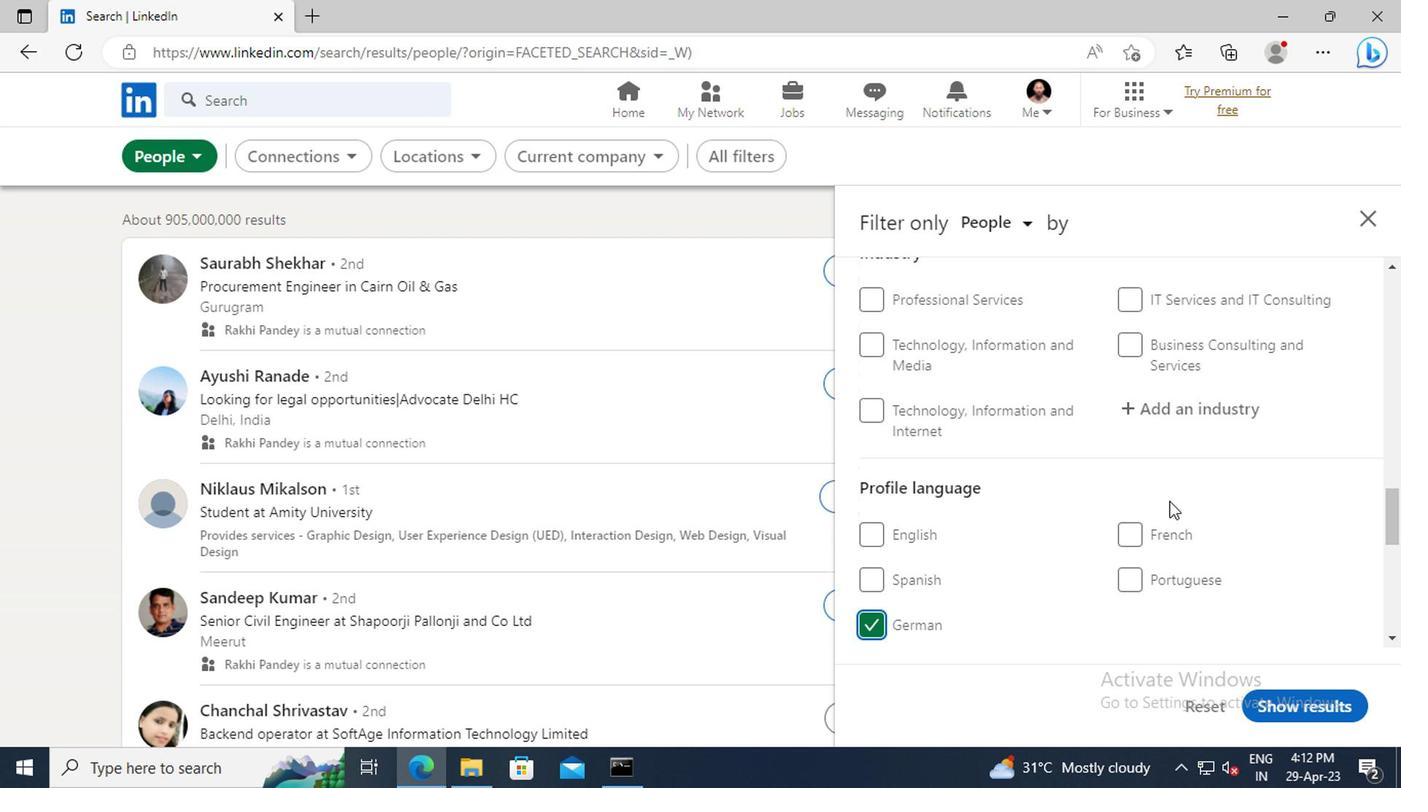 
Action: Mouse scrolled (1164, 502) with delta (0, 0)
Screenshot: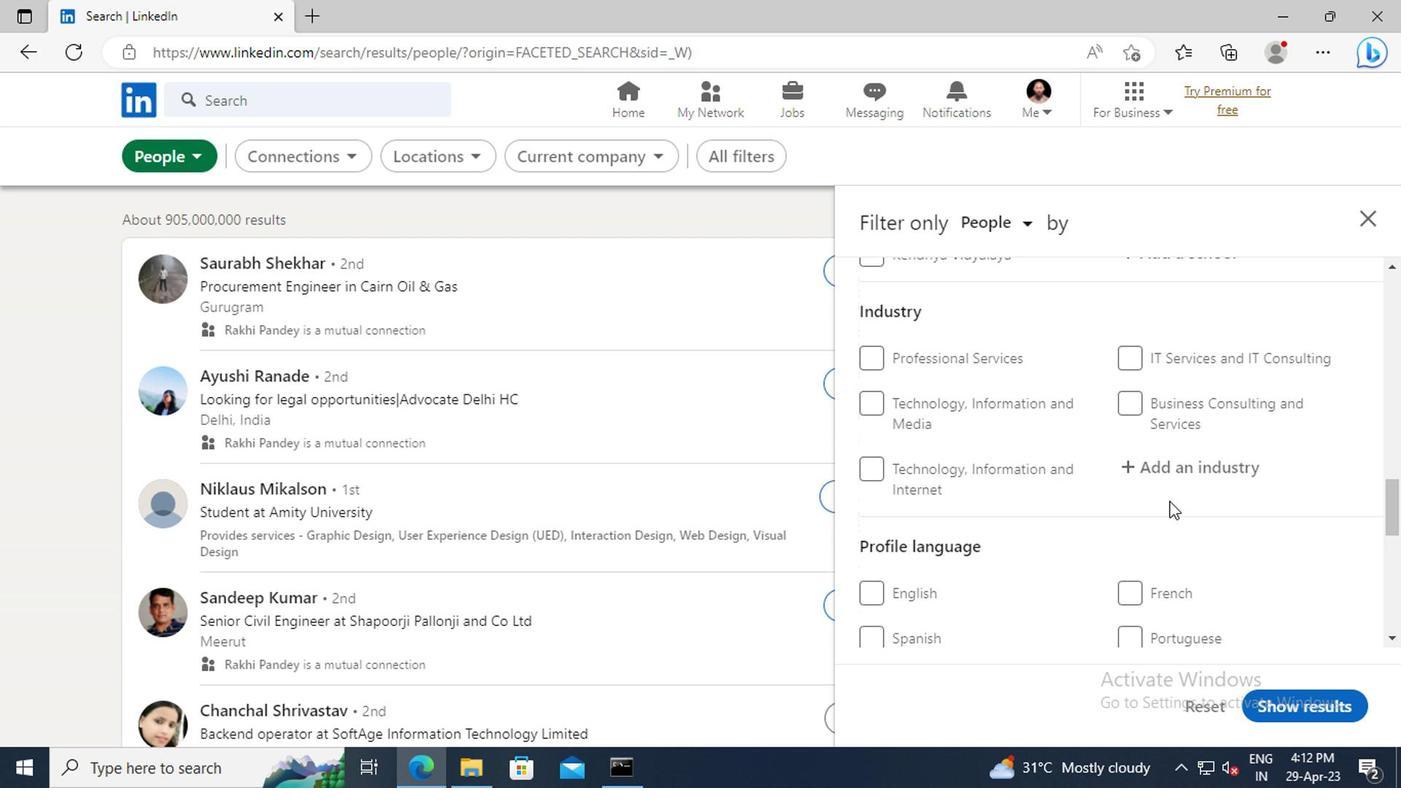 
Action: Mouse scrolled (1164, 502) with delta (0, 0)
Screenshot: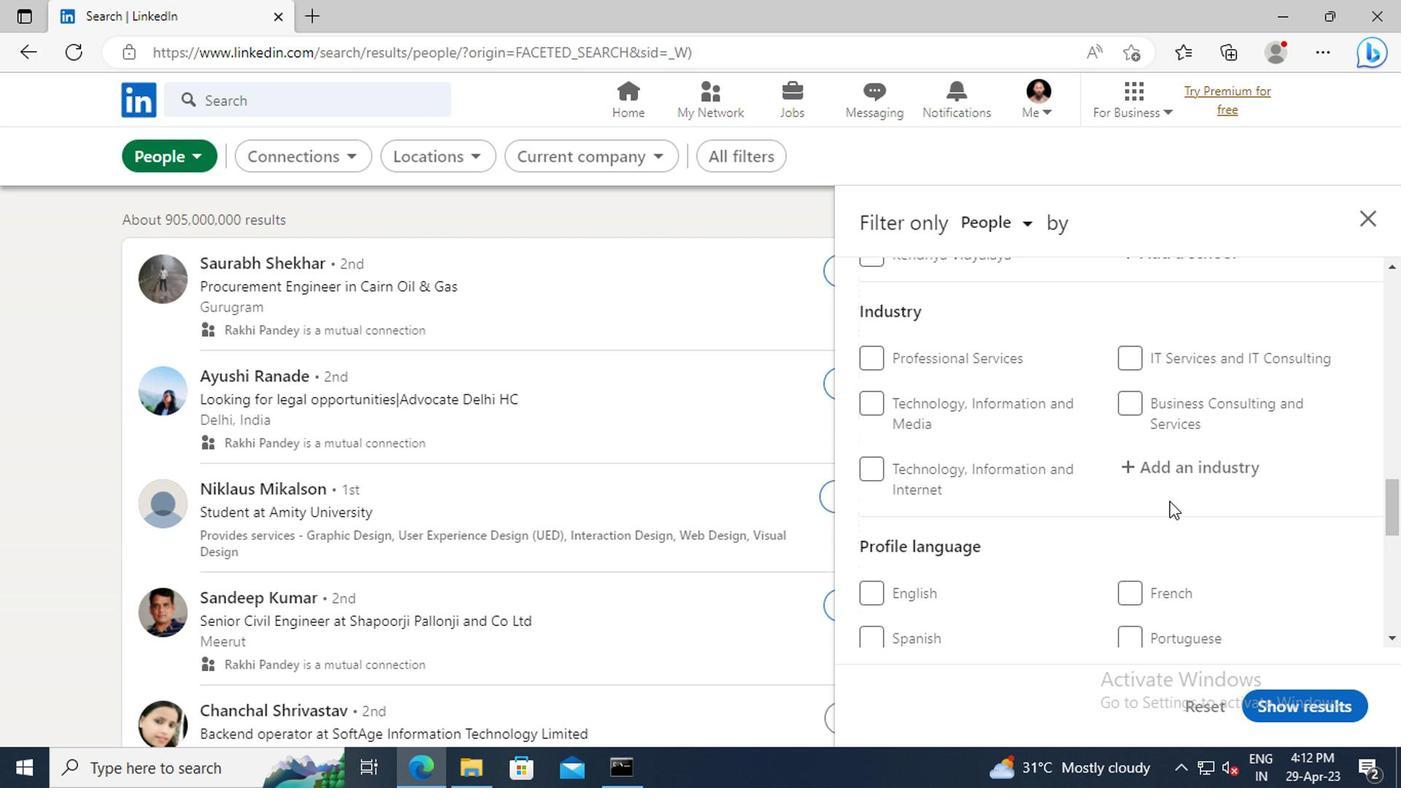 
Action: Mouse scrolled (1164, 502) with delta (0, 0)
Screenshot: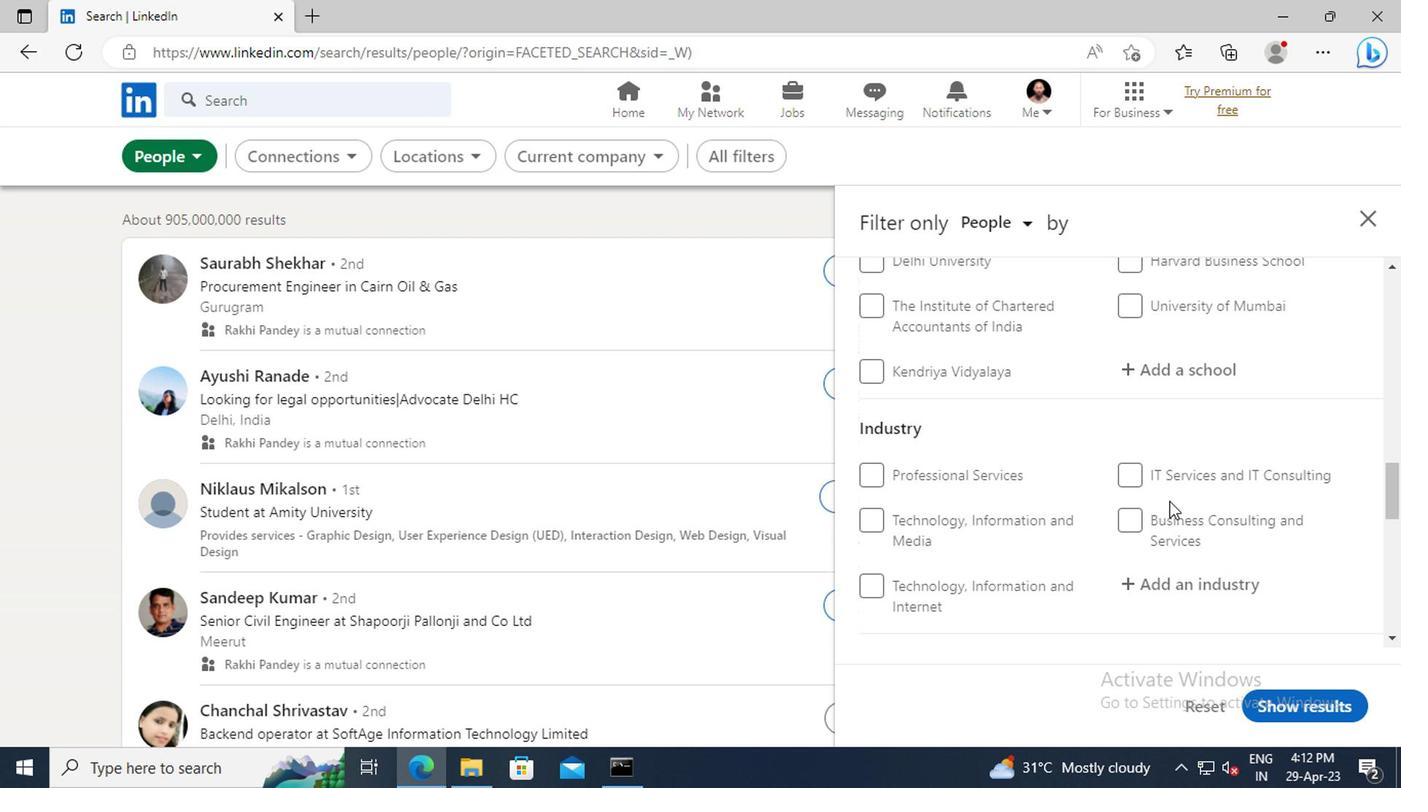 
Action: Mouse scrolled (1164, 502) with delta (0, 0)
Screenshot: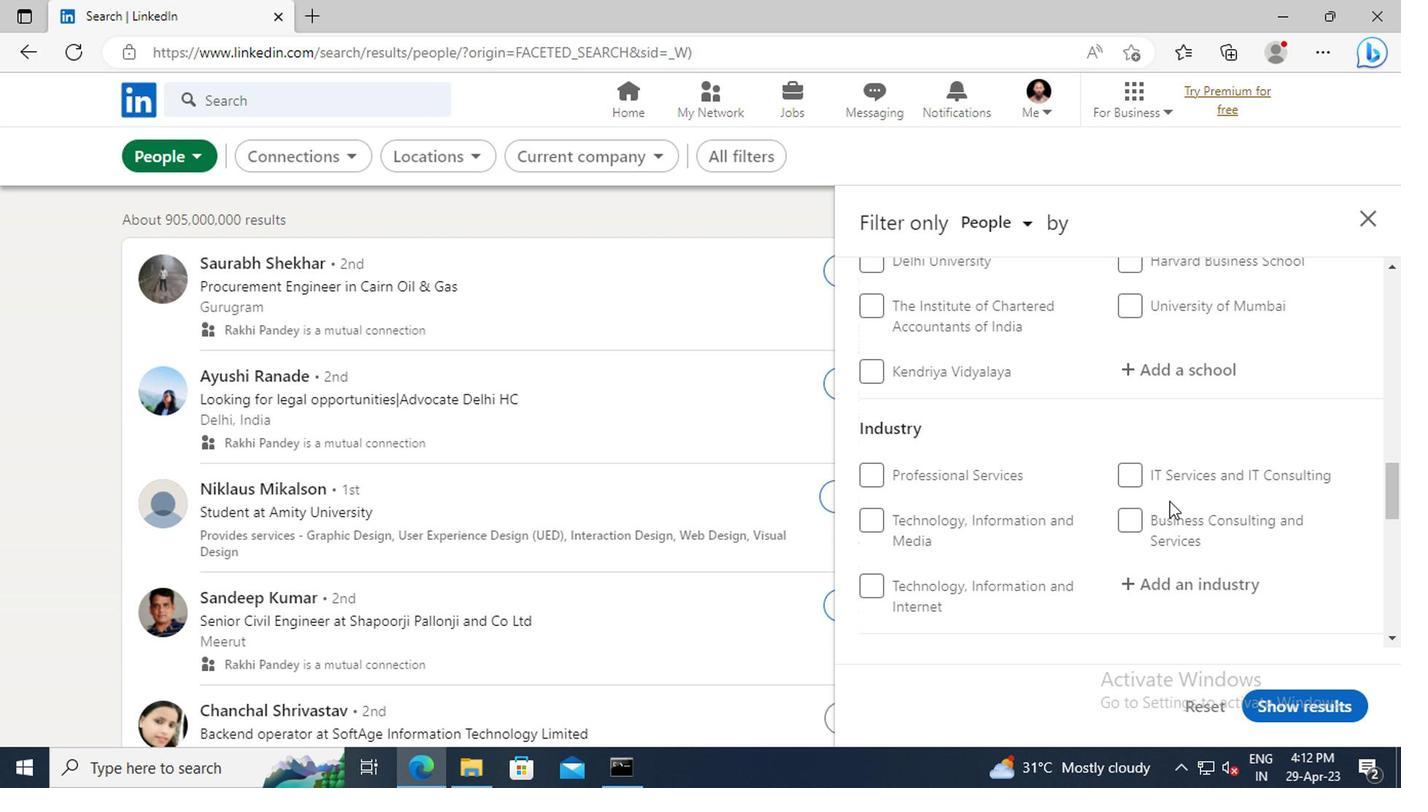 
Action: Mouse scrolled (1164, 502) with delta (0, 0)
Screenshot: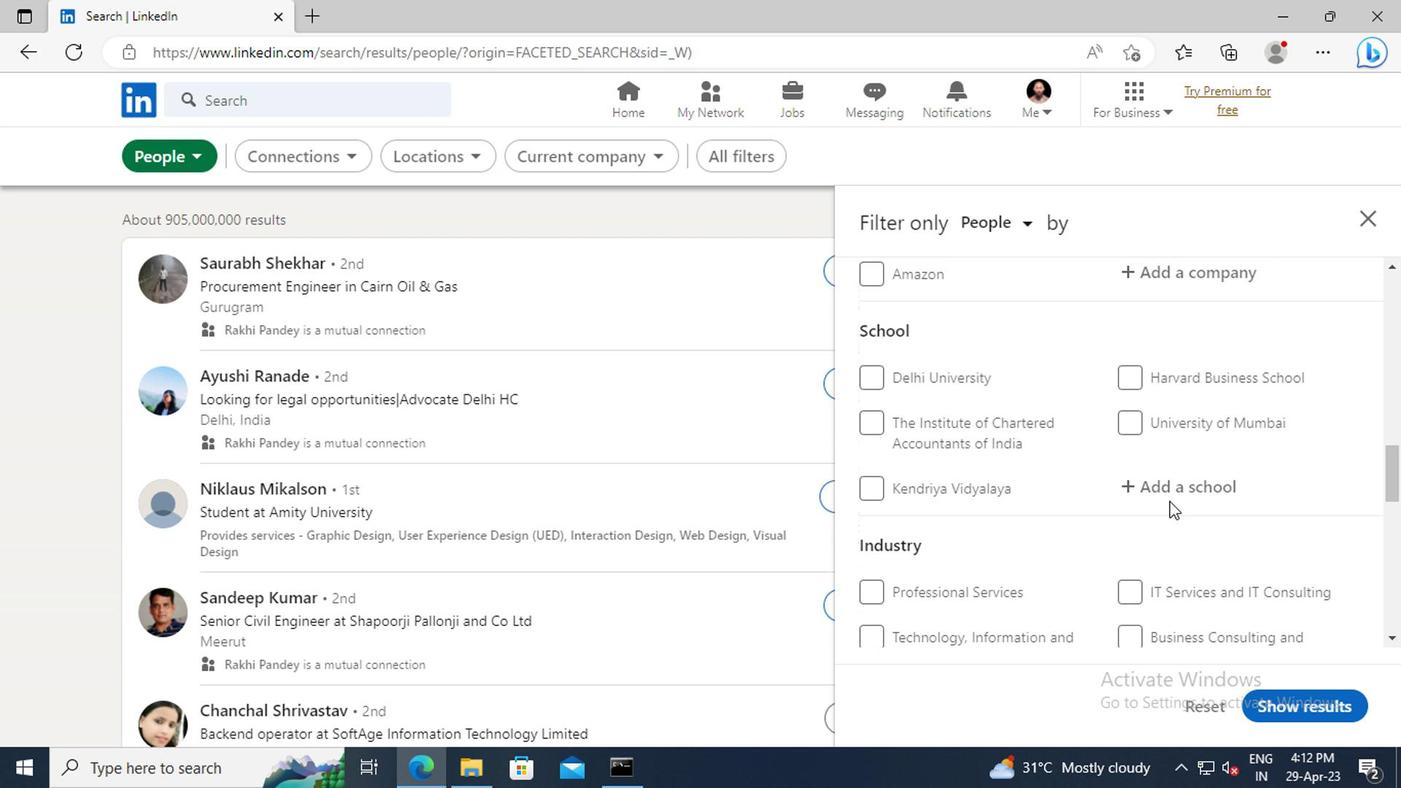 
Action: Mouse scrolled (1164, 502) with delta (0, 0)
Screenshot: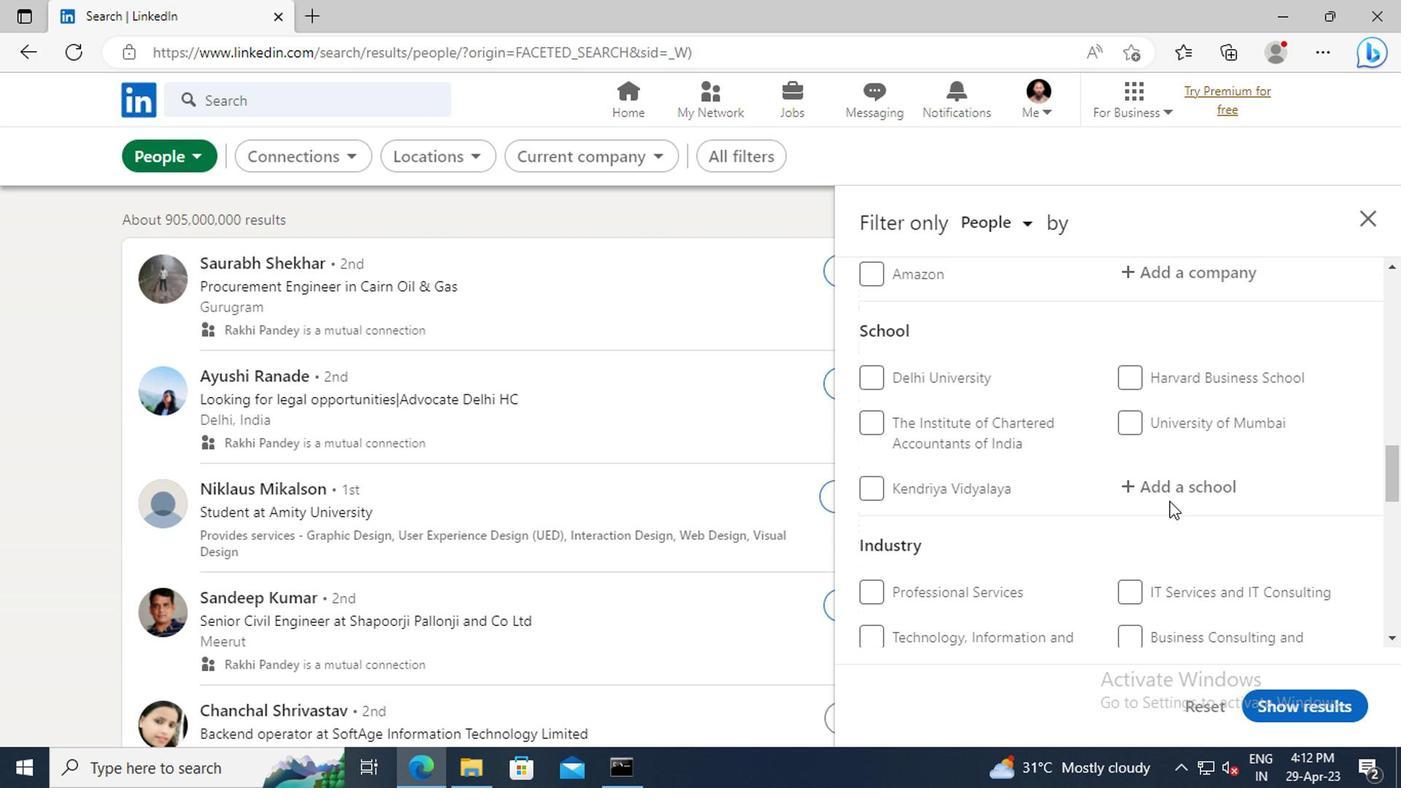 
Action: Mouse scrolled (1164, 502) with delta (0, 0)
Screenshot: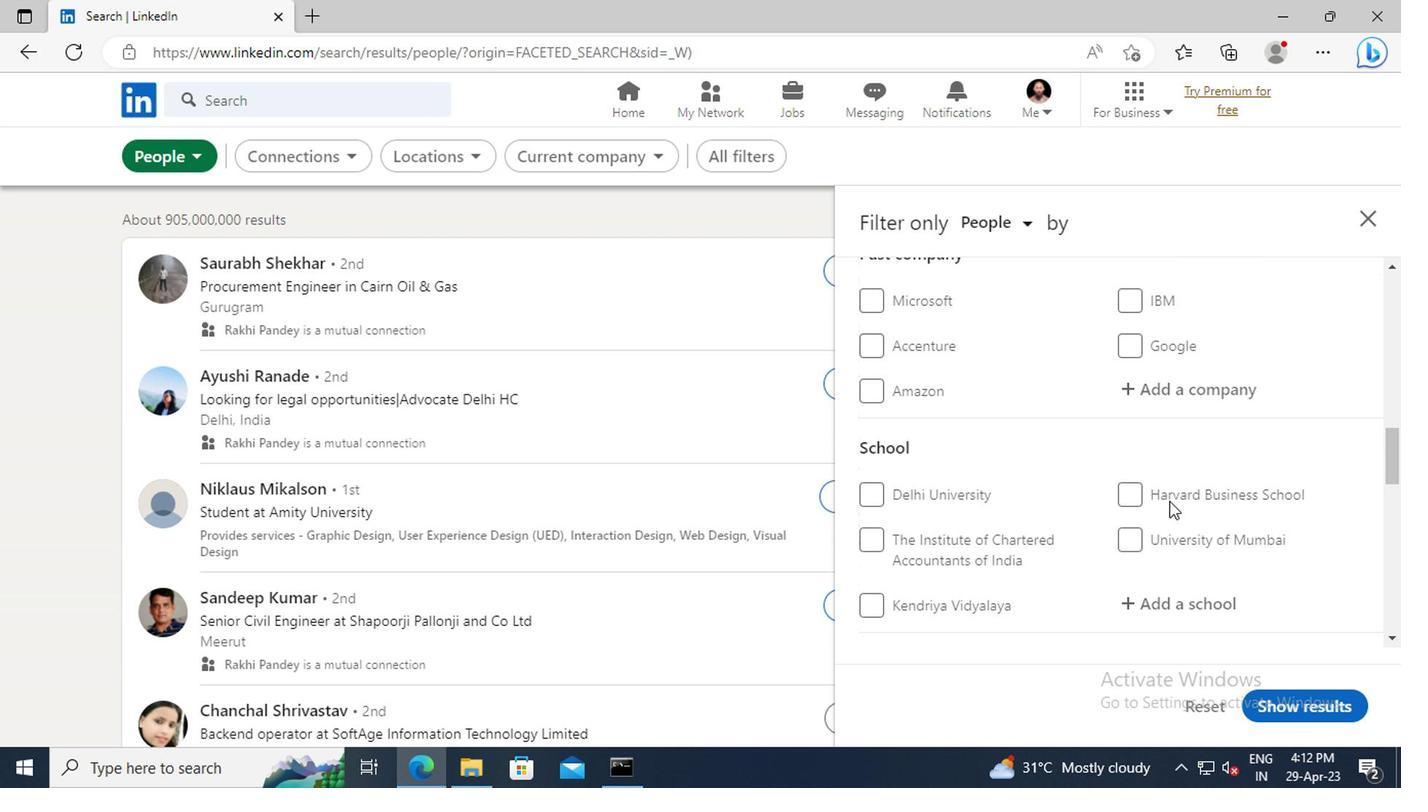 
Action: Mouse scrolled (1164, 502) with delta (0, 0)
Screenshot: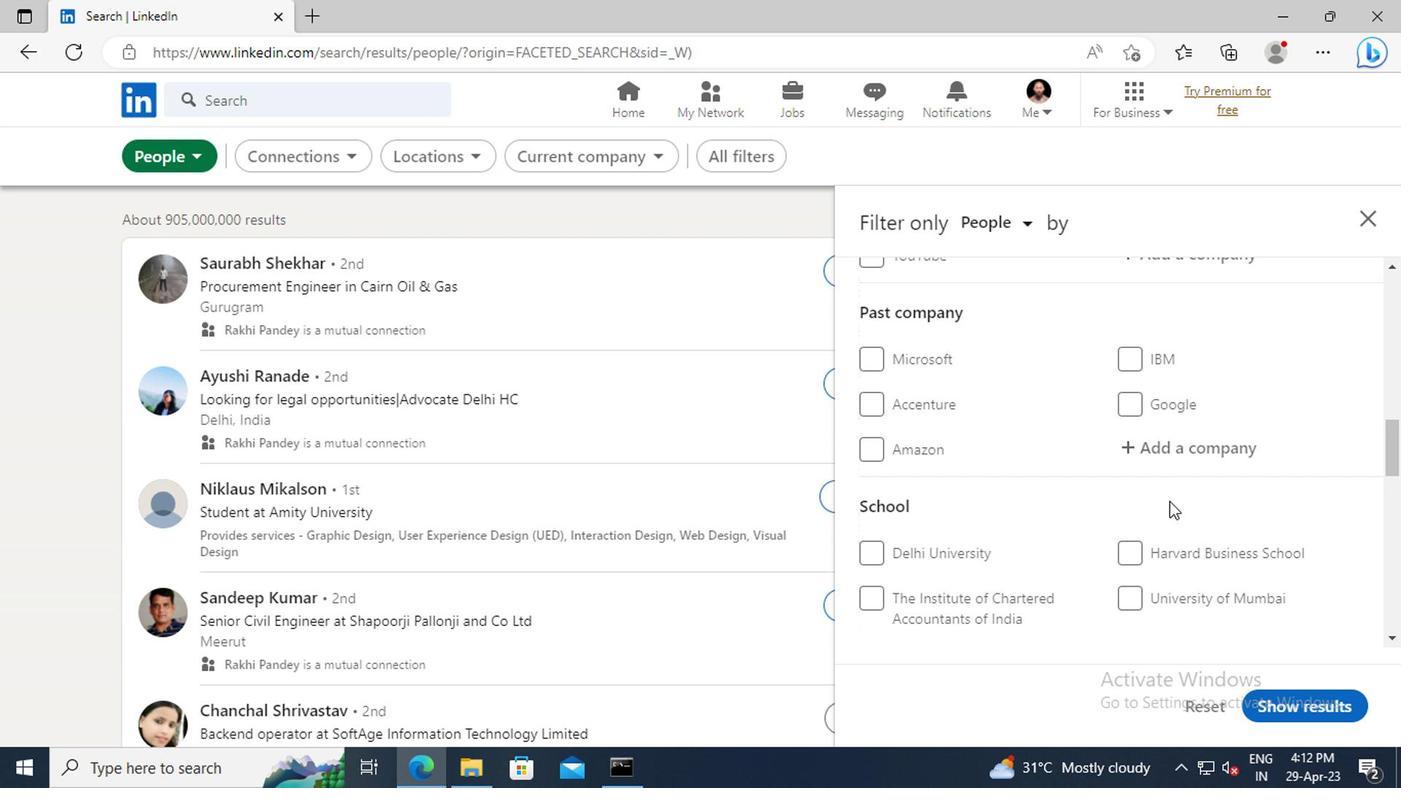 
Action: Mouse scrolled (1164, 502) with delta (0, 0)
Screenshot: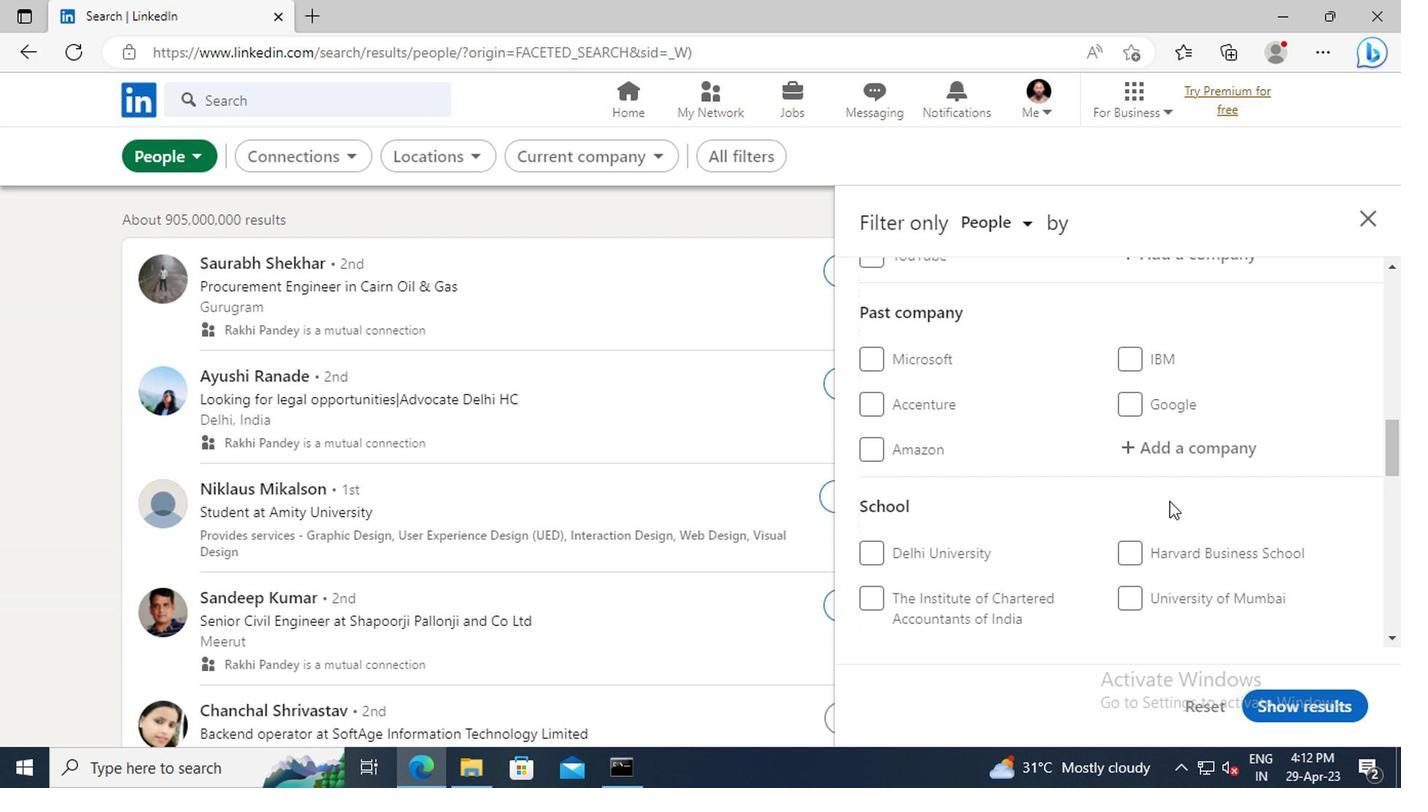 
Action: Mouse moved to (1164, 492)
Screenshot: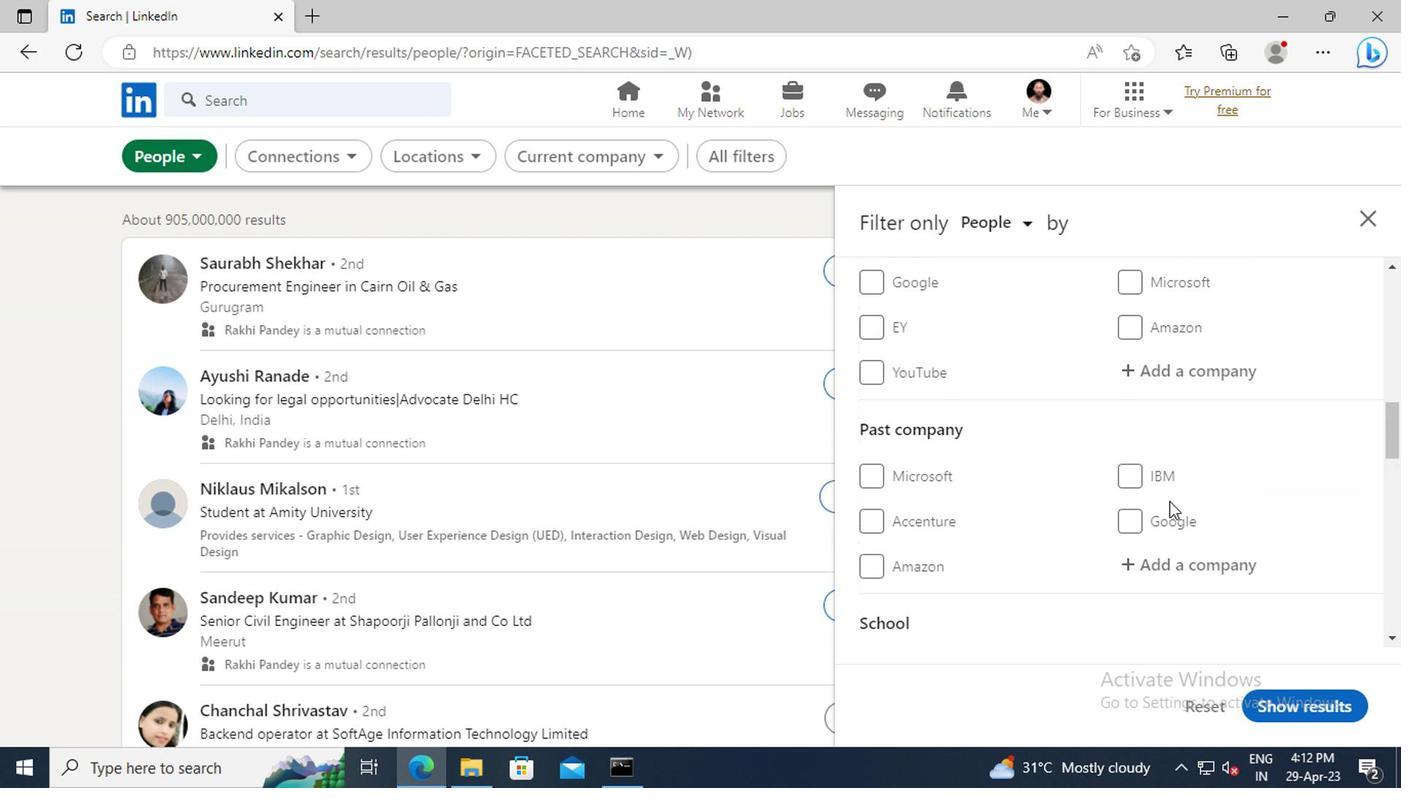 
Action: Mouse scrolled (1164, 493) with delta (0, 0)
Screenshot: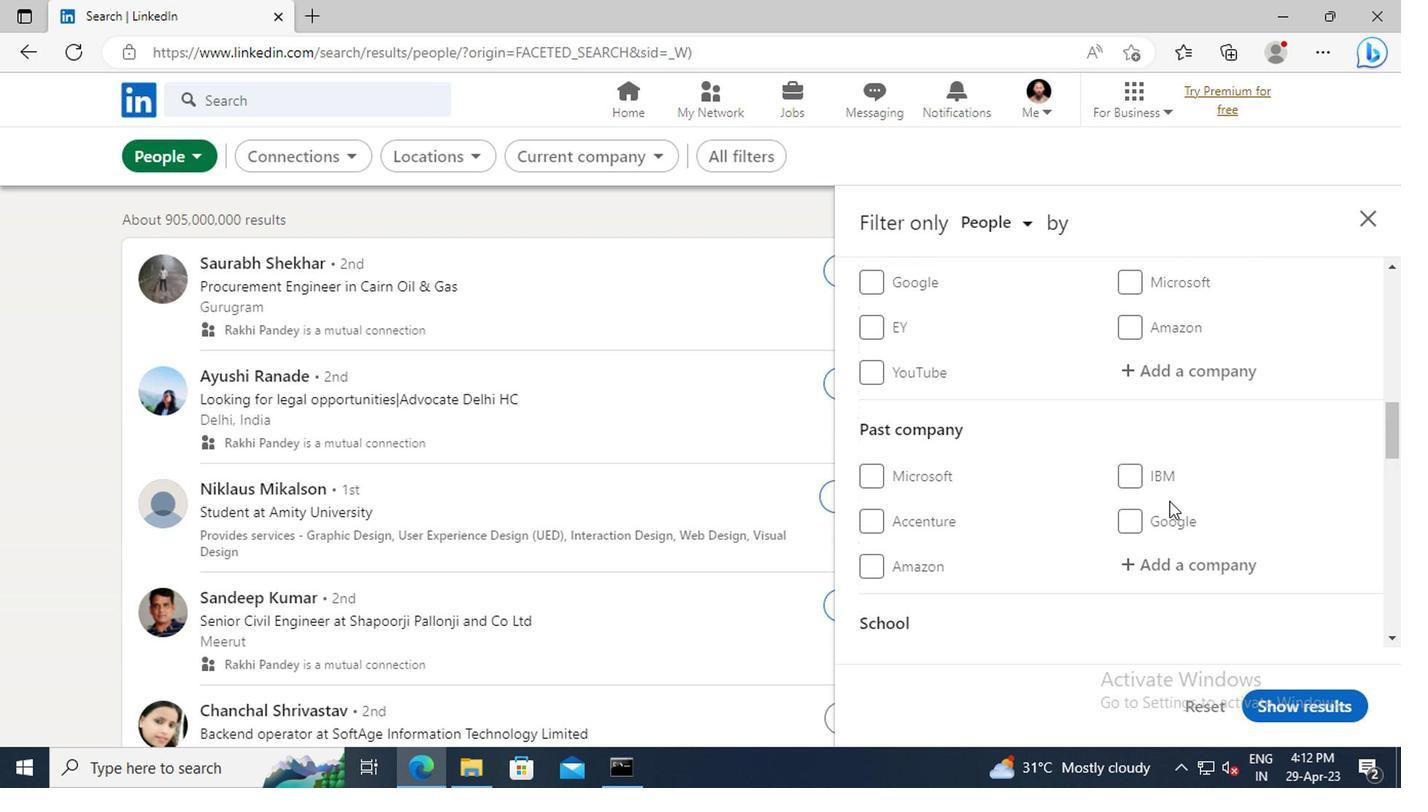 
Action: Mouse moved to (1155, 425)
Screenshot: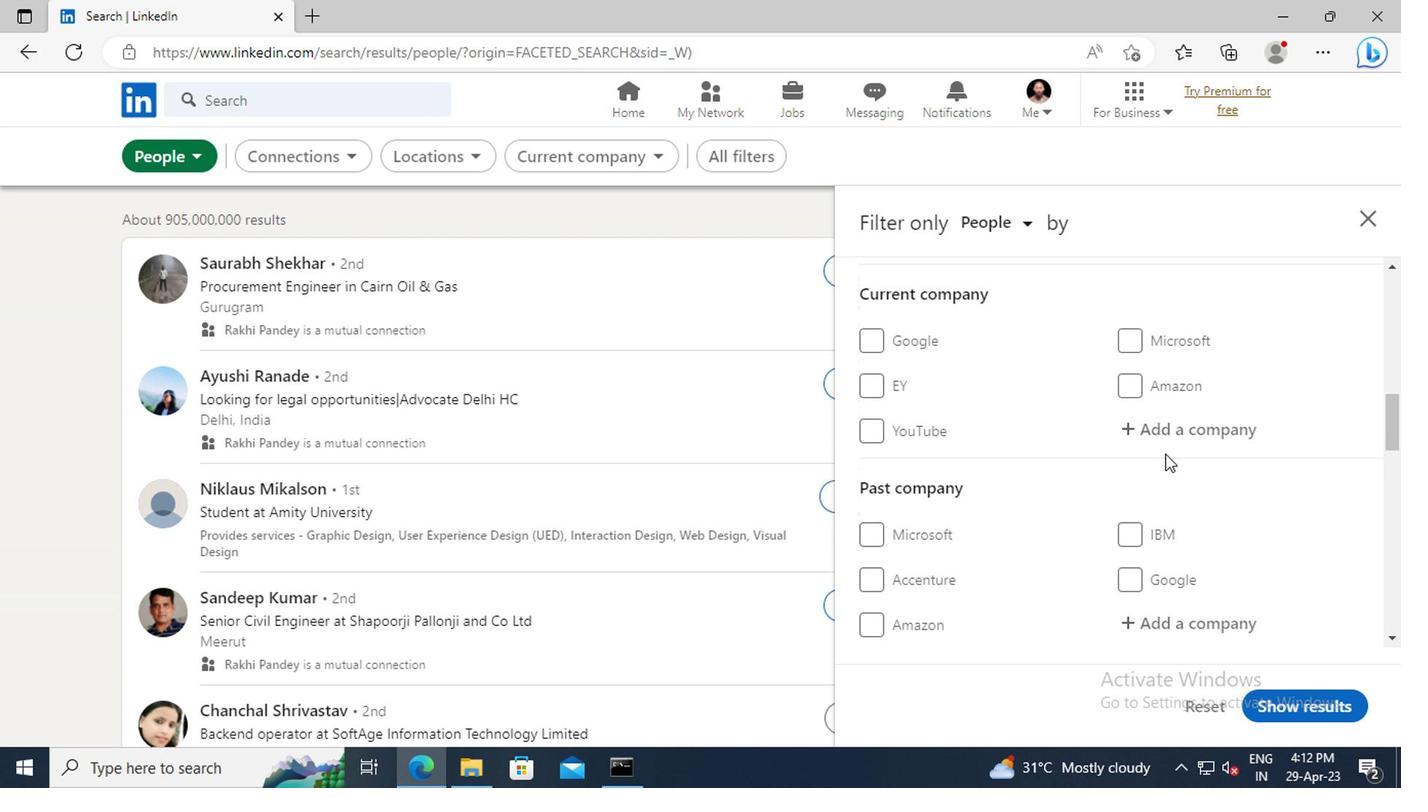 
Action: Mouse pressed left at (1155, 425)
Screenshot: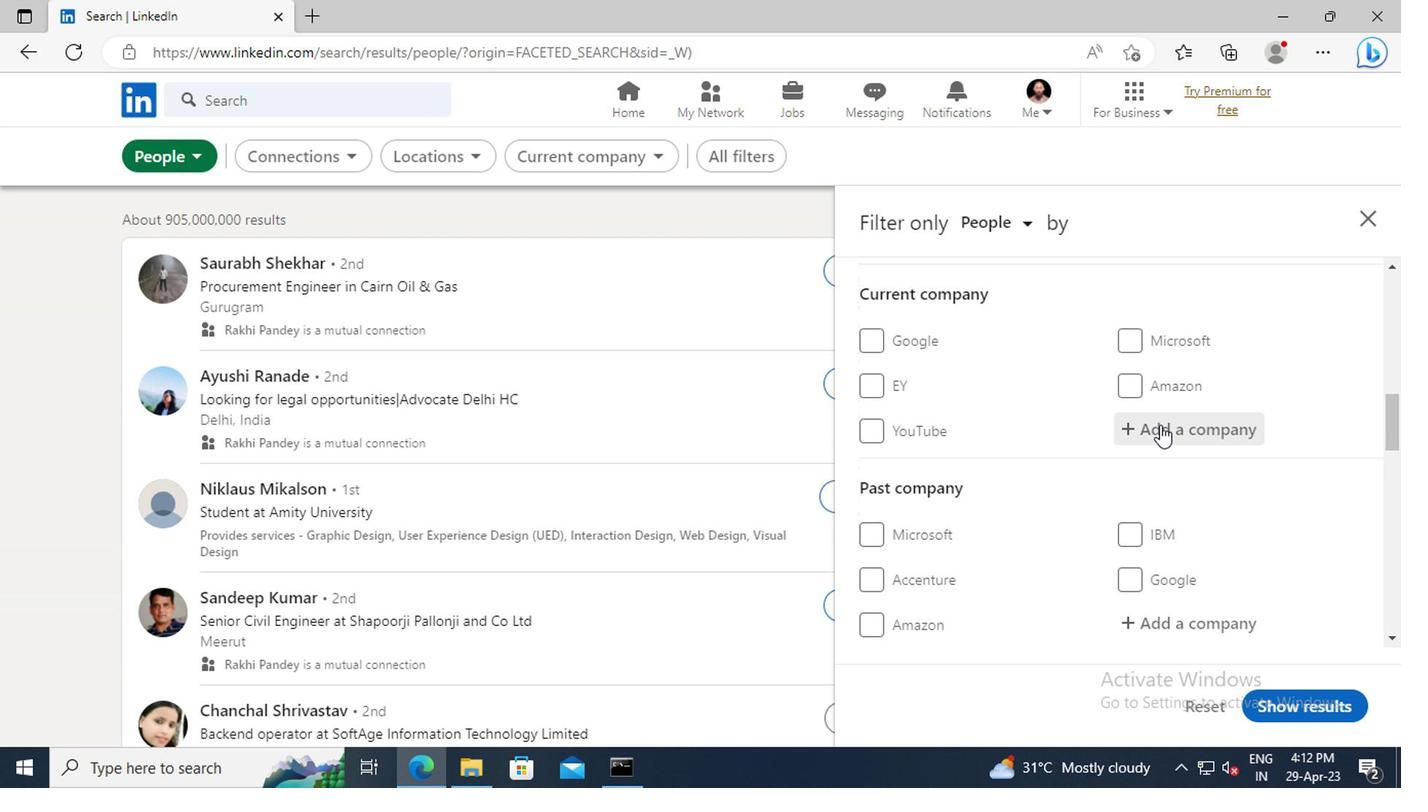 
Action: Key pressed <Key.shift>HPCL-<Key.shift>MITTAL<Key.space>
Screenshot: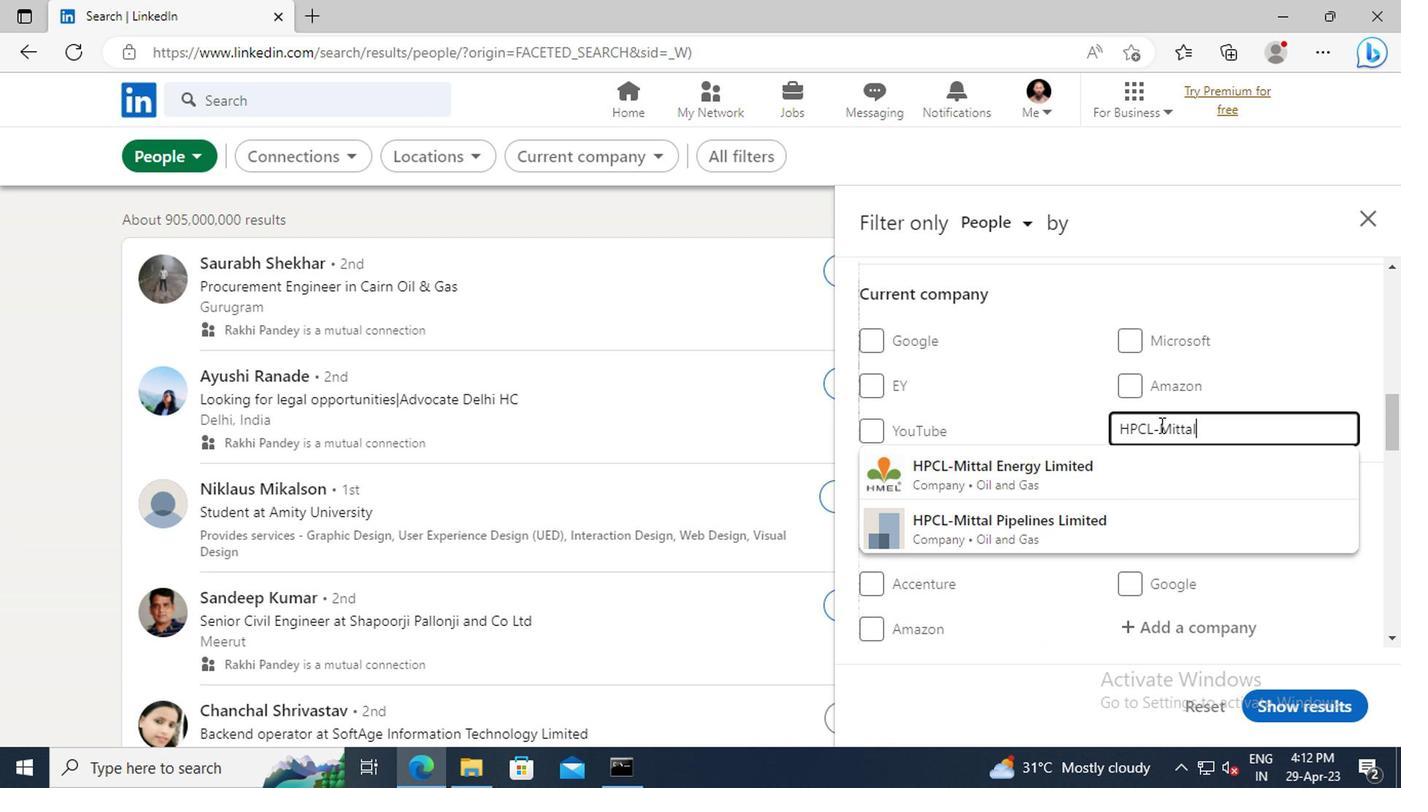 
Action: Mouse moved to (1134, 460)
Screenshot: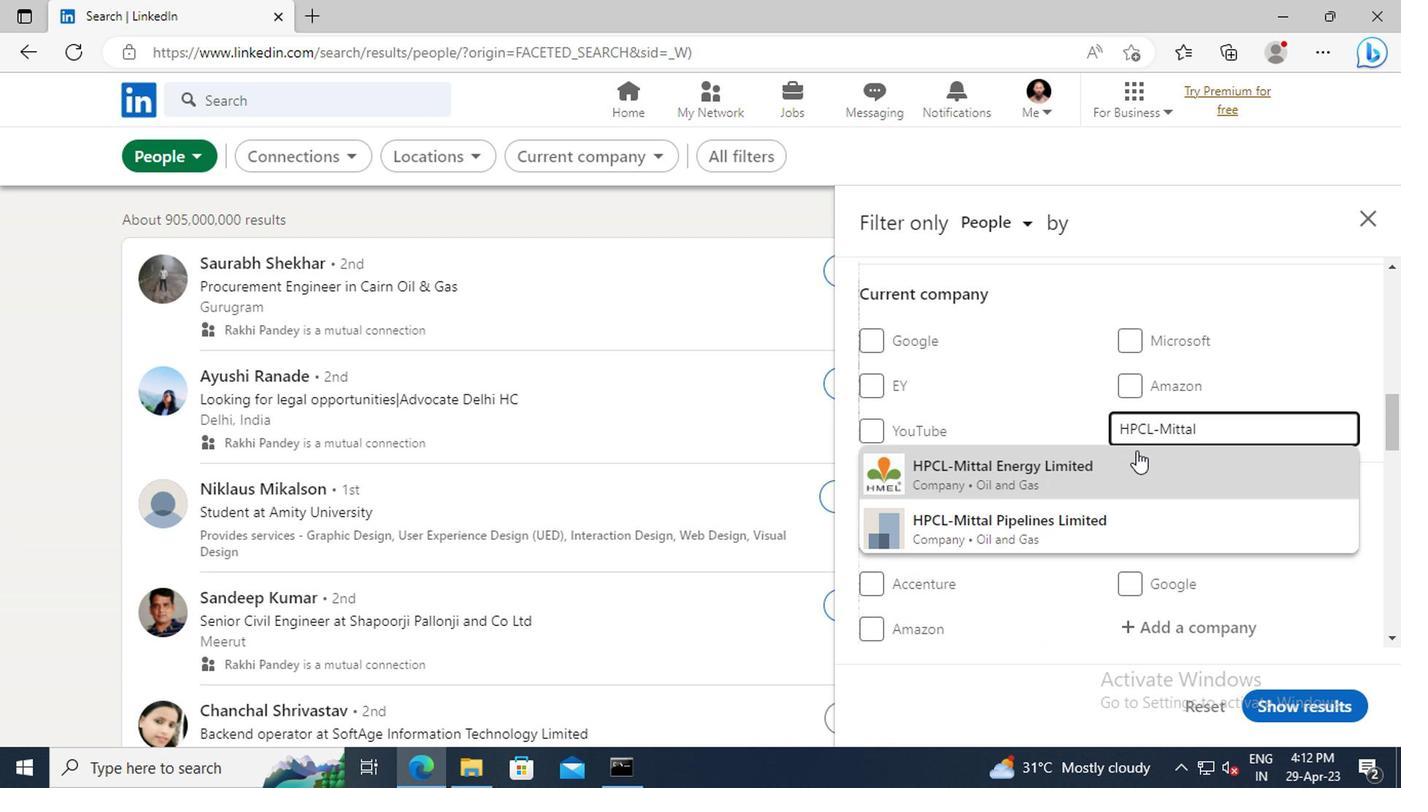 
Action: Mouse pressed left at (1134, 460)
Screenshot: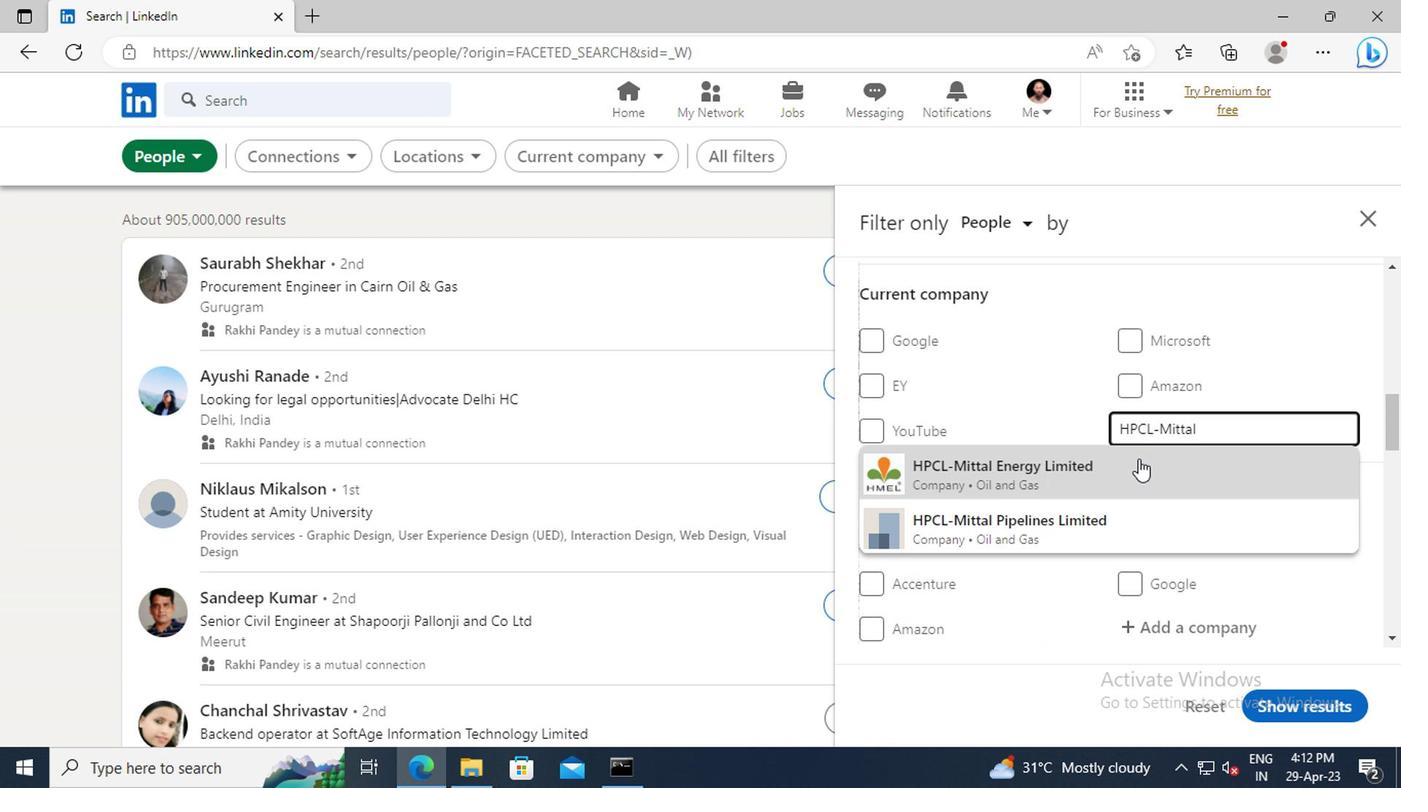 
Action: Mouse scrolled (1134, 459) with delta (0, 0)
Screenshot: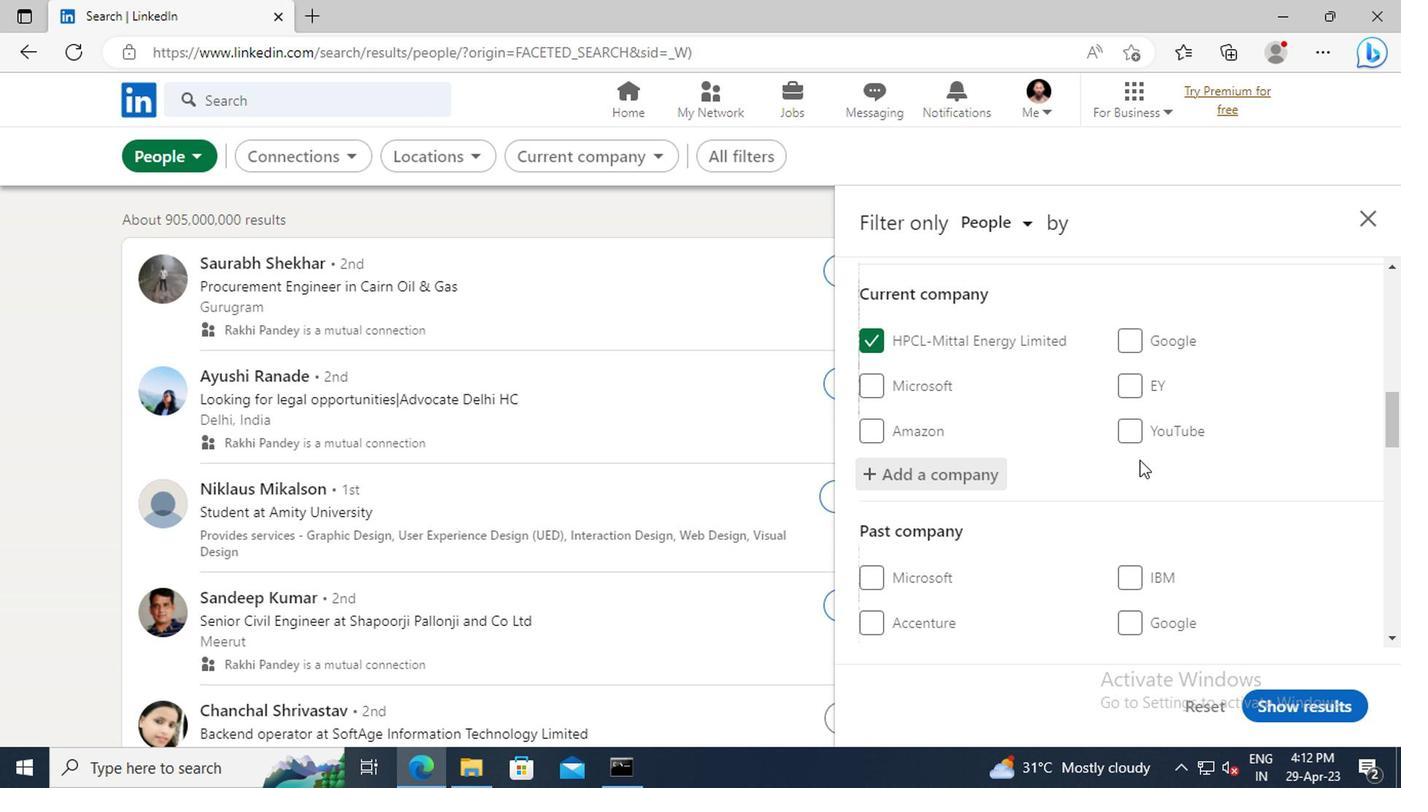 
Action: Mouse scrolled (1134, 459) with delta (0, 0)
Screenshot: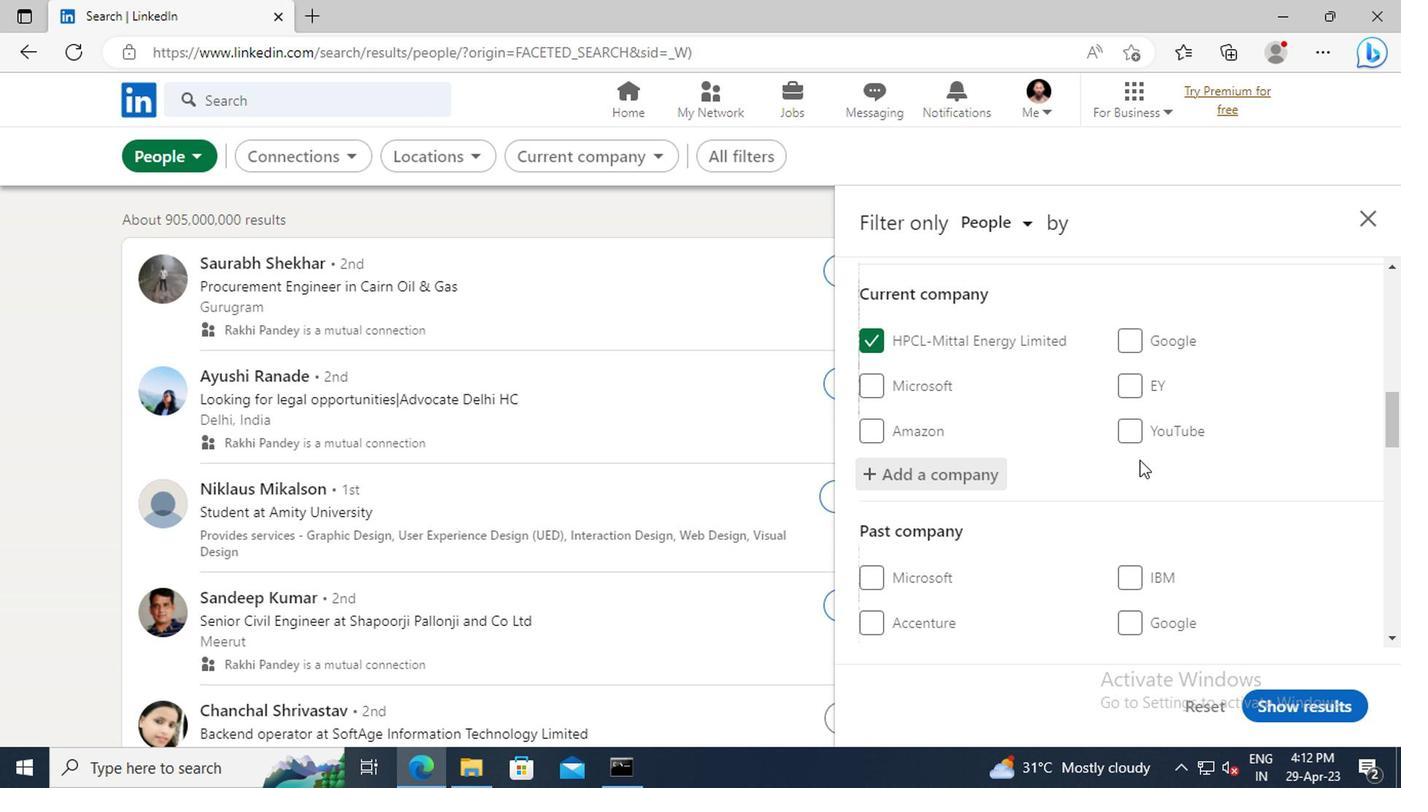 
Action: Mouse moved to (1136, 428)
Screenshot: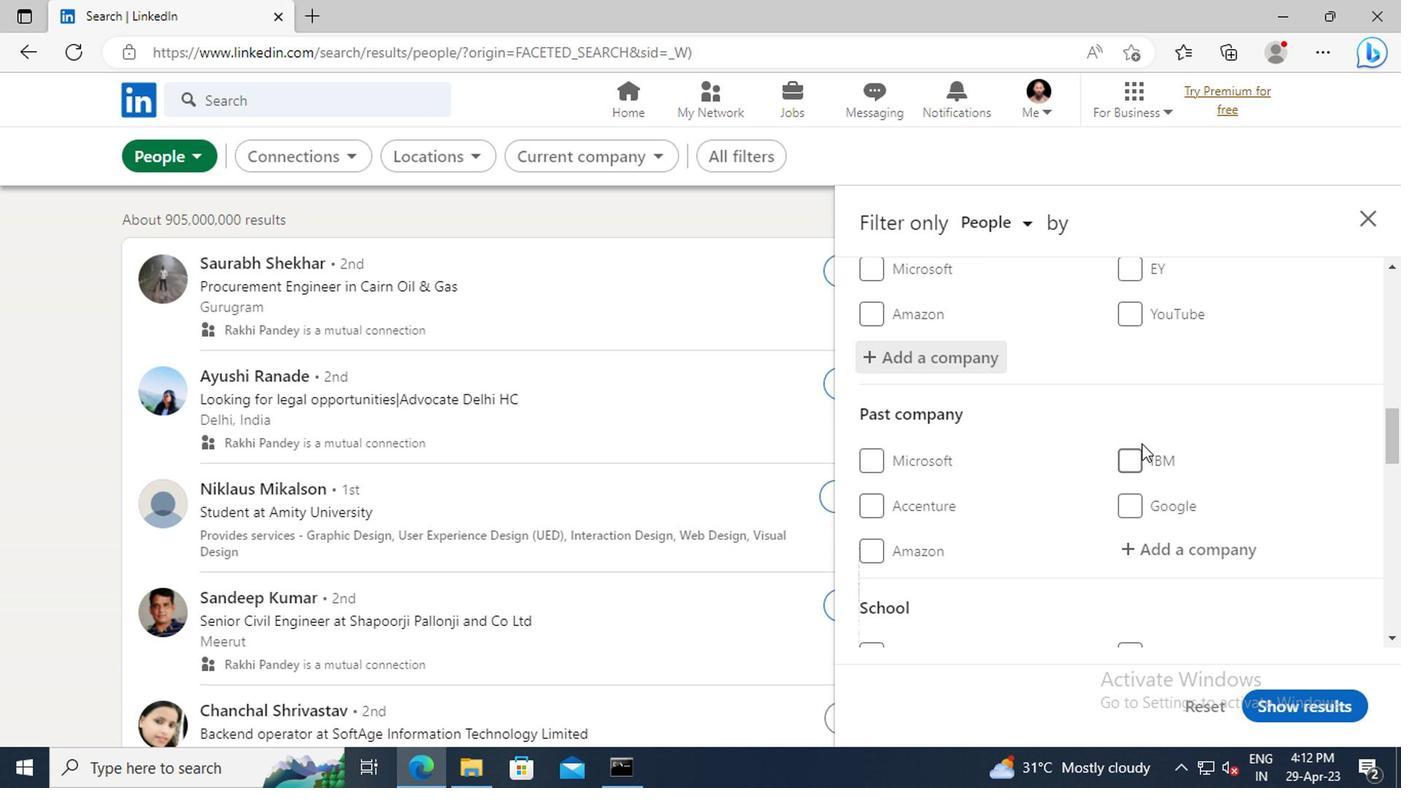 
Action: Mouse scrolled (1136, 427) with delta (0, 0)
Screenshot: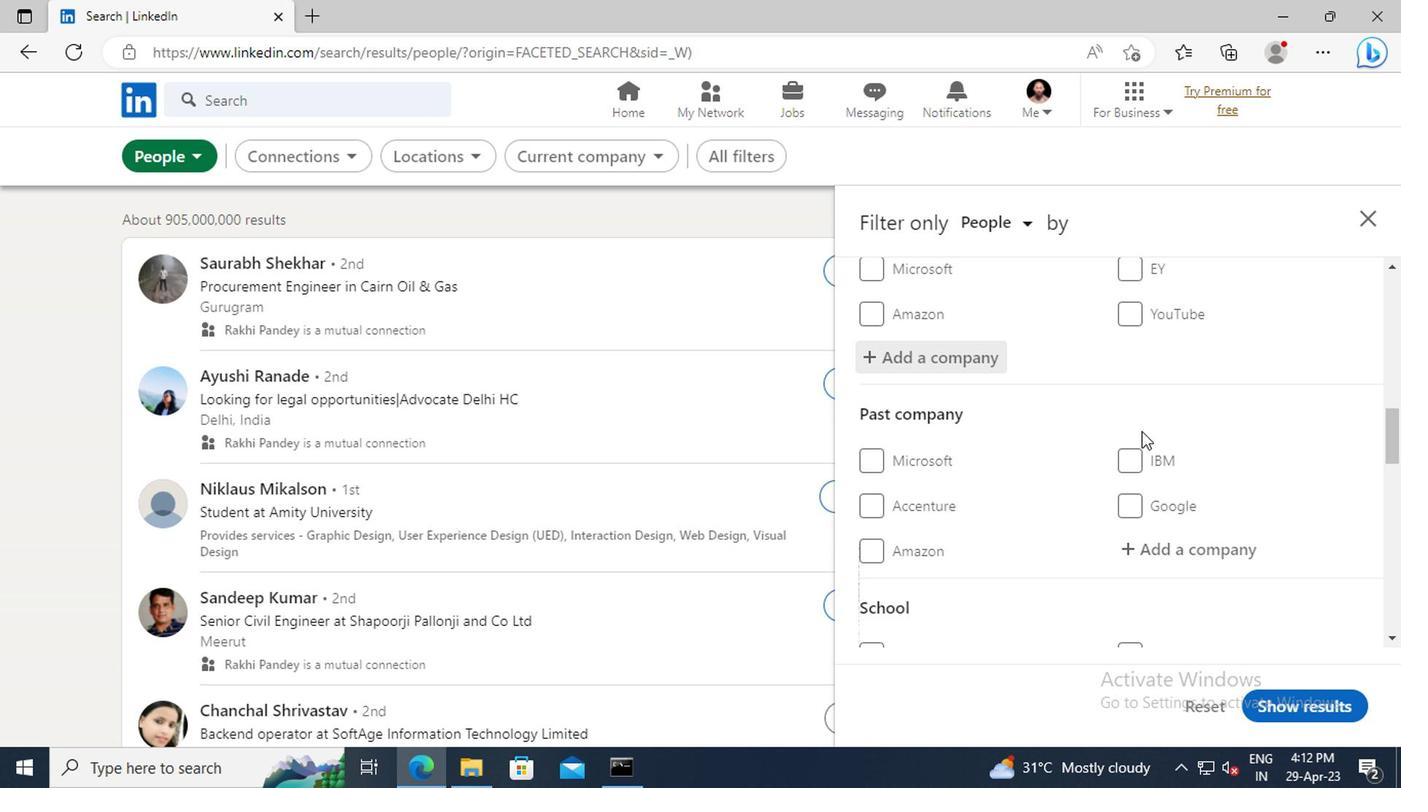 
Action: Mouse scrolled (1136, 427) with delta (0, 0)
Screenshot: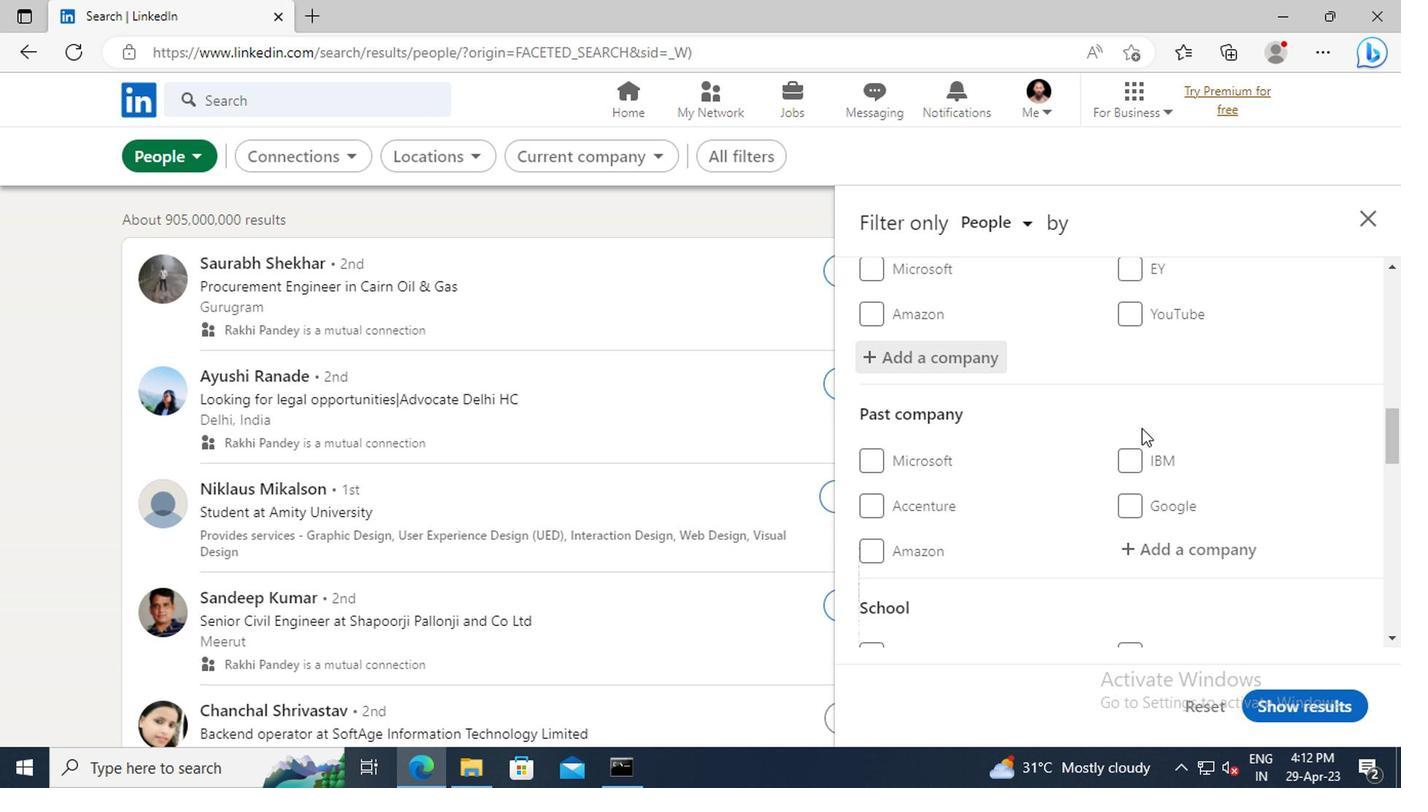 
Action: Mouse moved to (1139, 412)
Screenshot: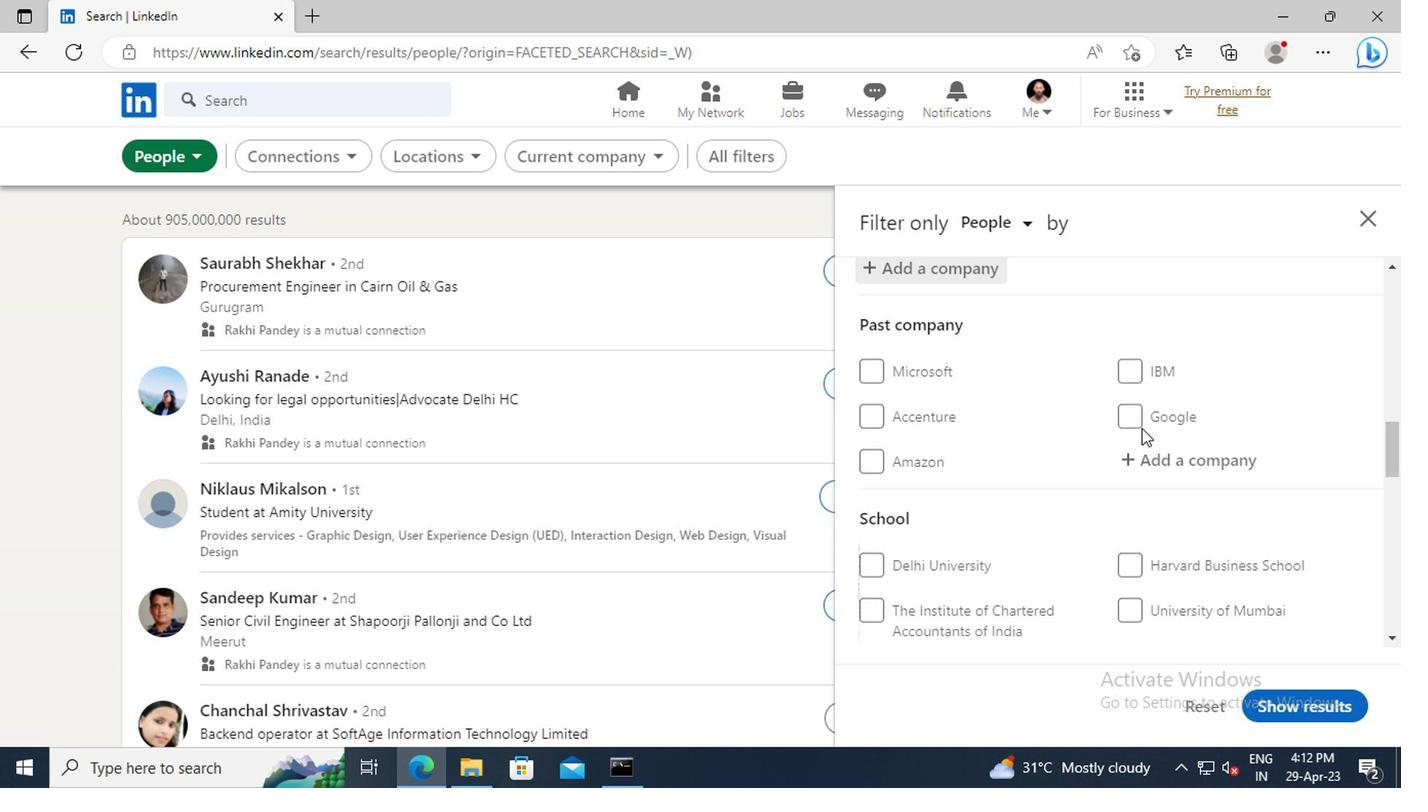 
Action: Mouse scrolled (1139, 410) with delta (0, -1)
Screenshot: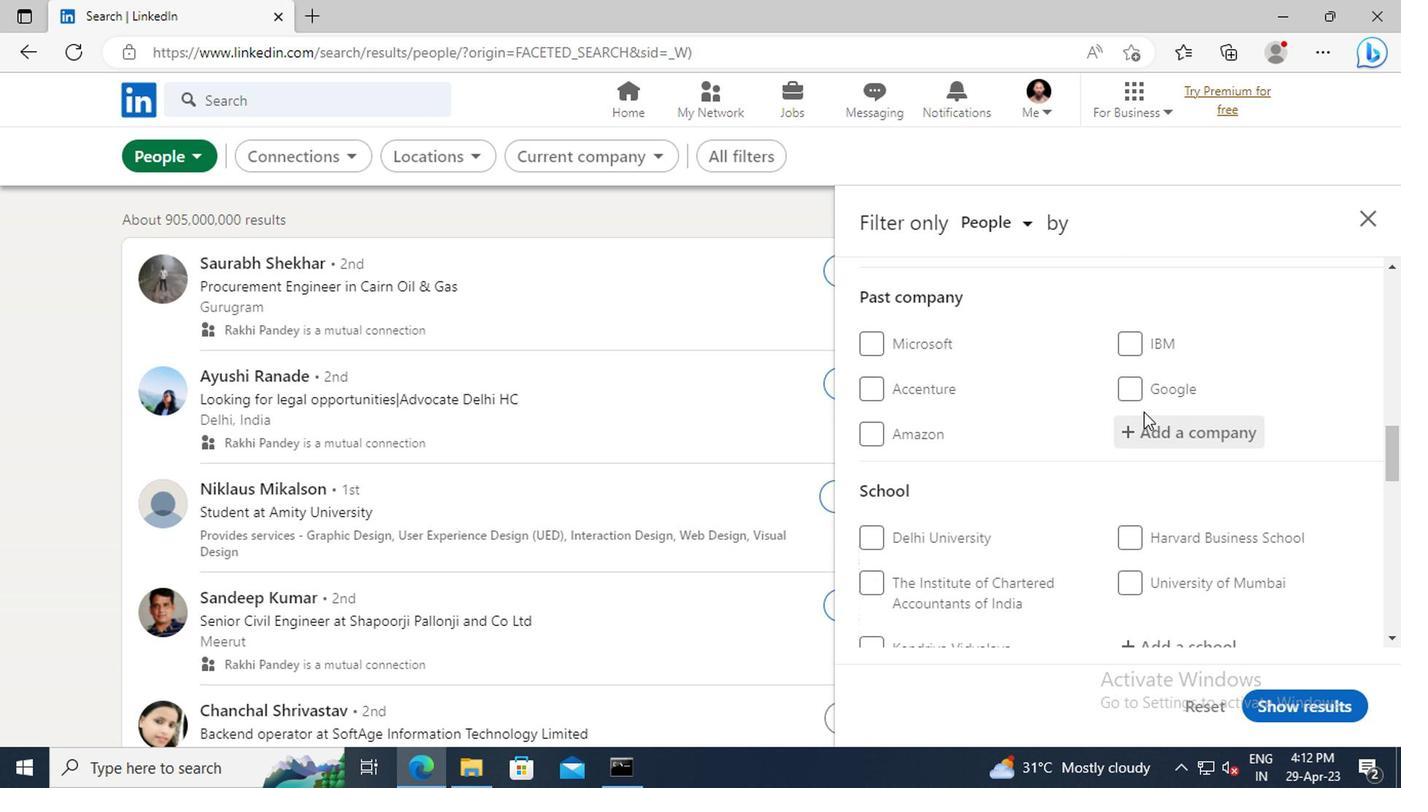 
Action: Mouse scrolled (1139, 410) with delta (0, -1)
Screenshot: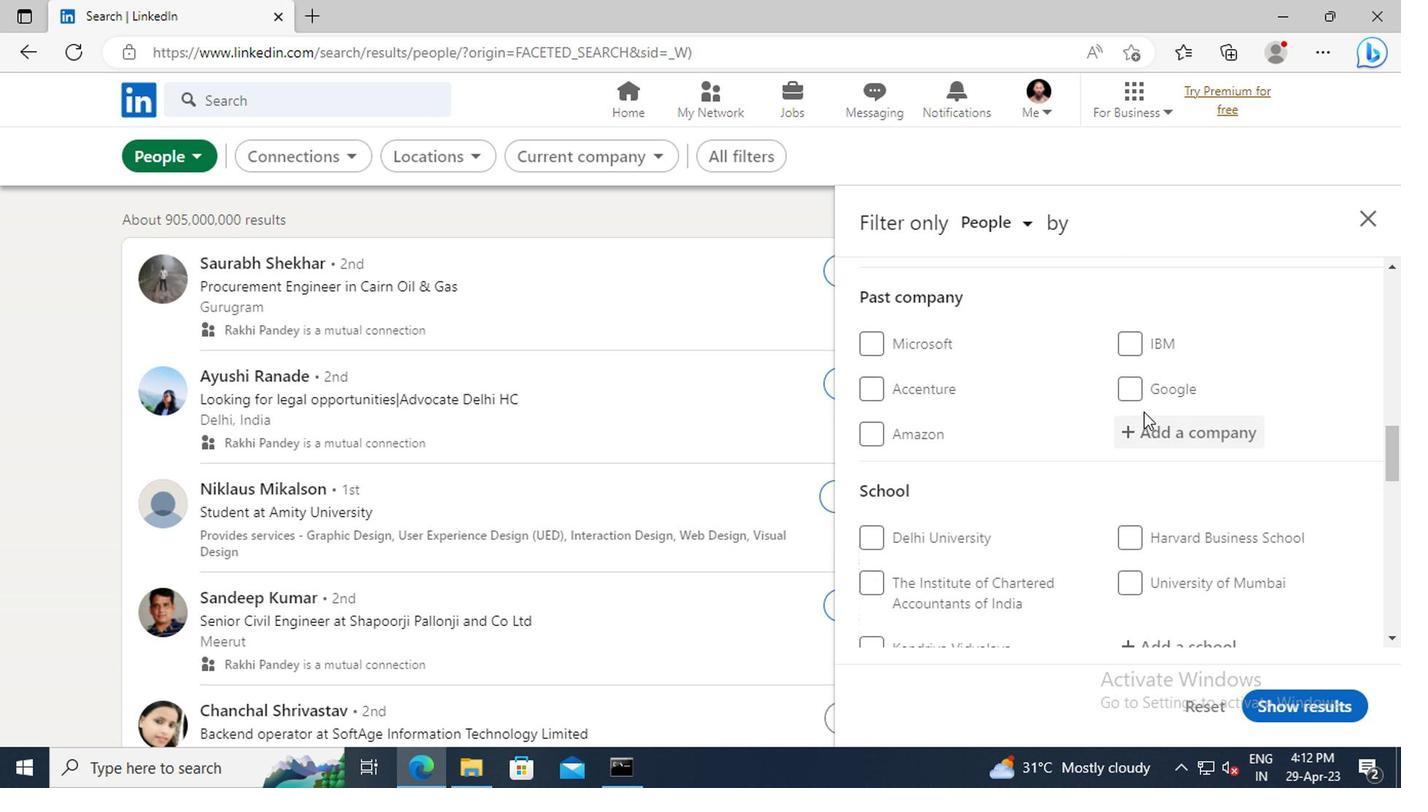 
Action: Mouse moved to (1140, 407)
Screenshot: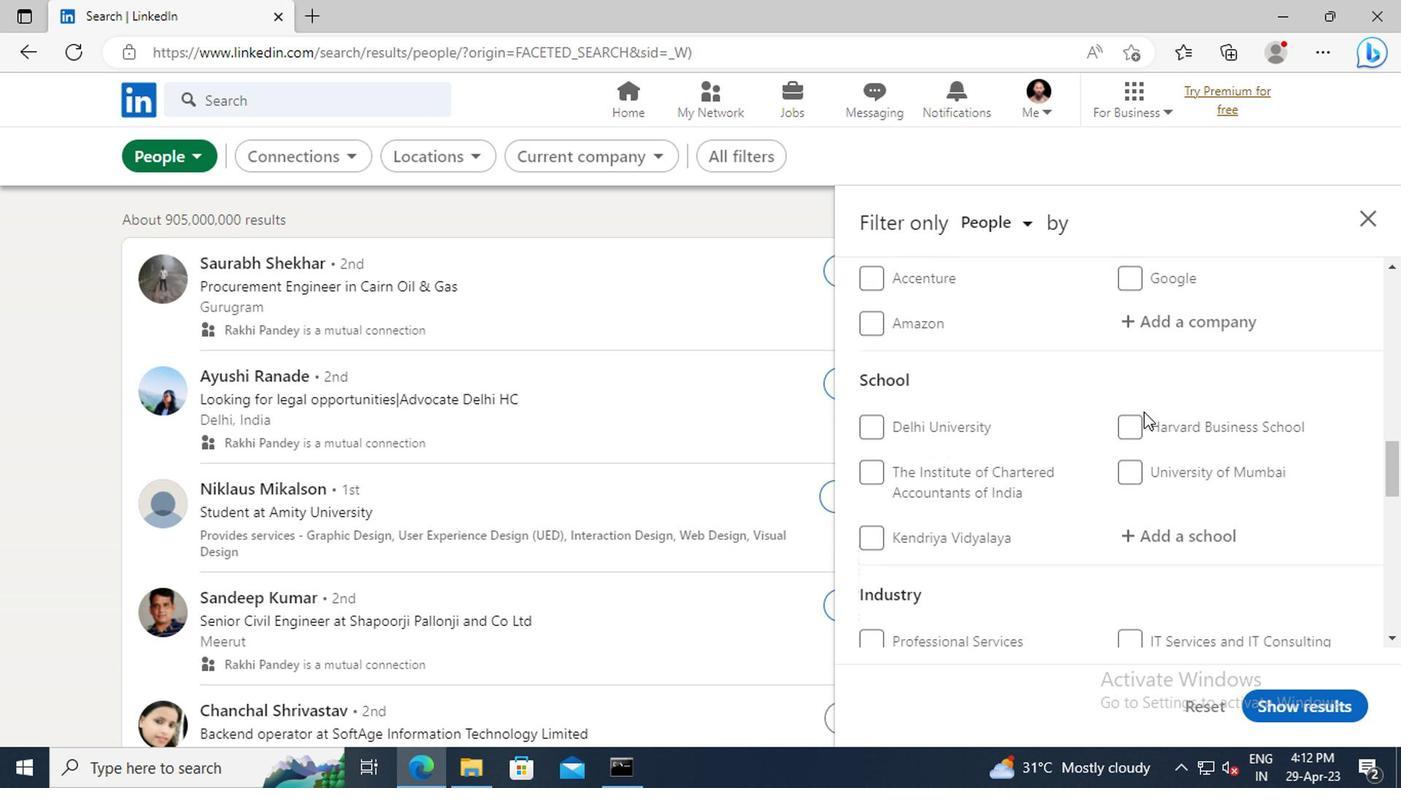 
Action: Mouse scrolled (1140, 405) with delta (0, -1)
Screenshot: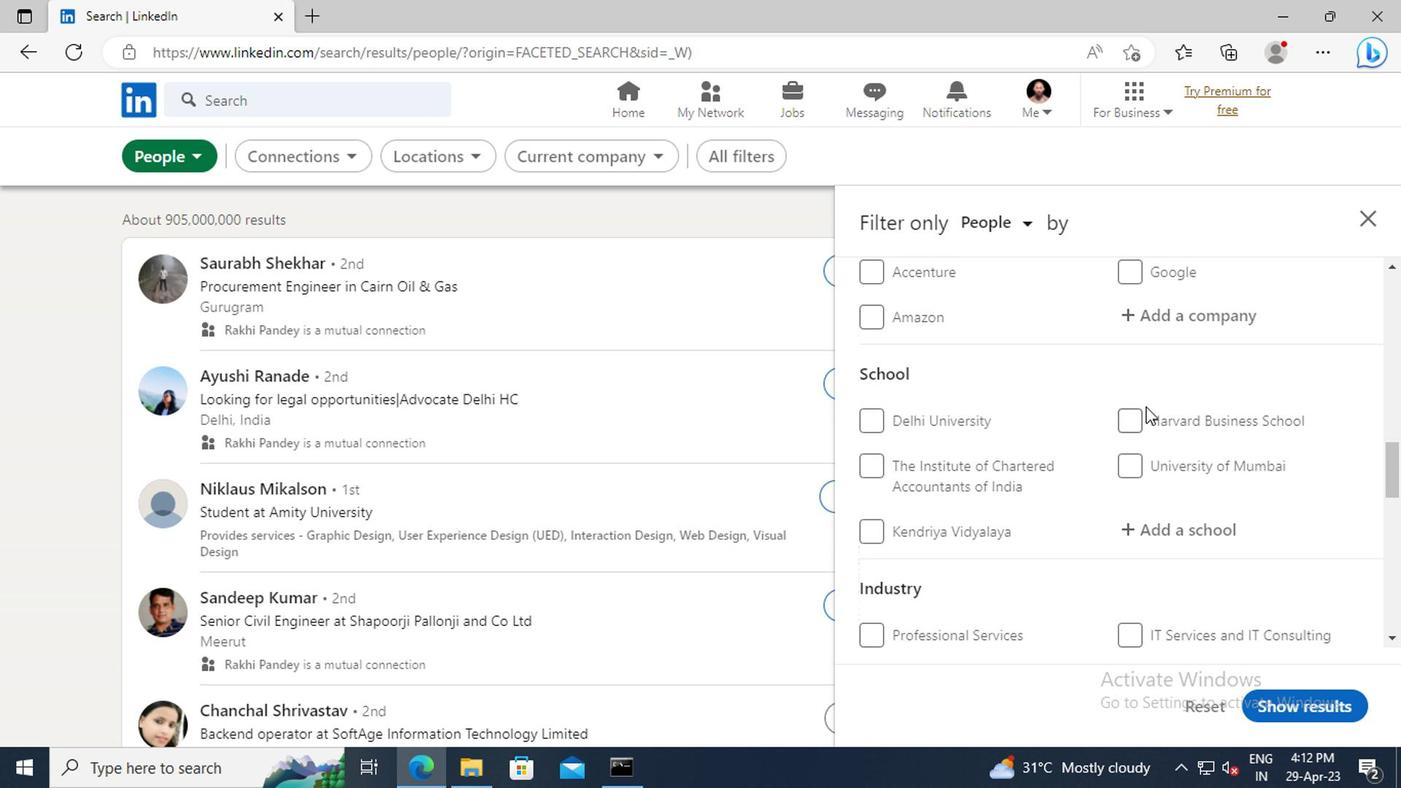 
Action: Mouse scrolled (1140, 405) with delta (0, -1)
Screenshot: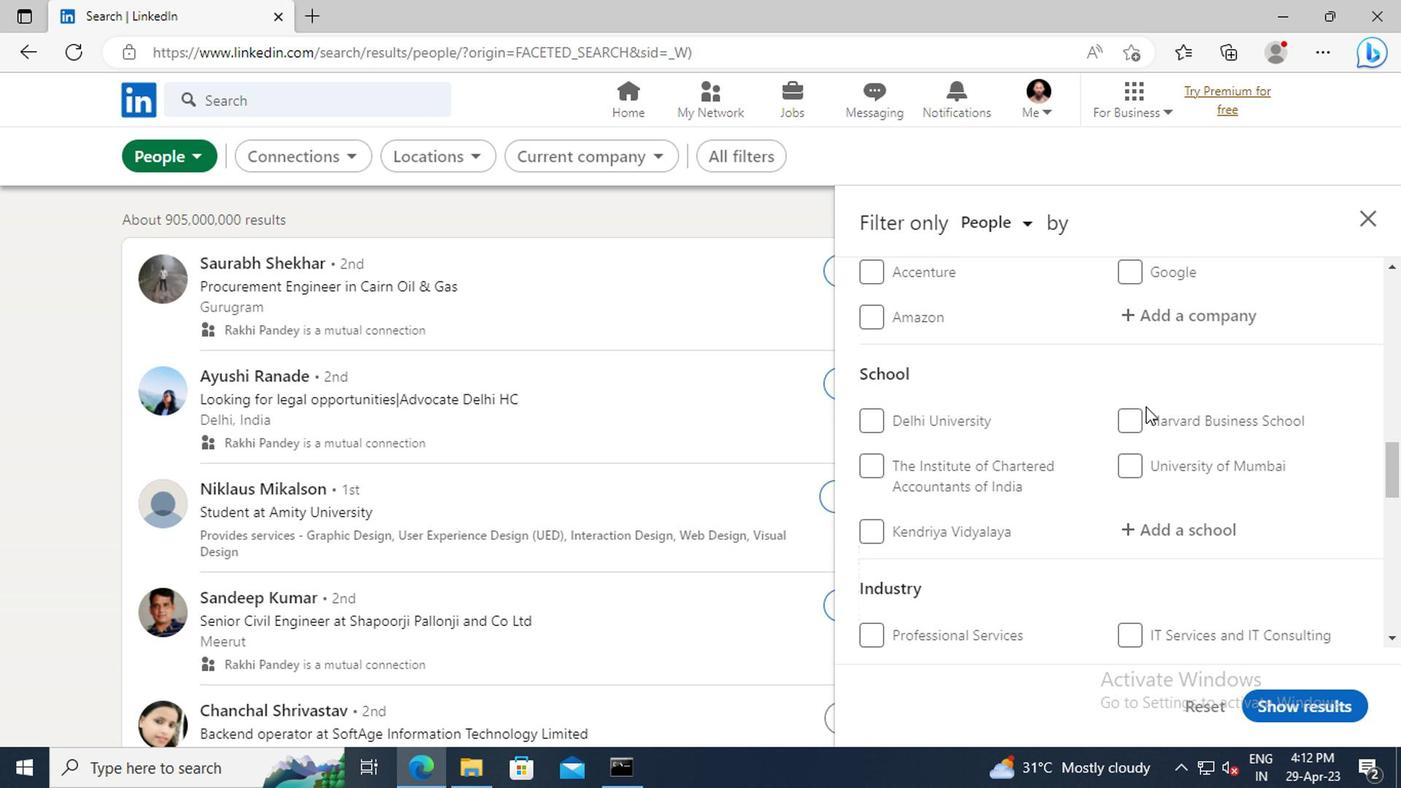 
Action: Mouse moved to (1134, 413)
Screenshot: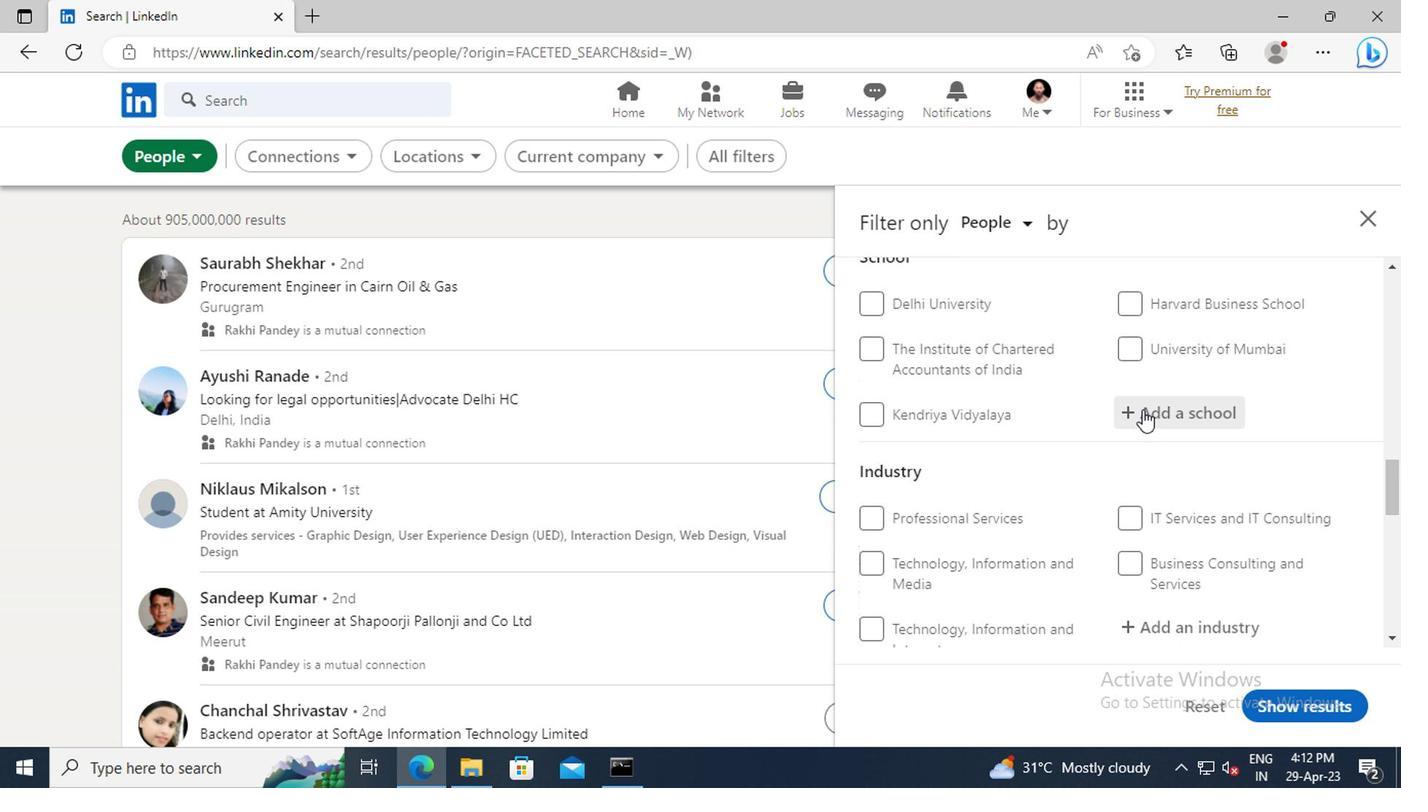 
Action: Mouse pressed left at (1134, 413)
Screenshot: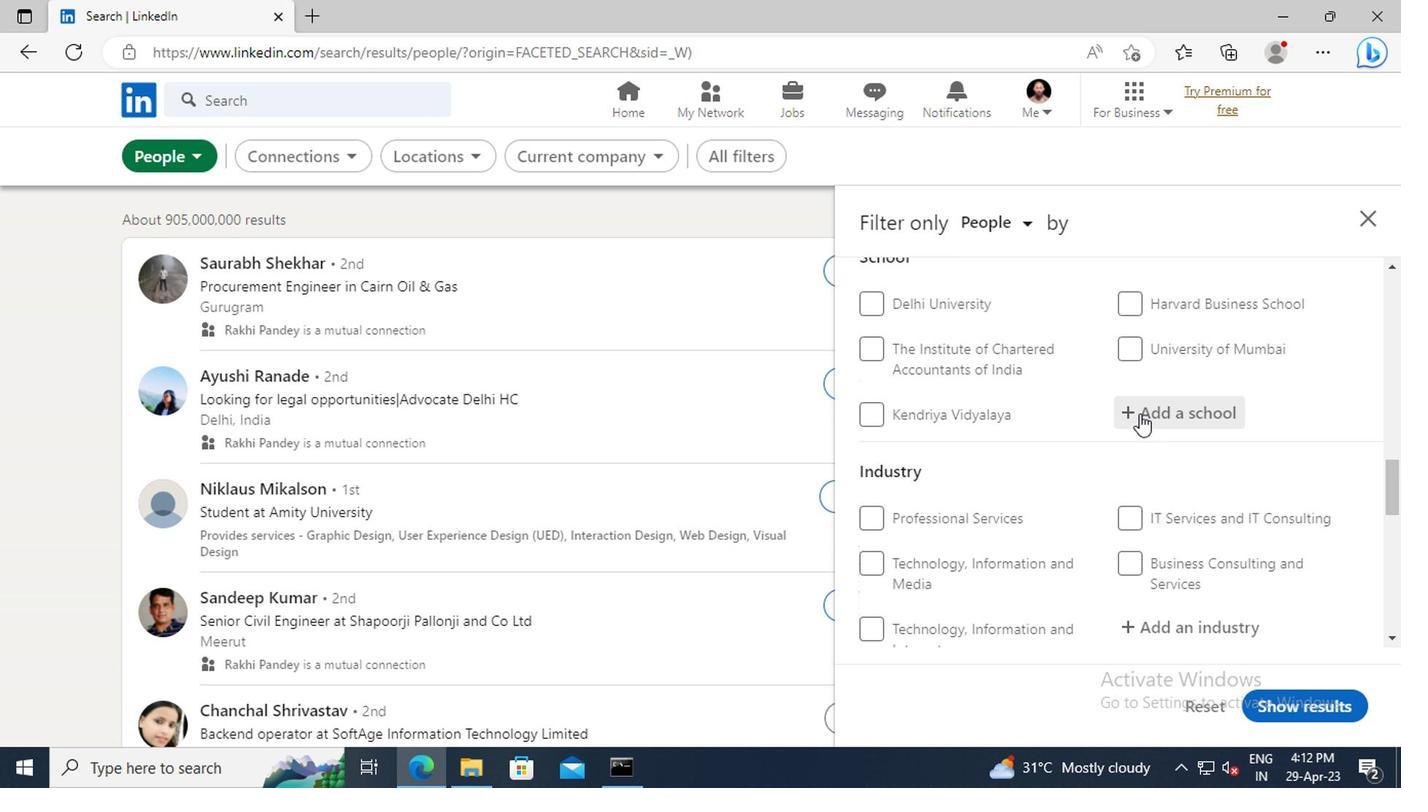 
Action: Key pressed <Key.shift>SIKKIM<Key.space><Key.shift>MANIPAL<Key.space><Key.shift>INSTIT
Screenshot: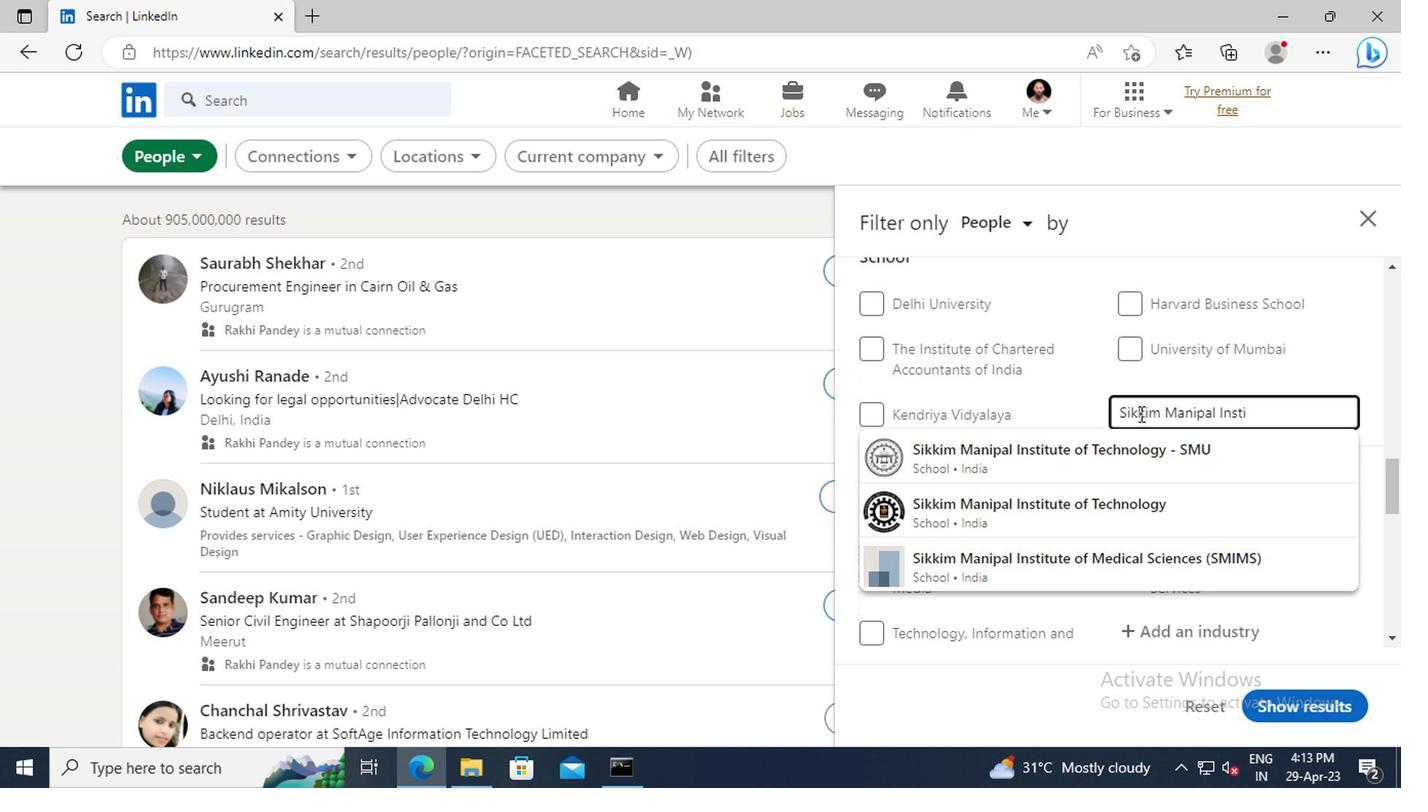 
Action: Mouse moved to (1114, 454)
Screenshot: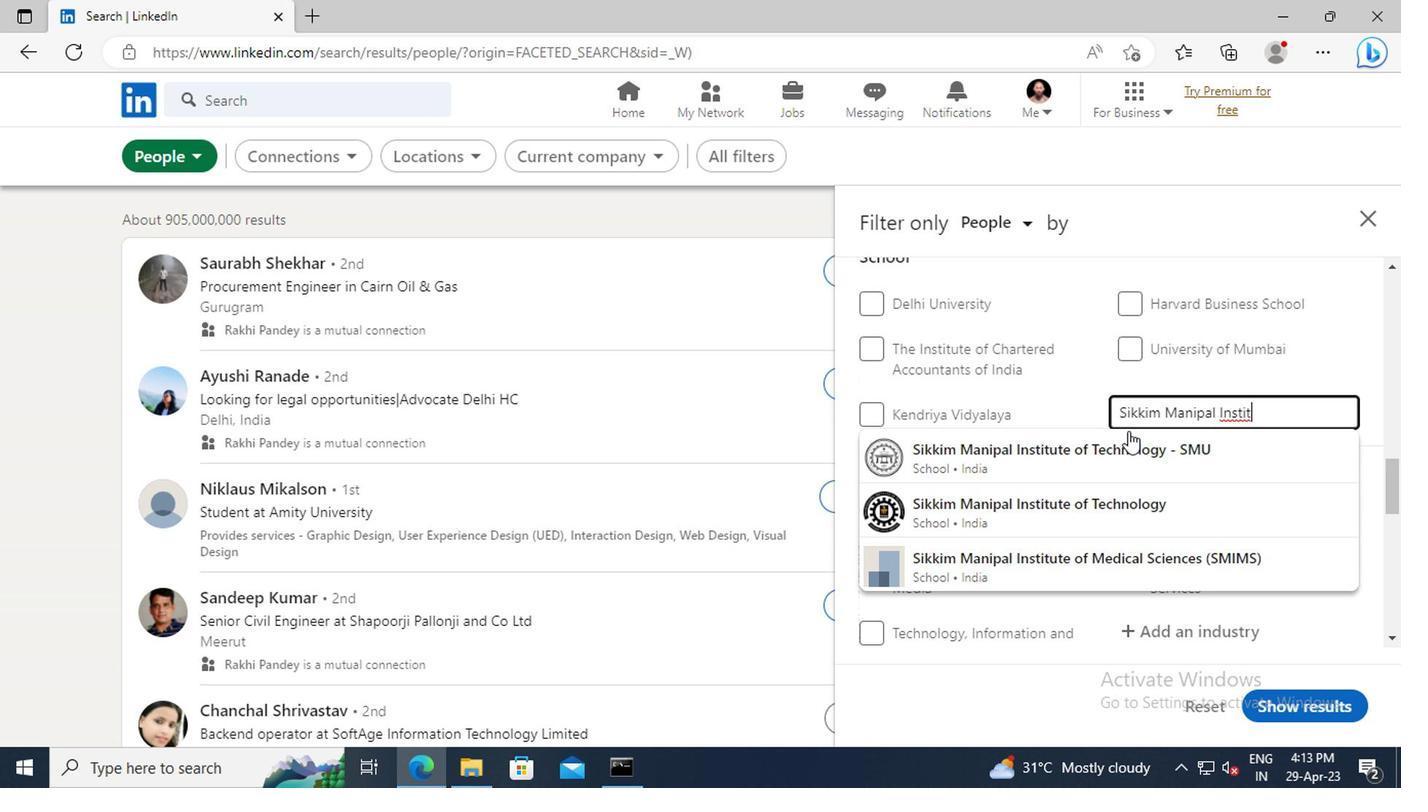 
Action: Mouse pressed left at (1114, 454)
Screenshot: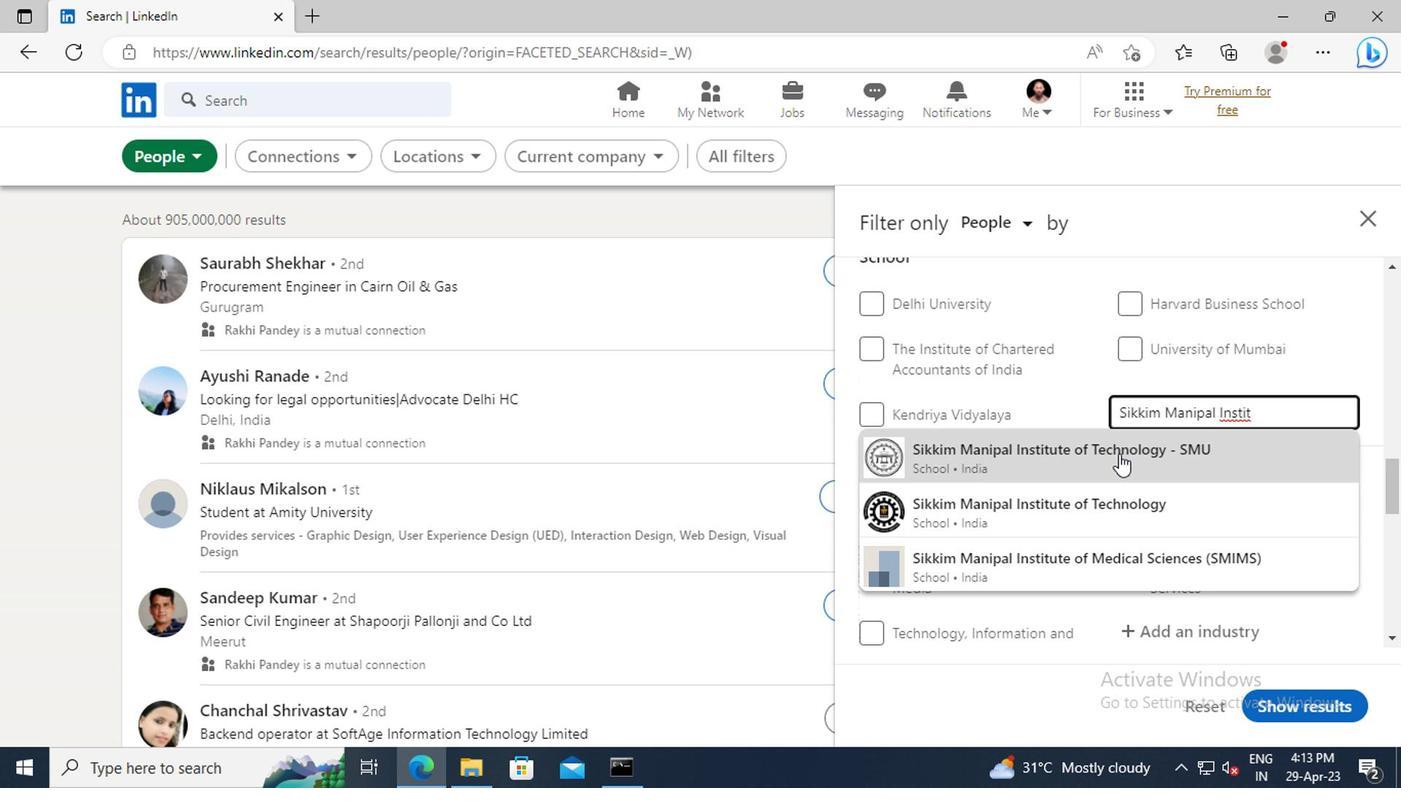 
Action: Mouse scrolled (1114, 453) with delta (0, -1)
Screenshot: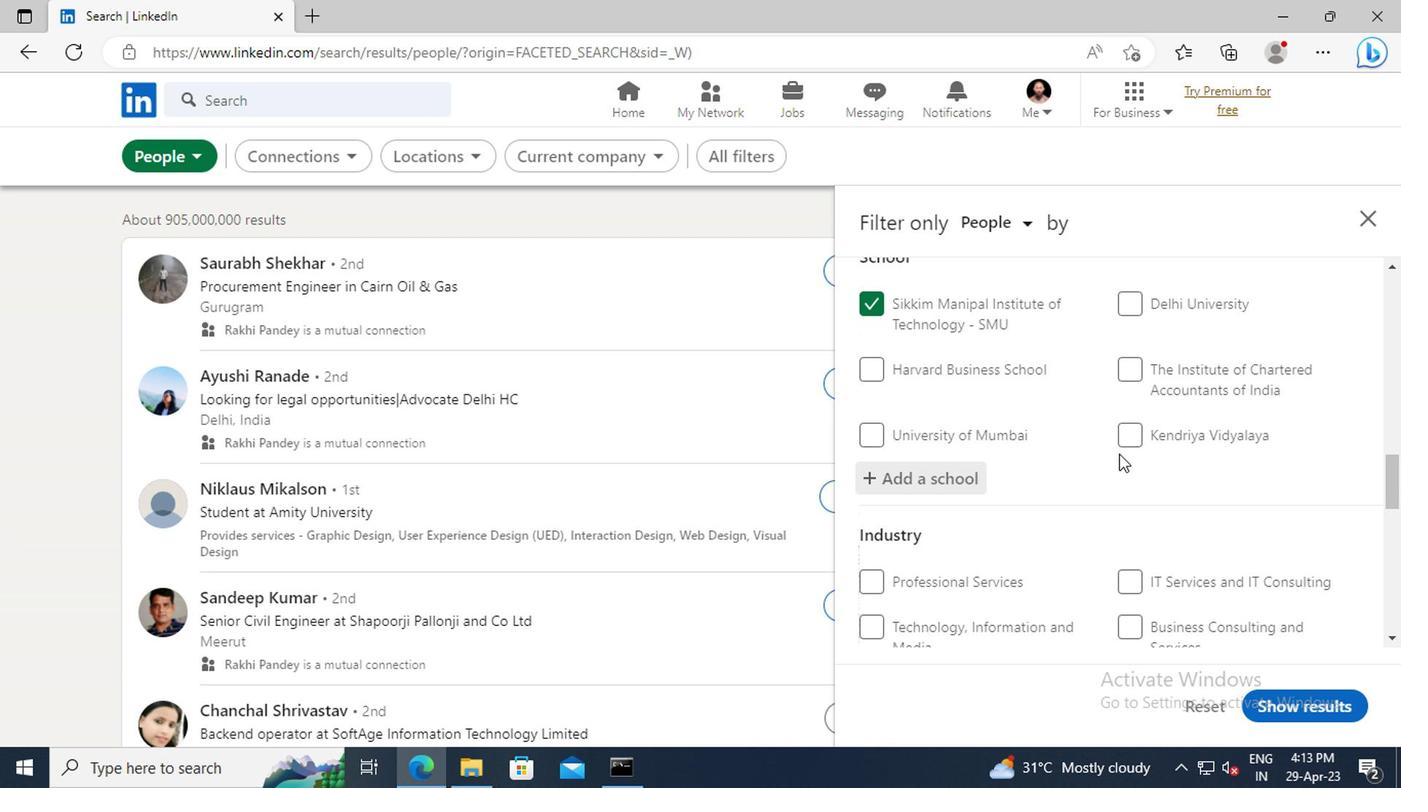 
Action: Mouse scrolled (1114, 453) with delta (0, -1)
Screenshot: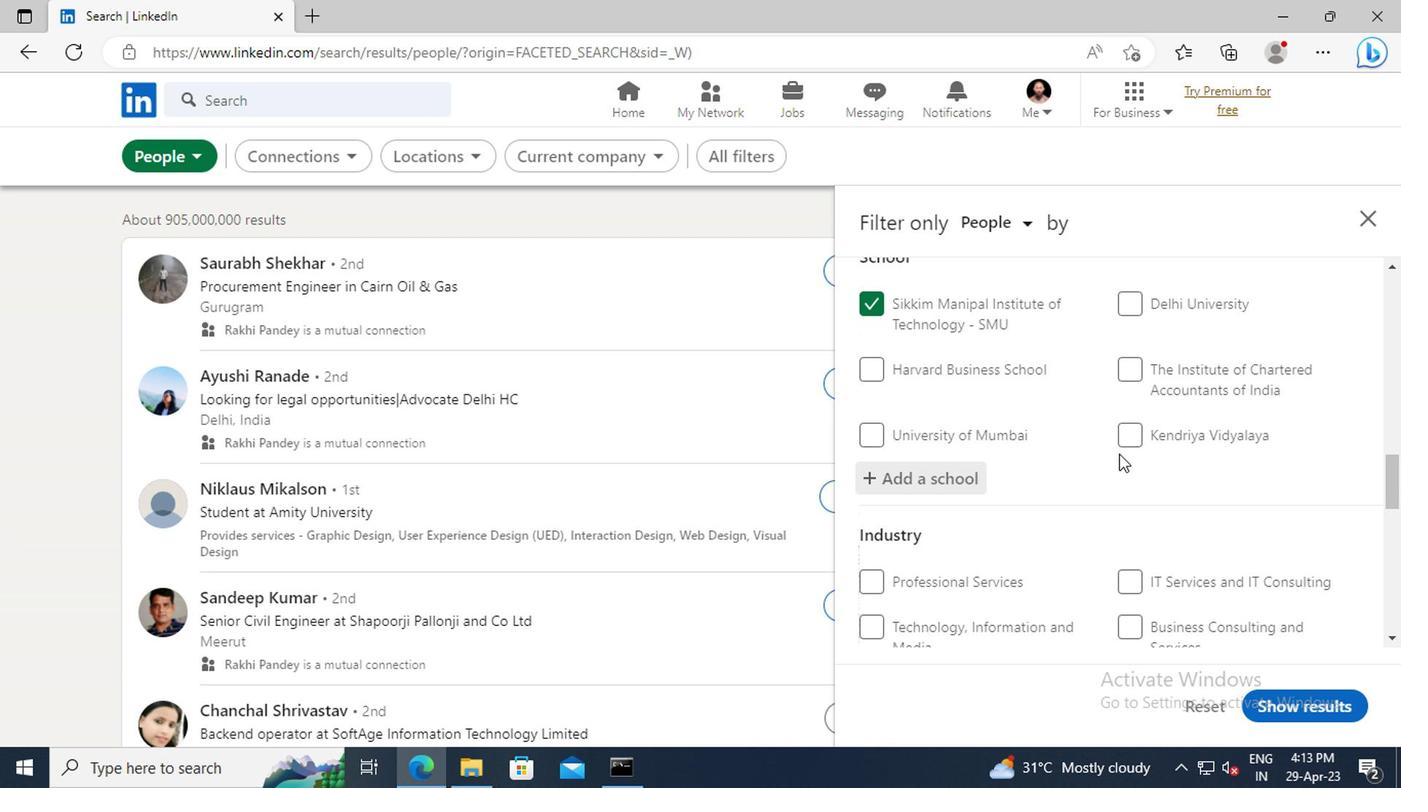 
Action: Mouse scrolled (1114, 453) with delta (0, -1)
Screenshot: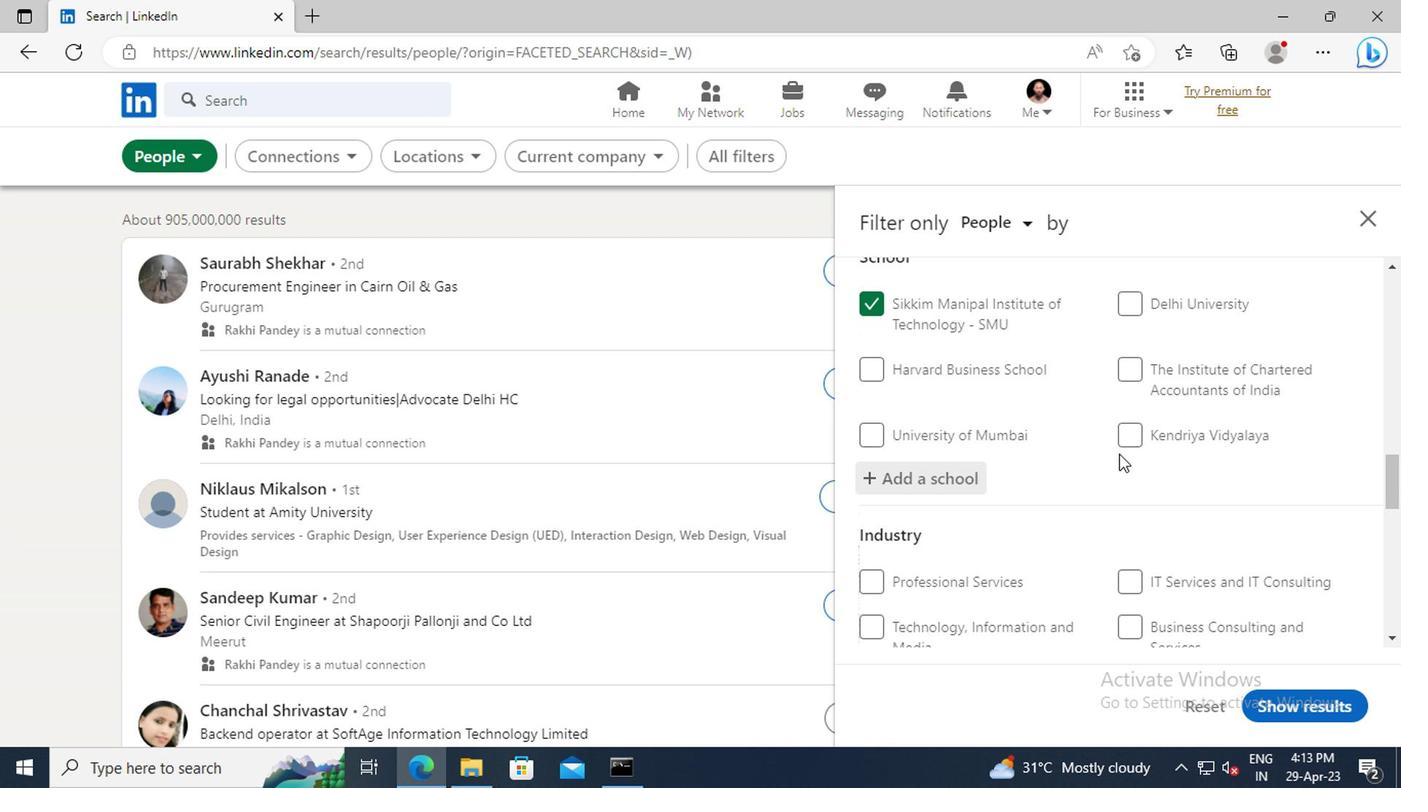 
Action: Mouse moved to (1109, 433)
Screenshot: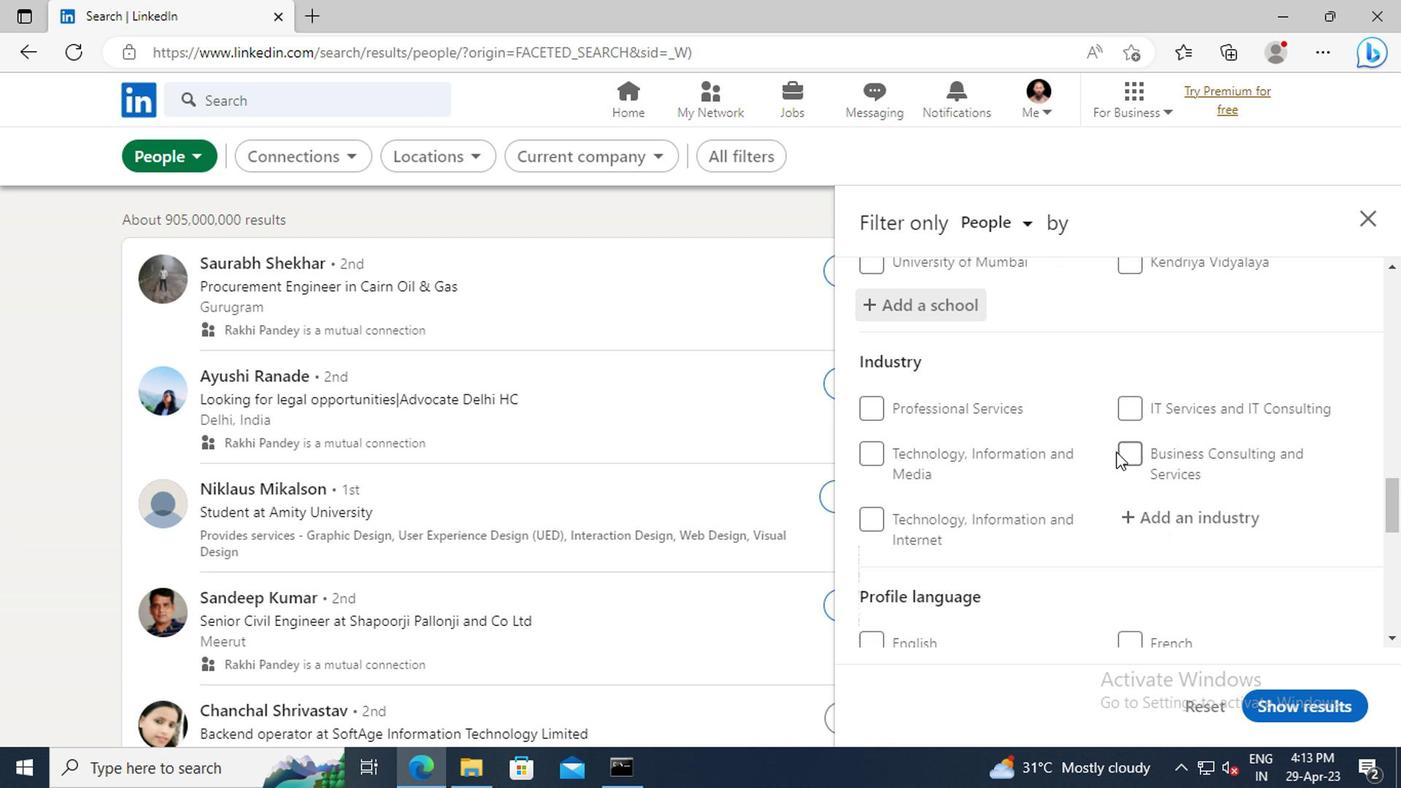 
Action: Mouse scrolled (1109, 432) with delta (0, 0)
Screenshot: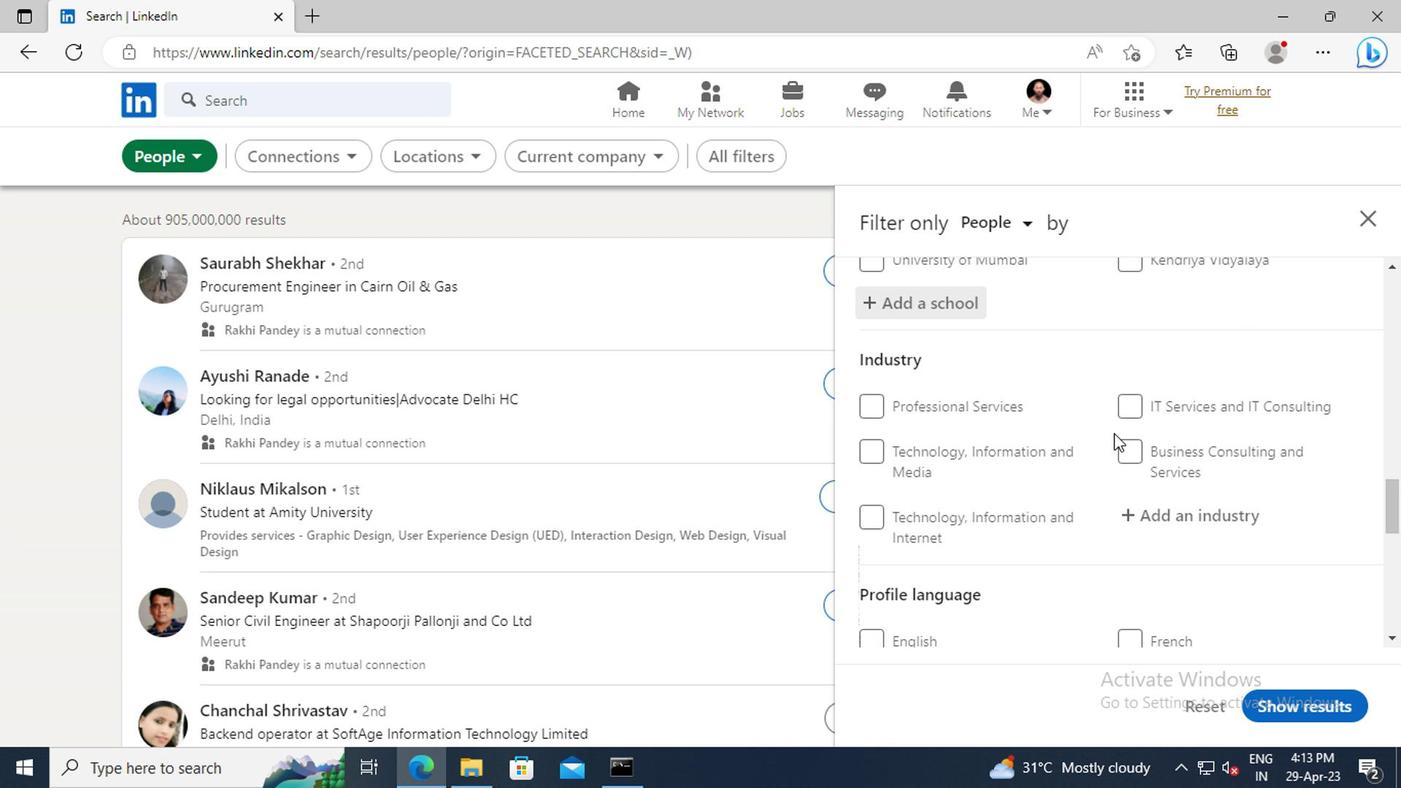 
Action: Mouse moved to (1125, 453)
Screenshot: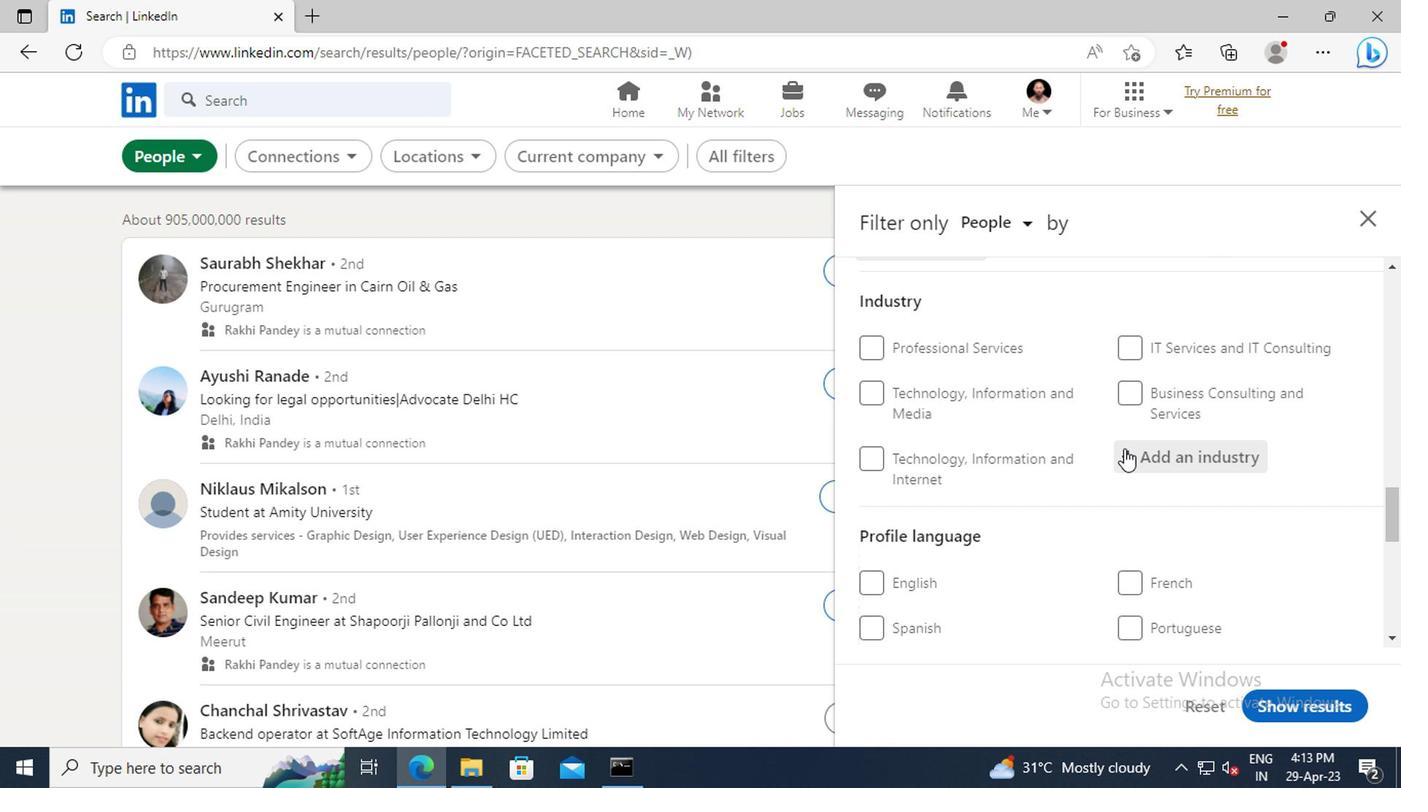 
Action: Mouse pressed left at (1125, 453)
Screenshot: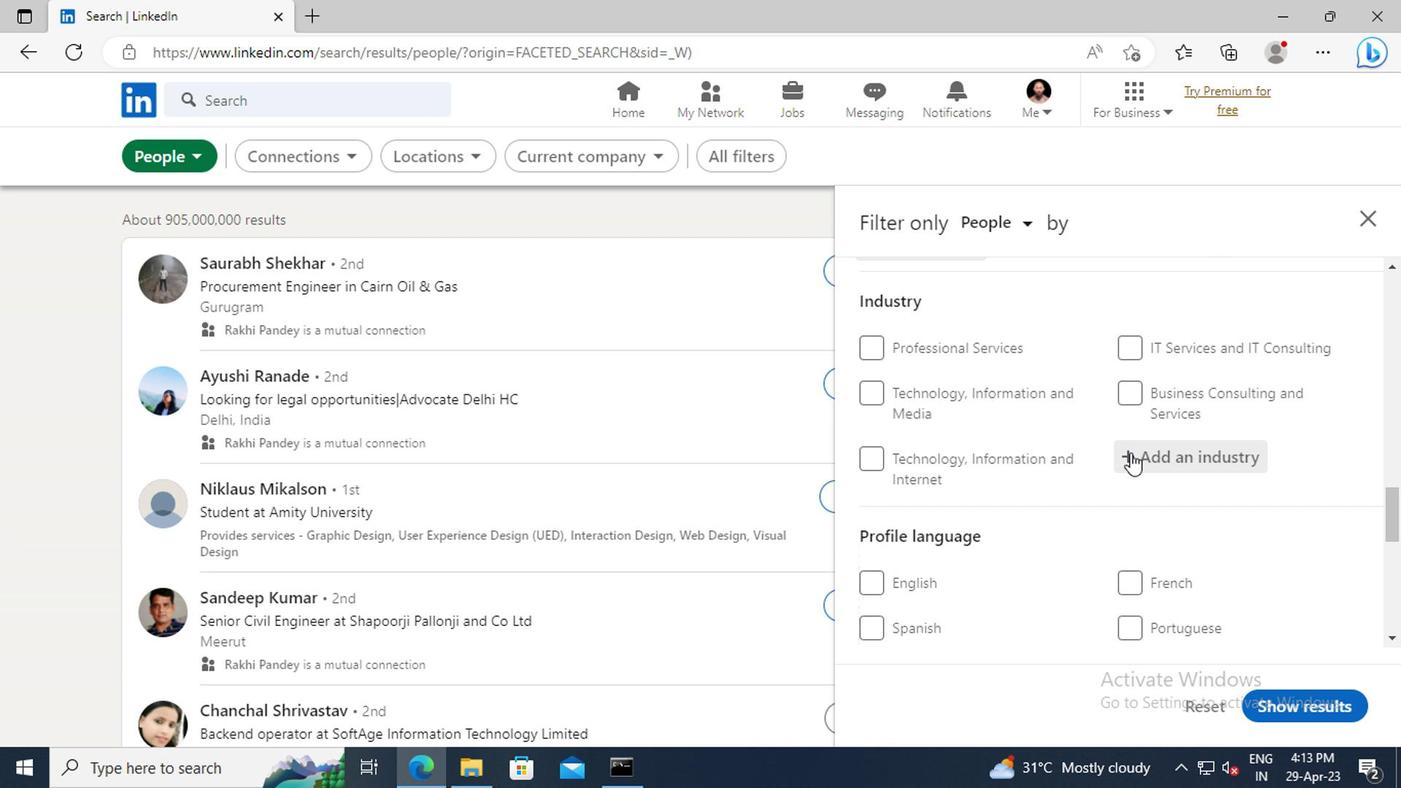 
Action: Key pressed <Key.shift>METAL<Key.space><Key.shift>ORE
Screenshot: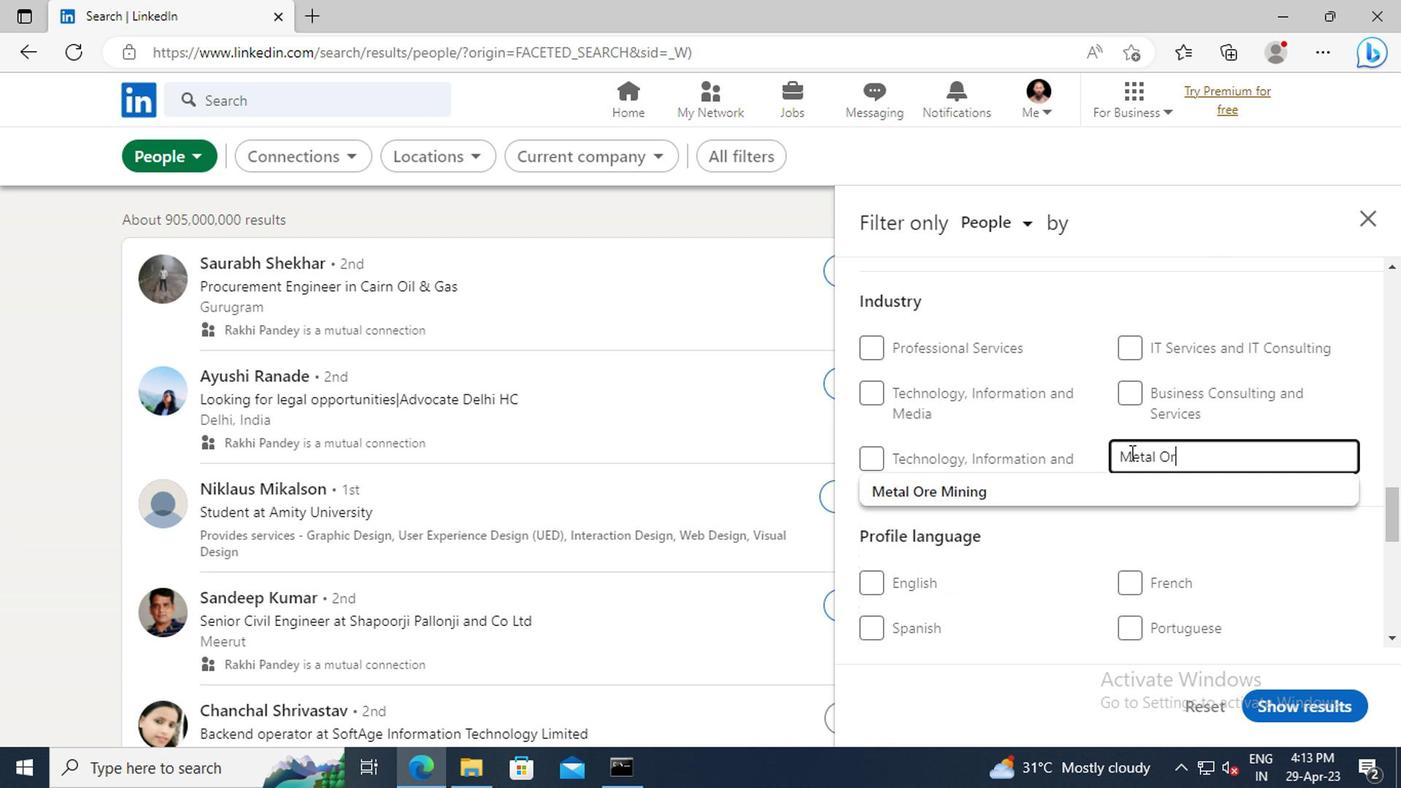 
Action: Mouse moved to (1096, 488)
Screenshot: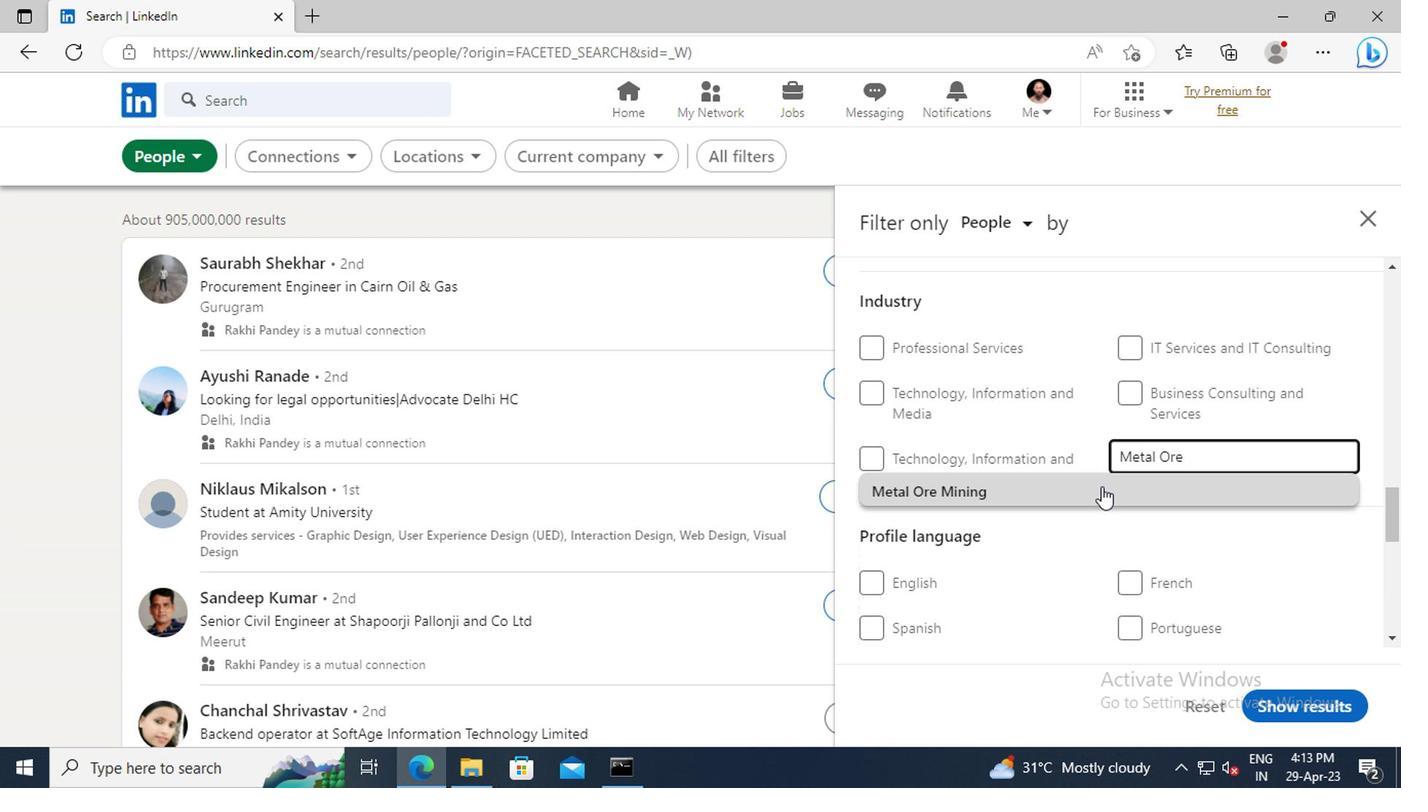 
Action: Mouse pressed left at (1096, 488)
Screenshot: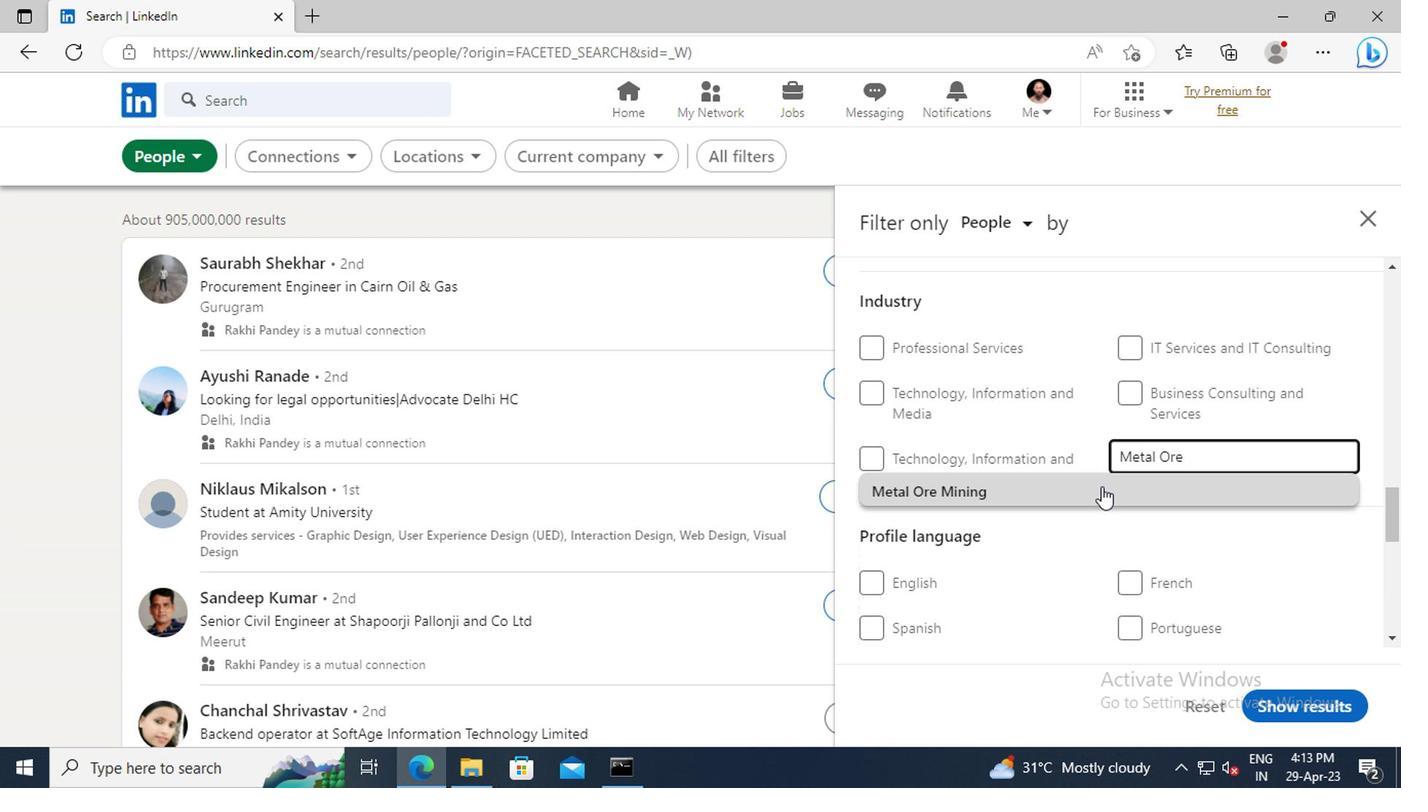 
Action: Mouse scrolled (1096, 487) with delta (0, 0)
Screenshot: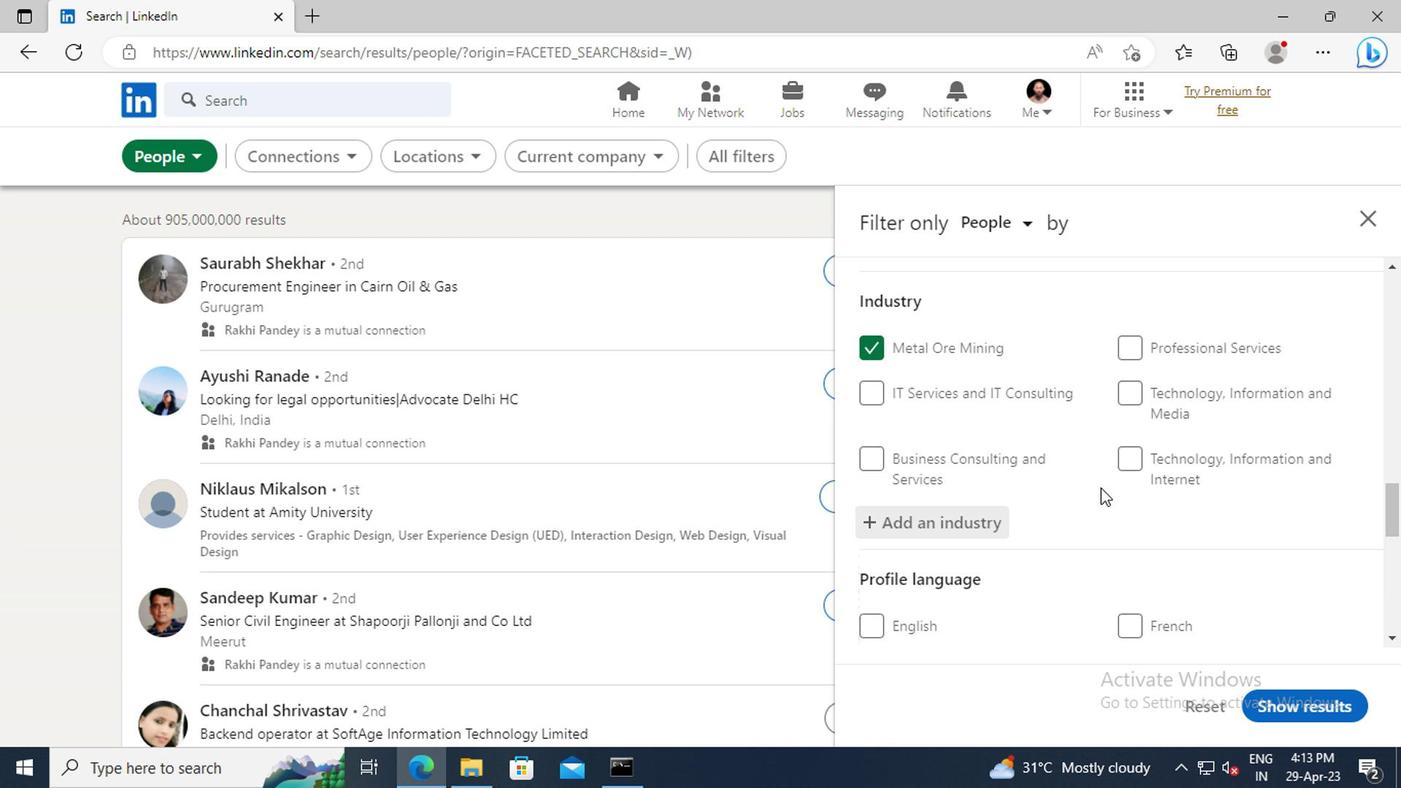 
Action: Mouse scrolled (1096, 487) with delta (0, 0)
Screenshot: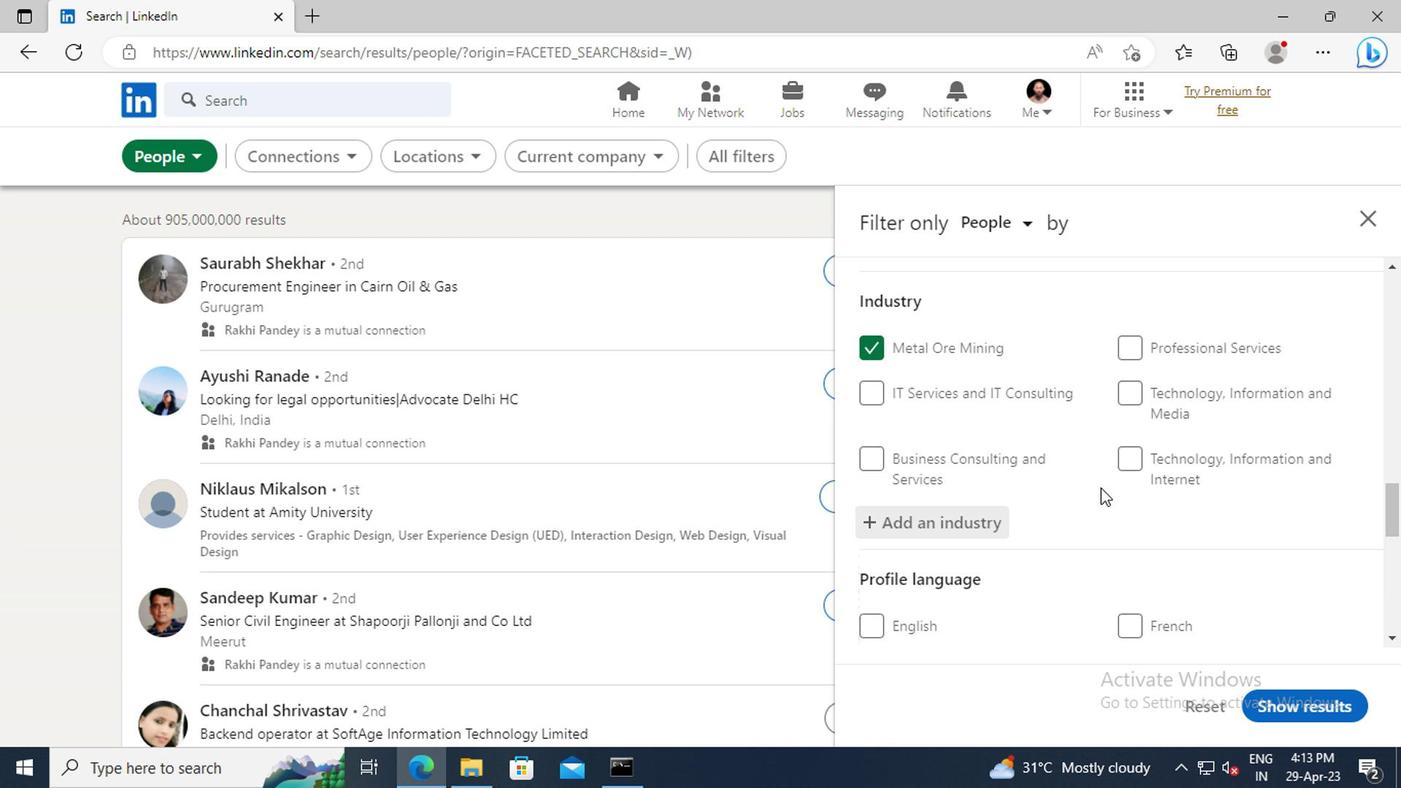 
Action: Mouse moved to (1109, 432)
Screenshot: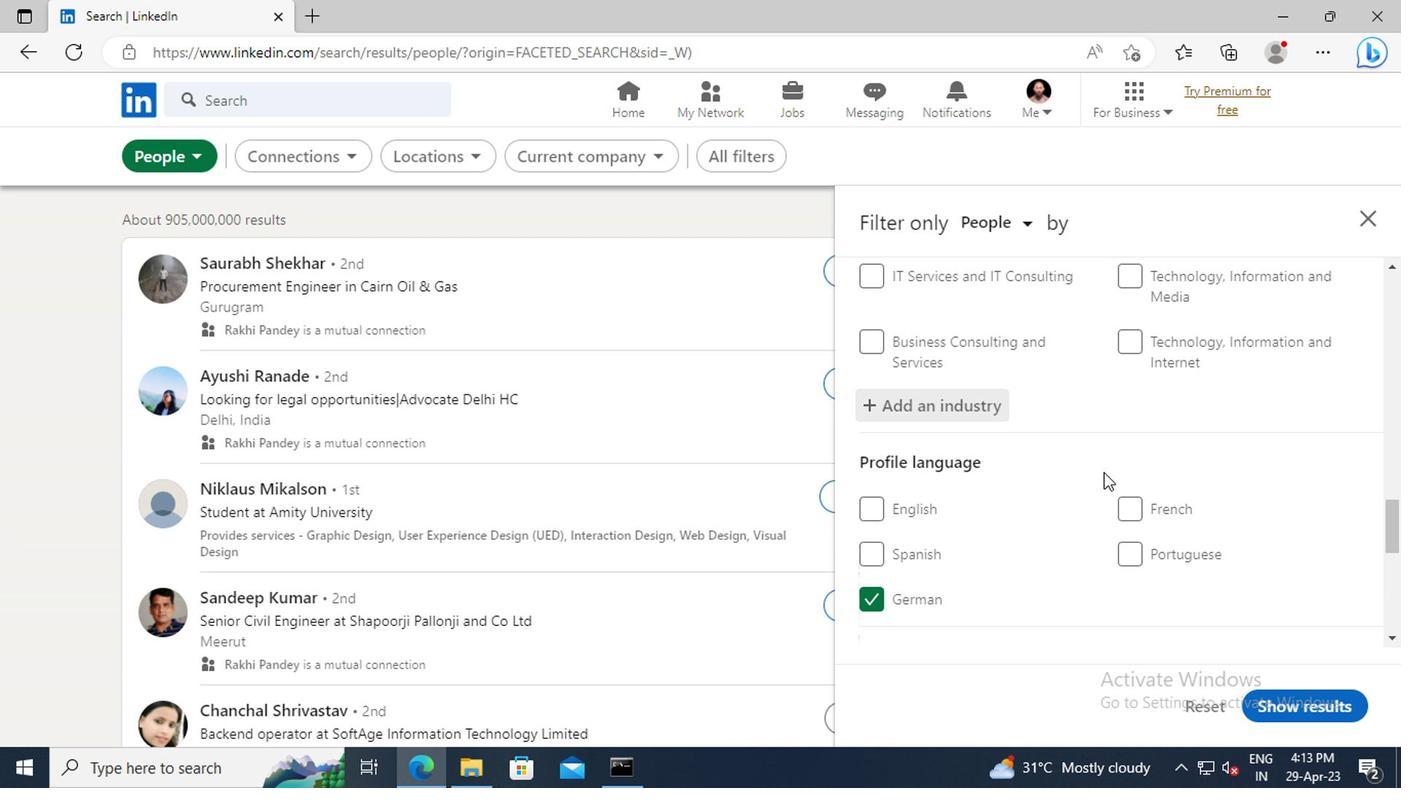 
Action: Mouse scrolled (1109, 431) with delta (0, -1)
Screenshot: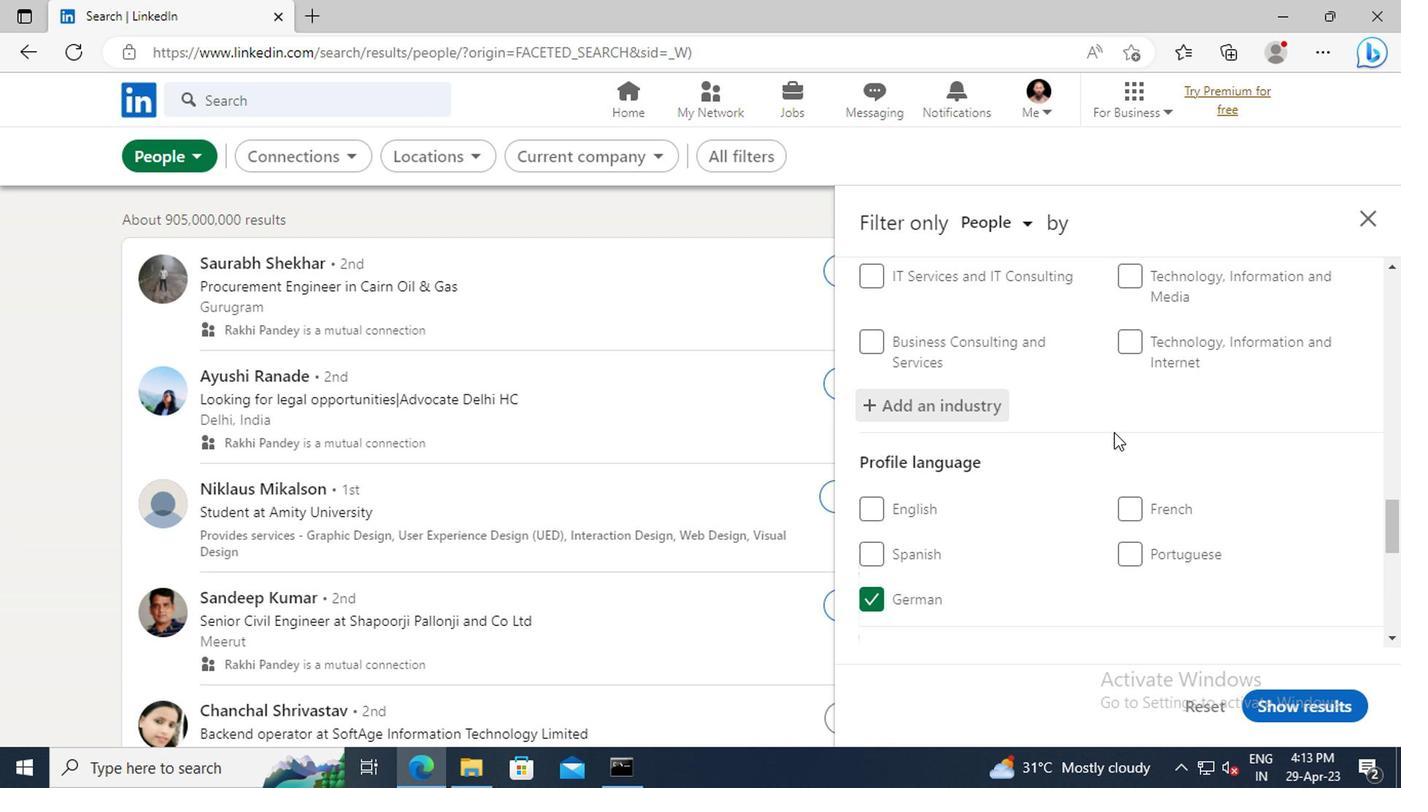 
Action: Mouse scrolled (1109, 431) with delta (0, -1)
Screenshot: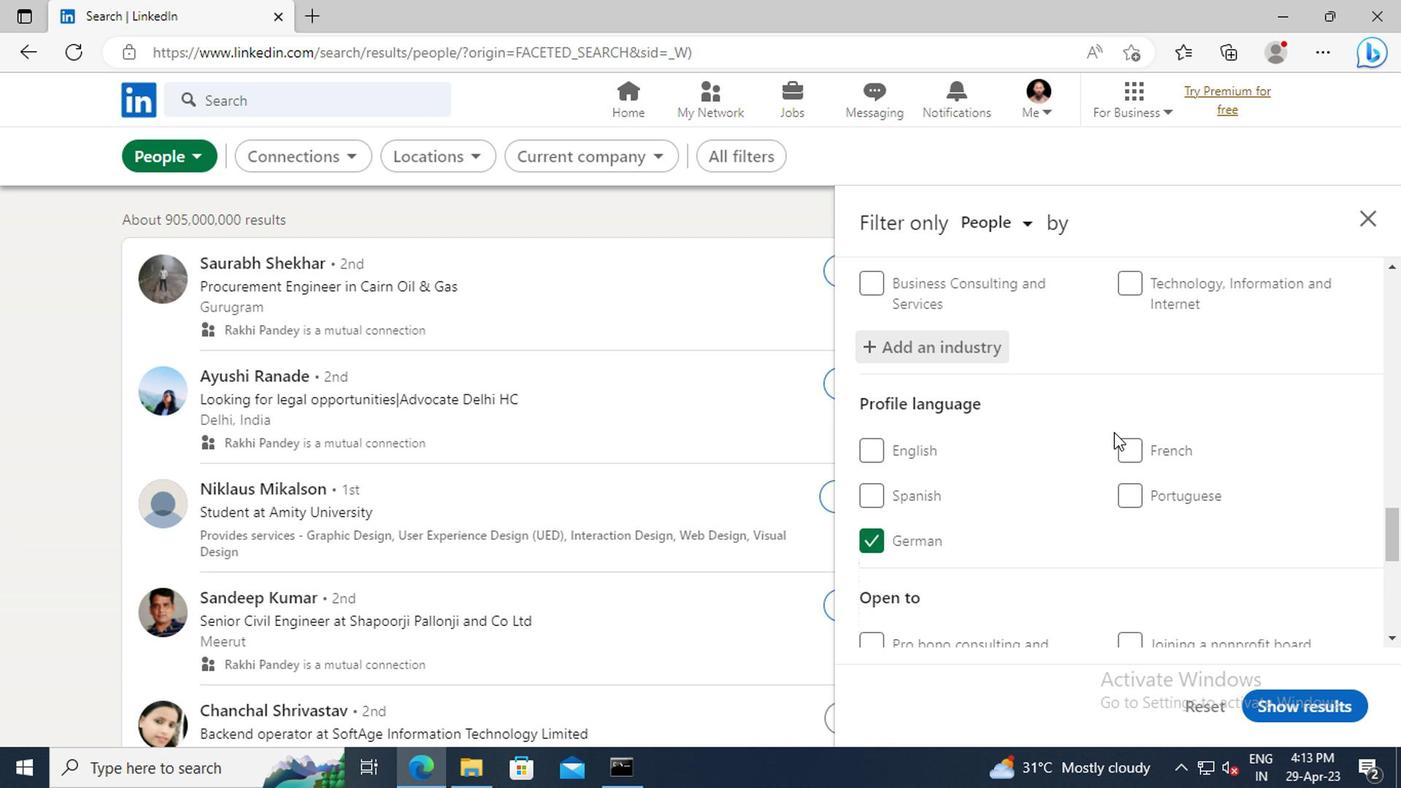 
Action: Mouse scrolled (1109, 431) with delta (0, -1)
Screenshot: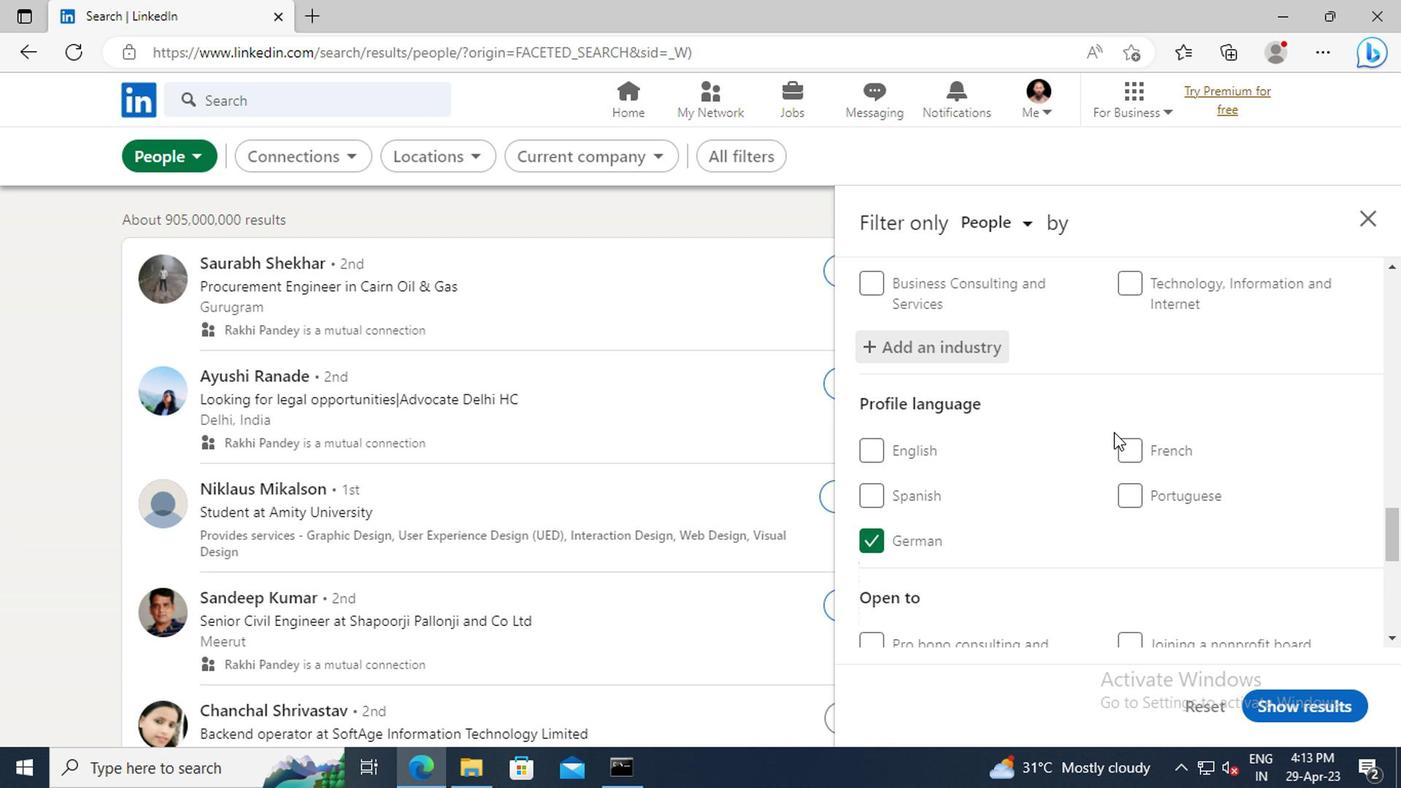 
Action: Mouse scrolled (1109, 431) with delta (0, -1)
Screenshot: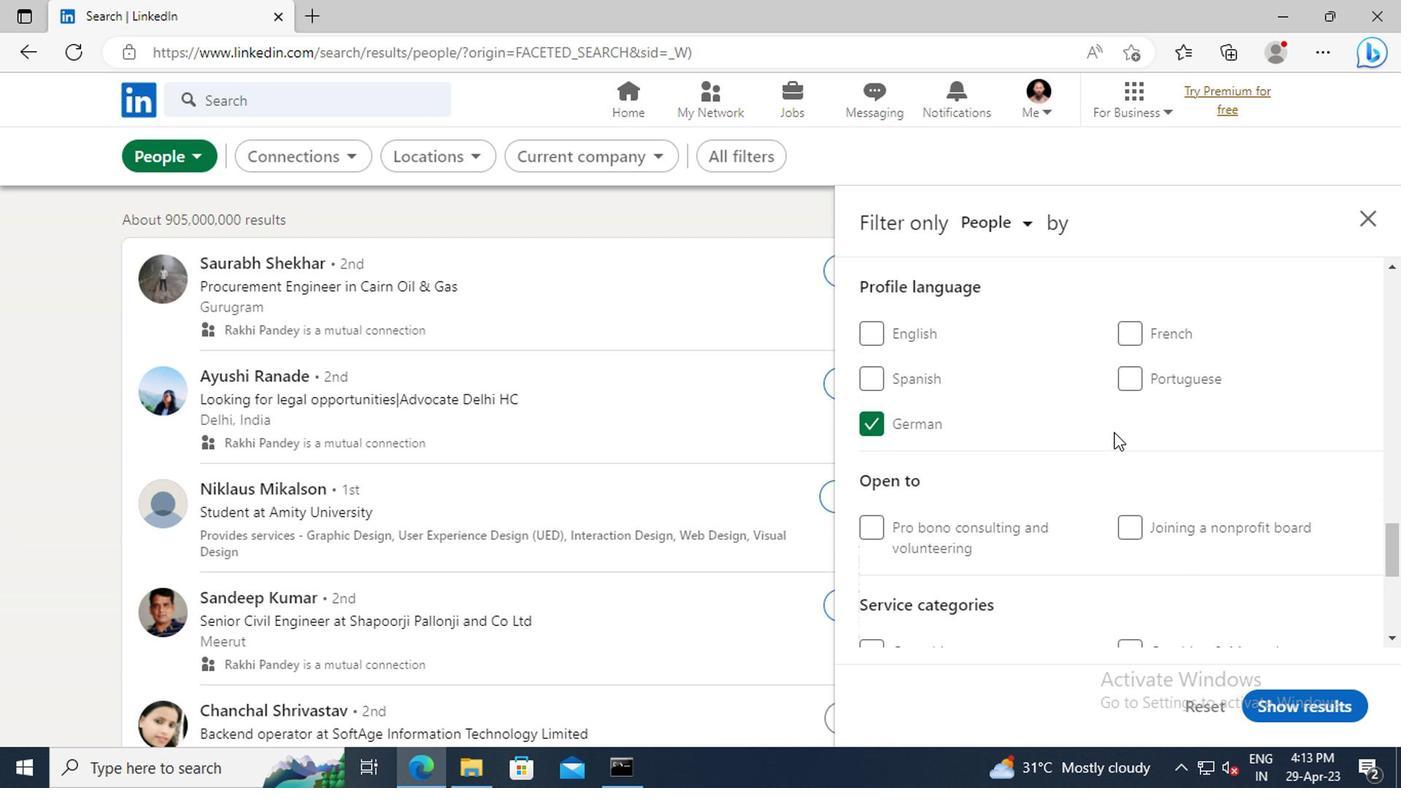 
Action: Mouse scrolled (1109, 431) with delta (0, -1)
Screenshot: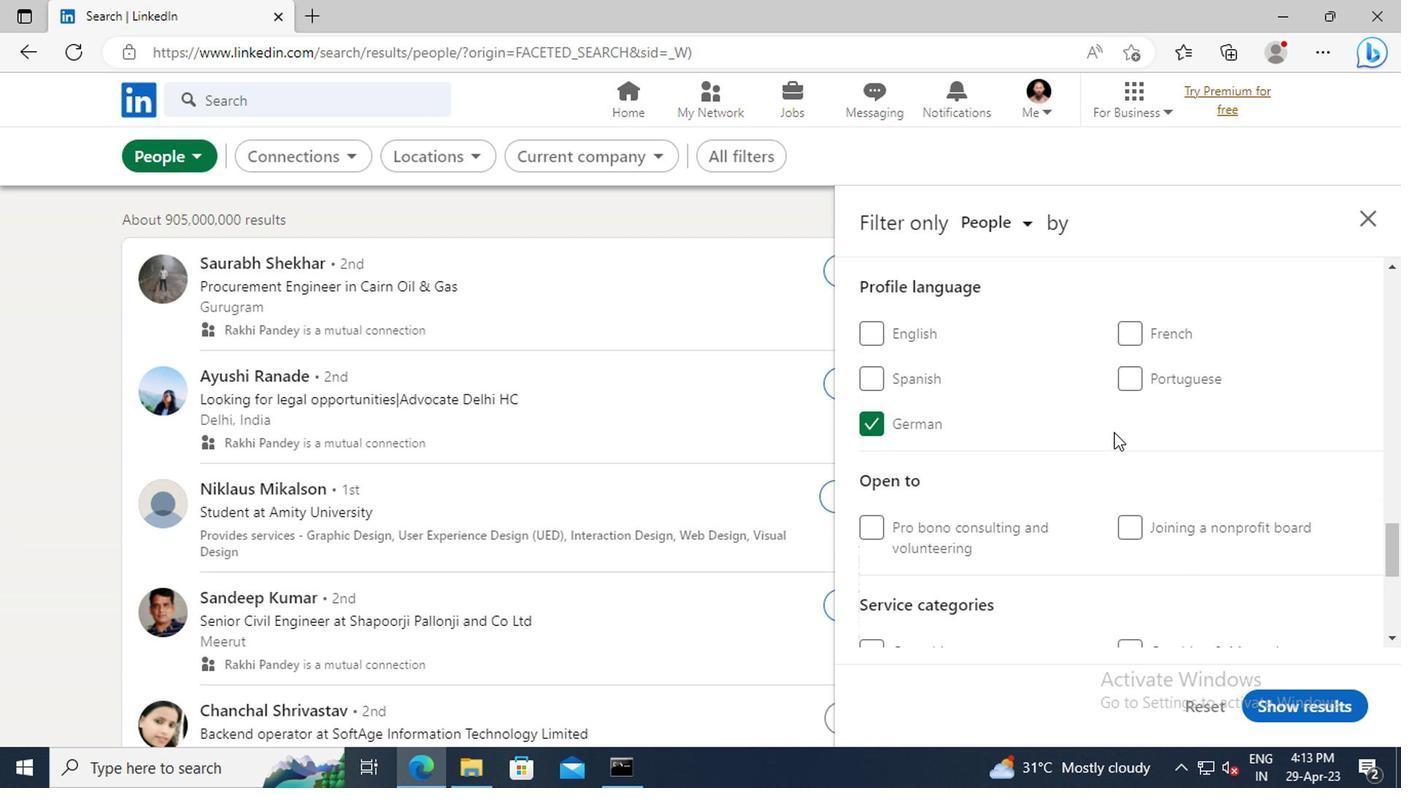 
Action: Mouse scrolled (1109, 431) with delta (0, -1)
Screenshot: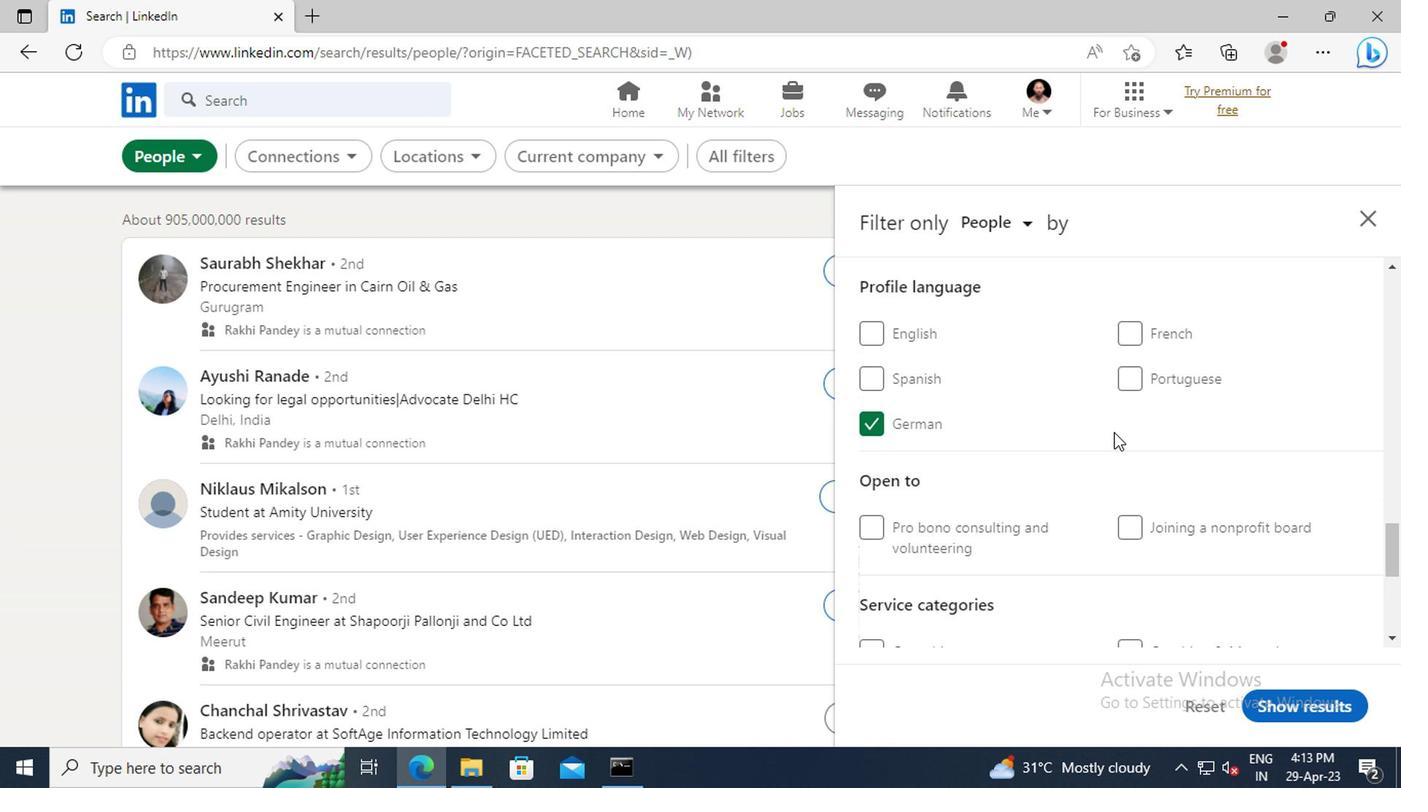 
Action: Mouse scrolled (1109, 431) with delta (0, -1)
Screenshot: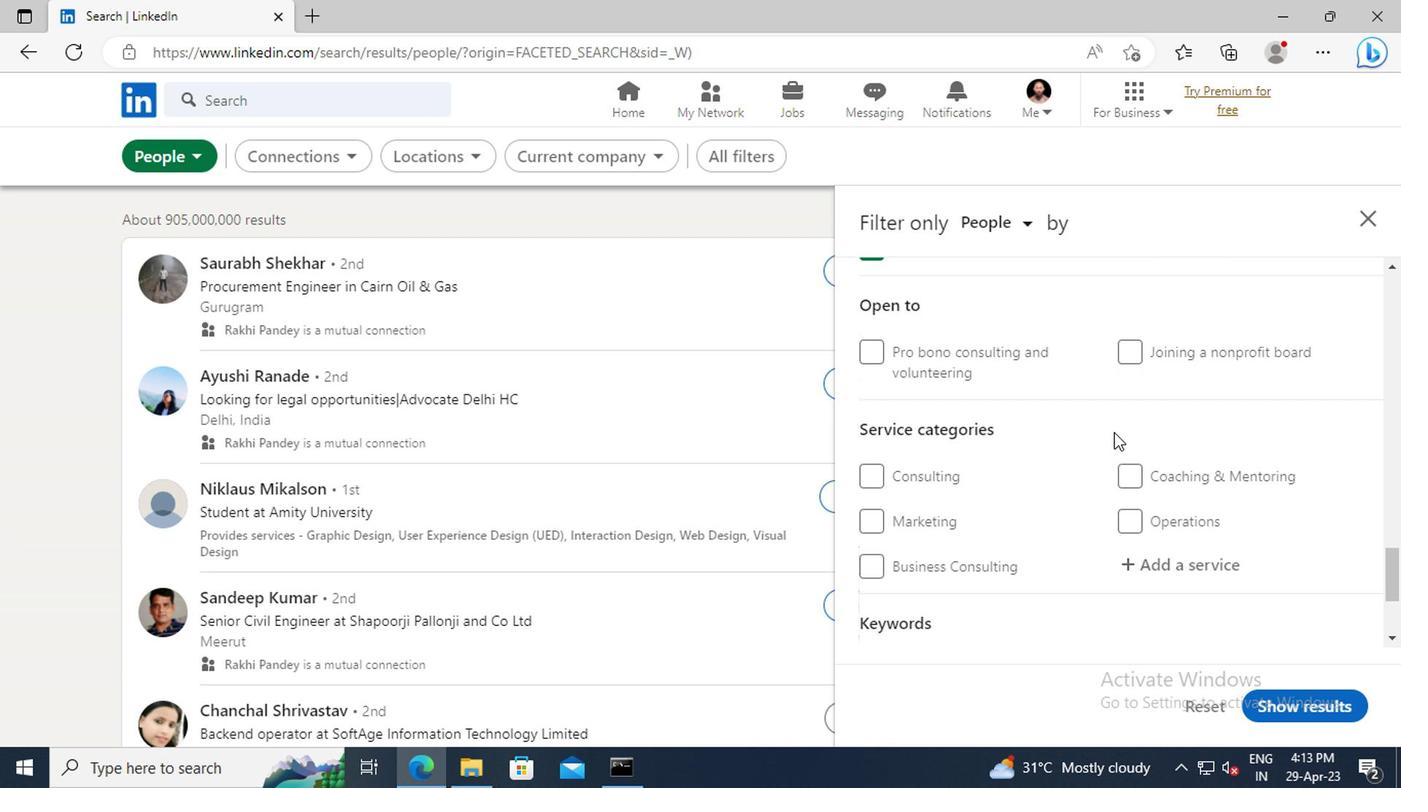 
Action: Mouse moved to (1124, 495)
Screenshot: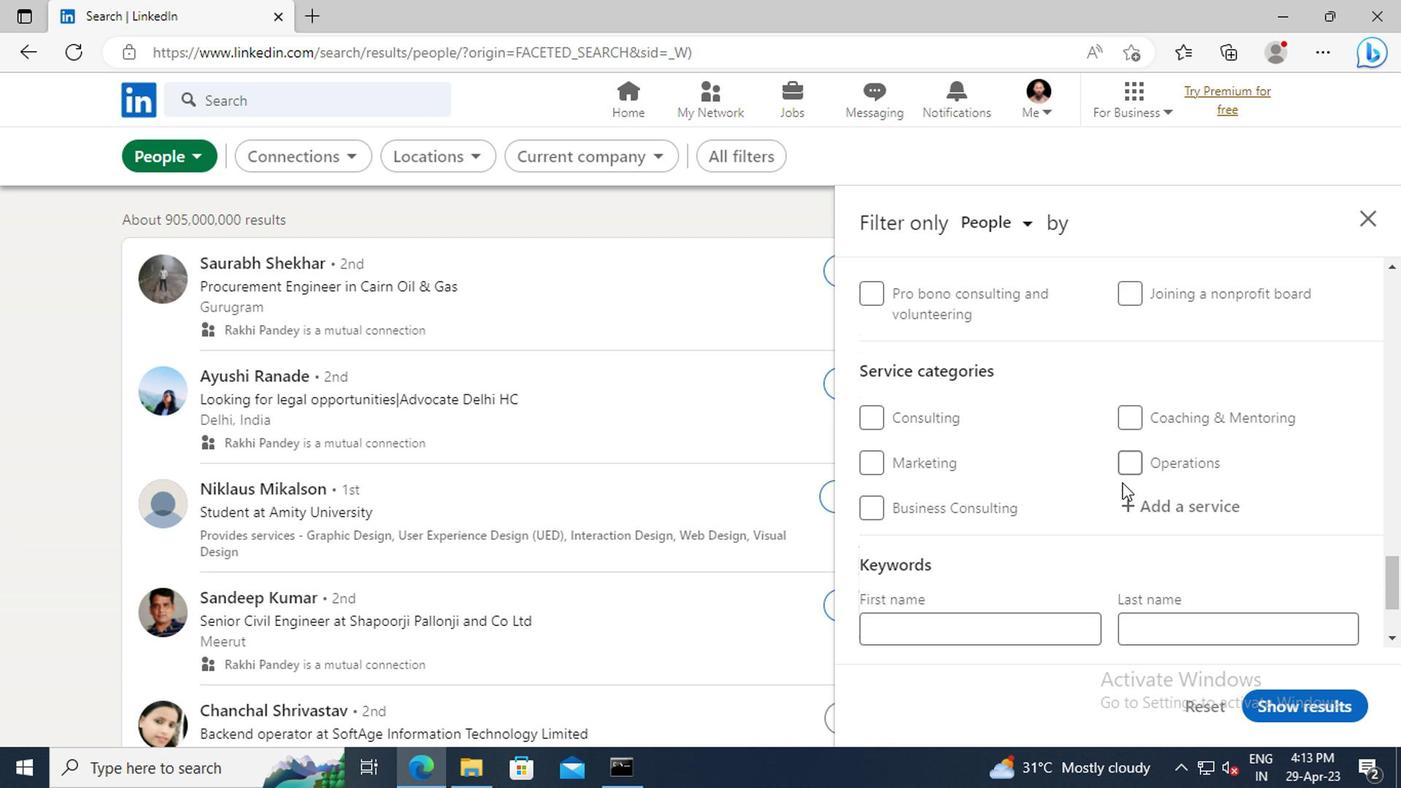 
Action: Mouse pressed left at (1124, 495)
Screenshot: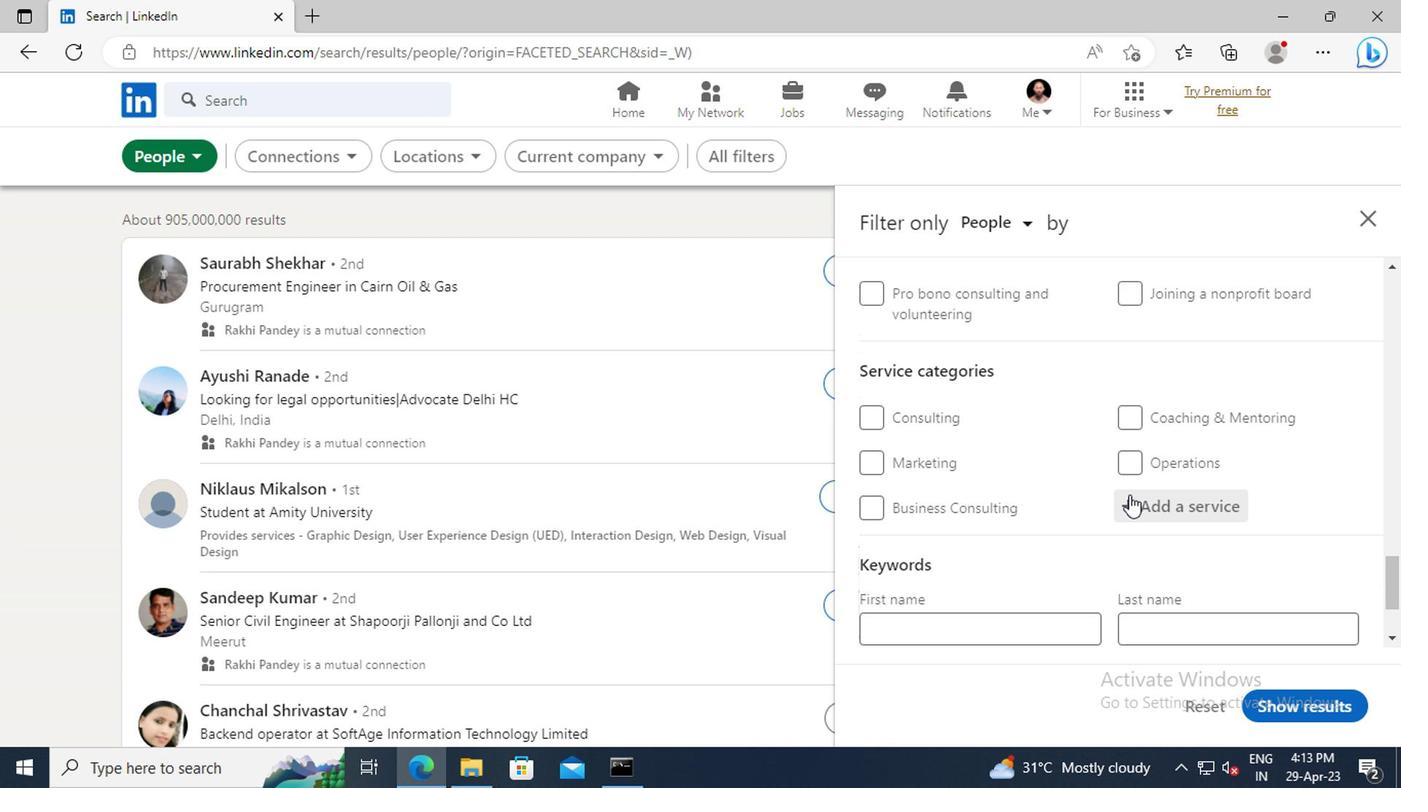 
Action: Key pressed <Key.shift>MOBILE<Key.space><Key.shift>MARK
Screenshot: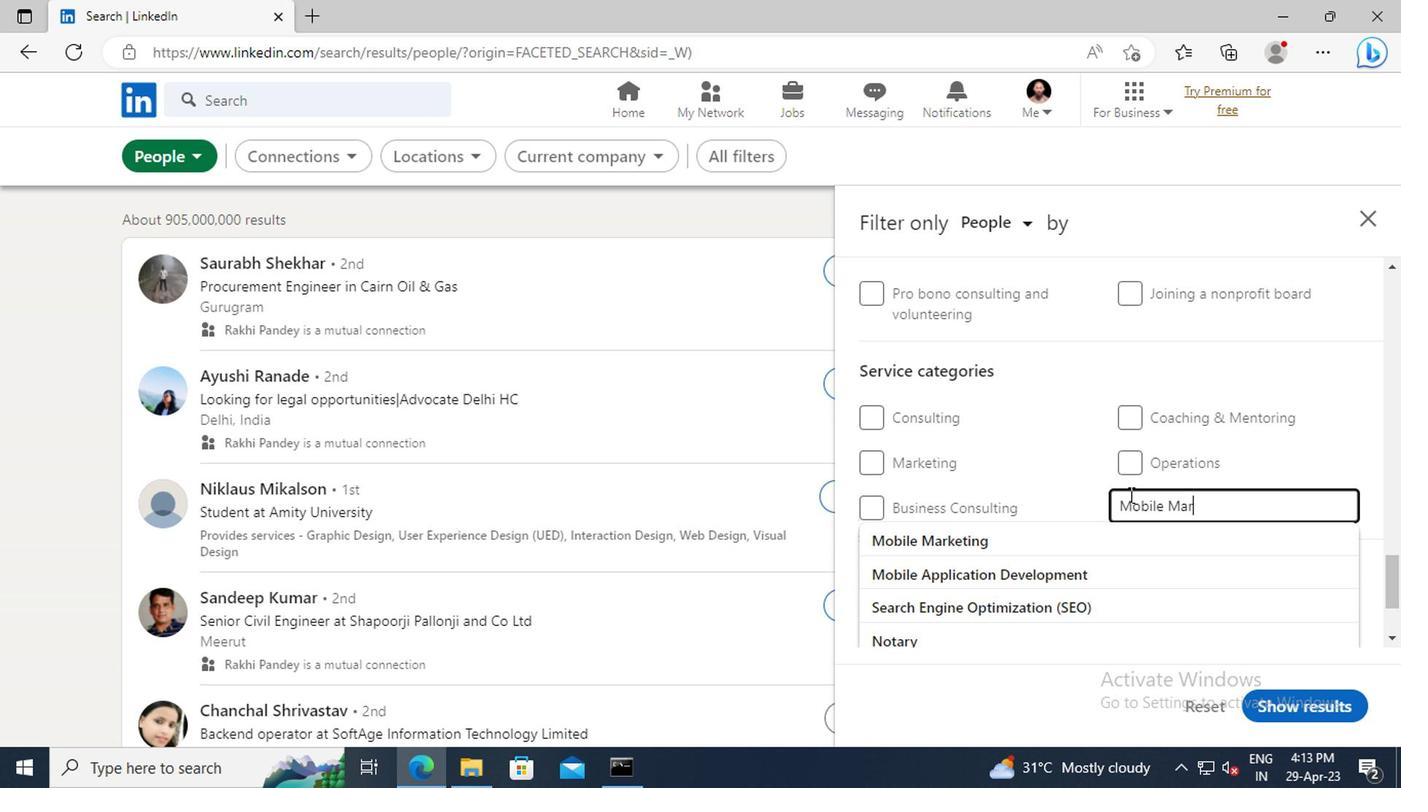 
Action: Mouse moved to (1073, 540)
Screenshot: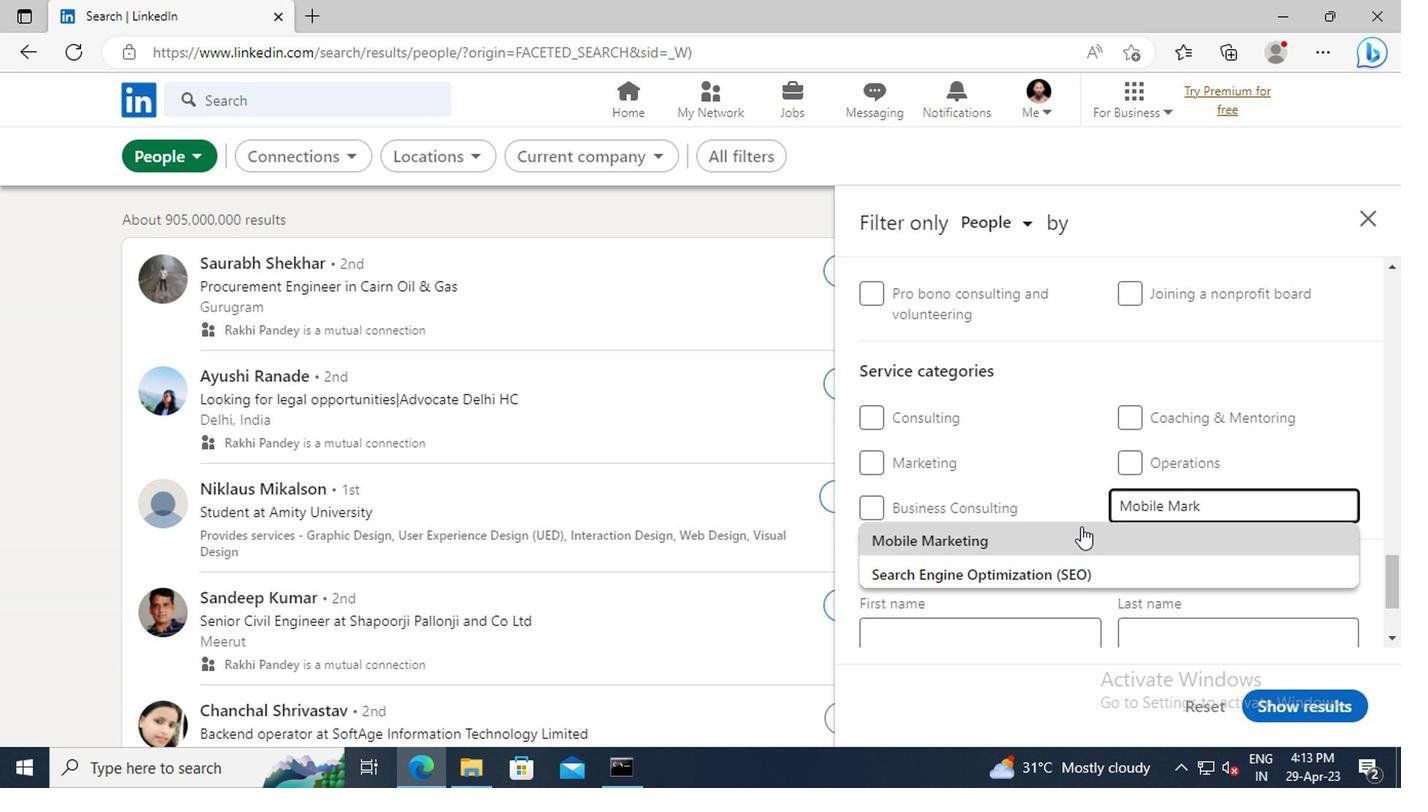 
Action: Mouse pressed left at (1073, 540)
Screenshot: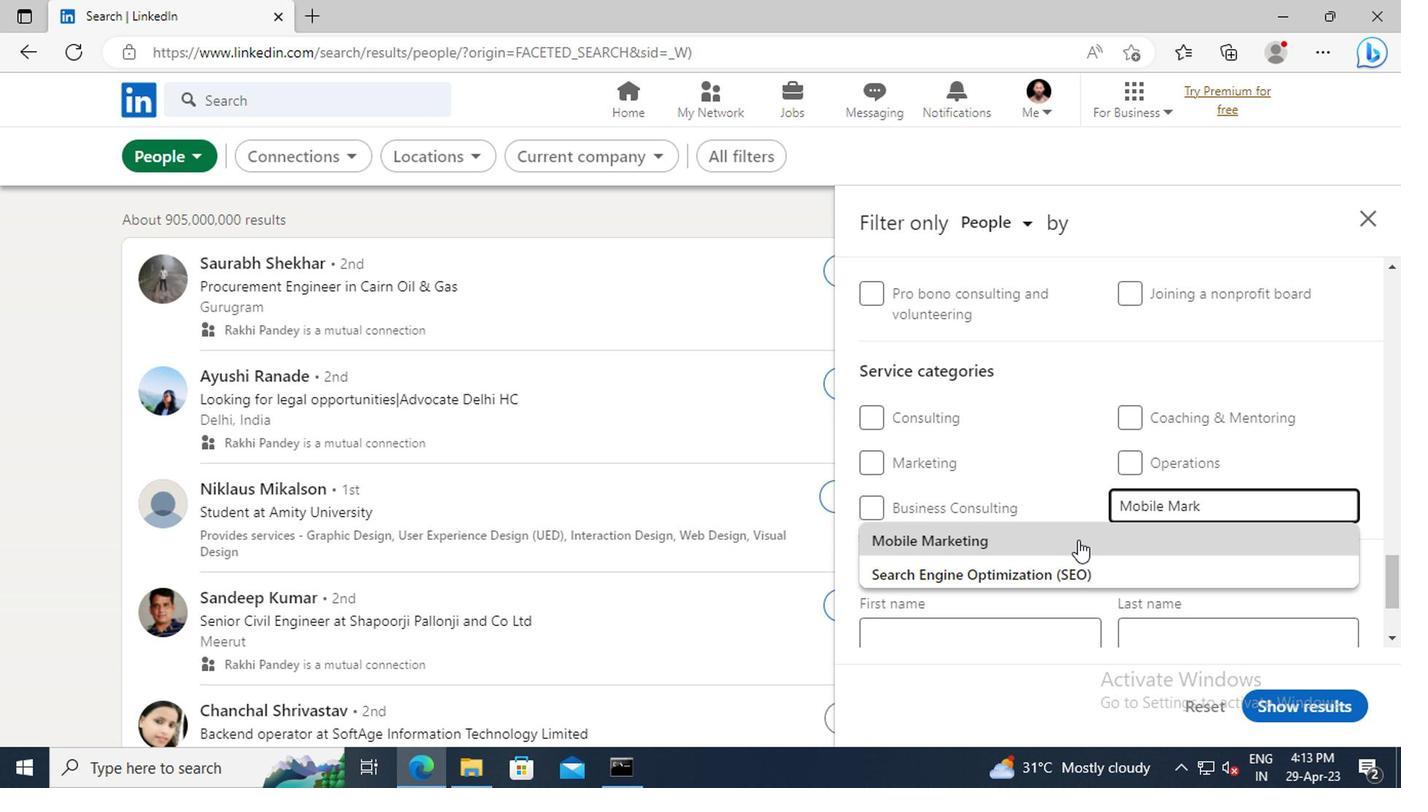 
Action: Mouse scrolled (1073, 539) with delta (0, 0)
Screenshot: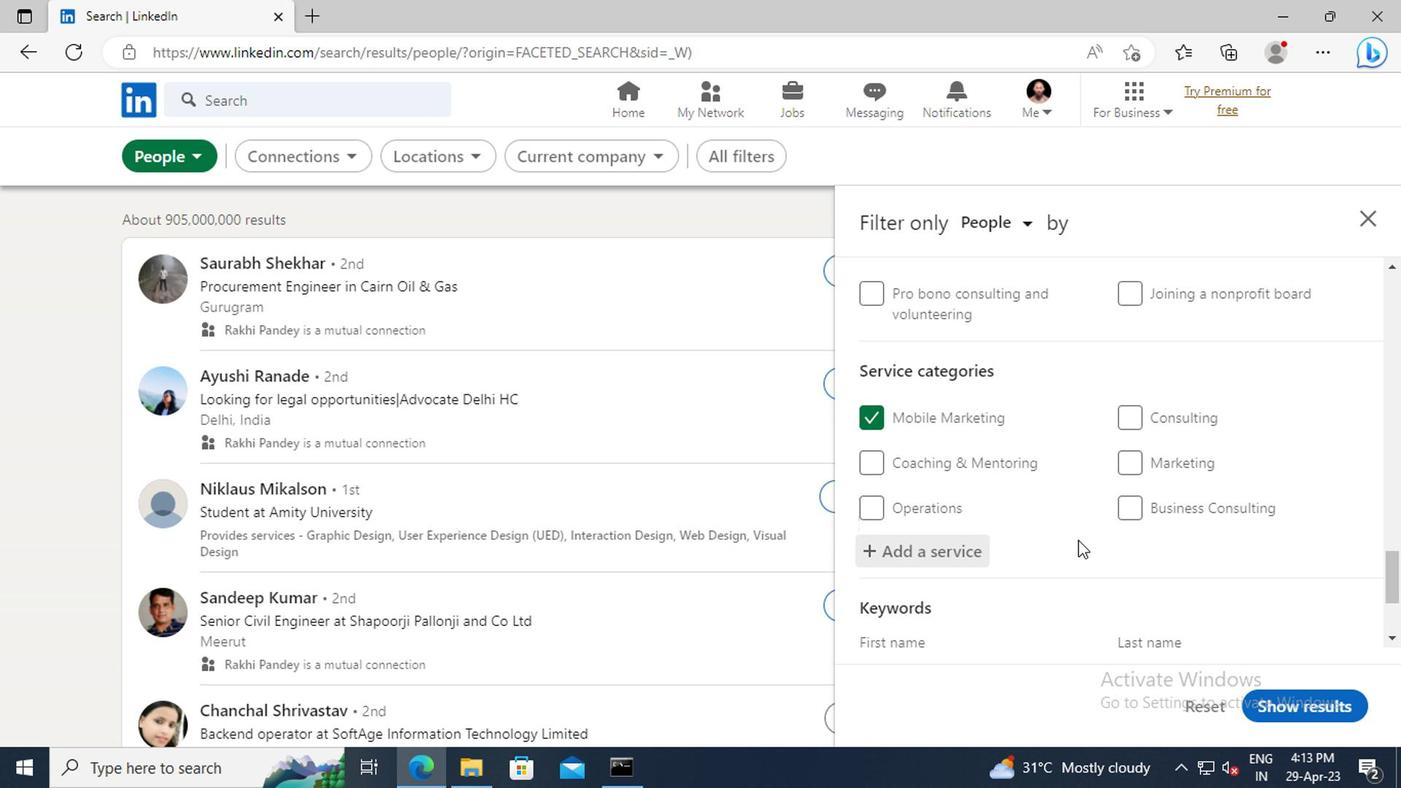 
Action: Mouse scrolled (1073, 539) with delta (0, 0)
Screenshot: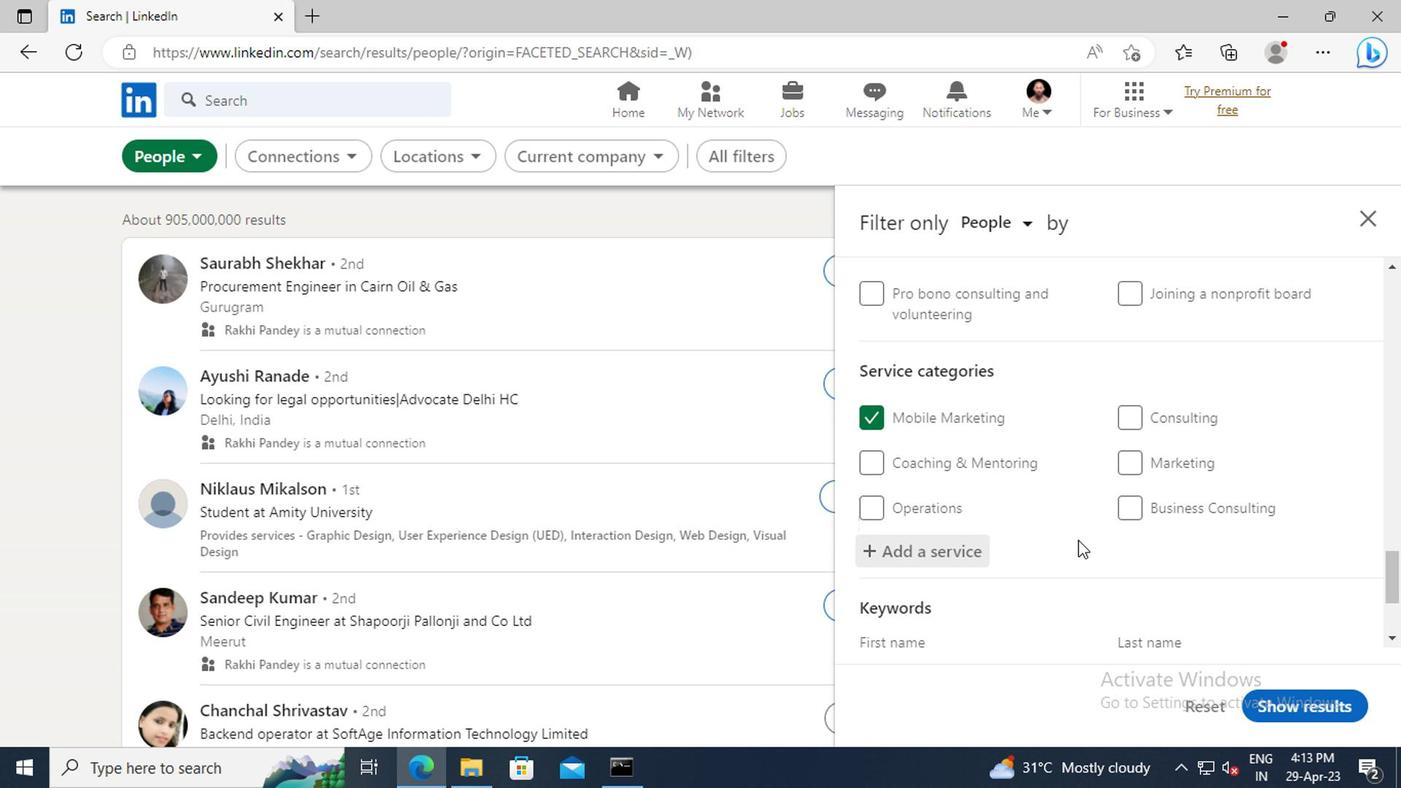 
Action: Mouse scrolled (1073, 539) with delta (0, 0)
Screenshot: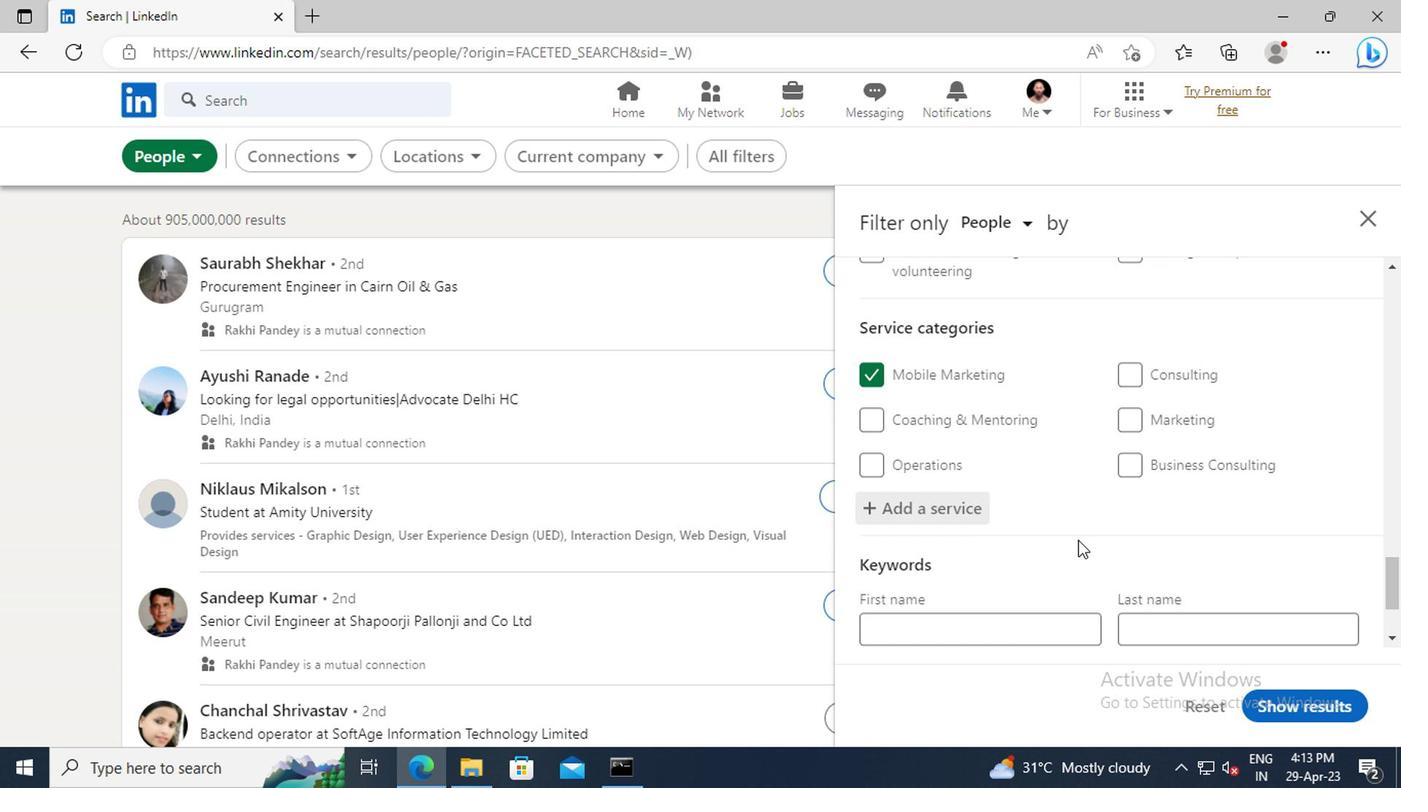 
Action: Mouse scrolled (1073, 539) with delta (0, 0)
Screenshot: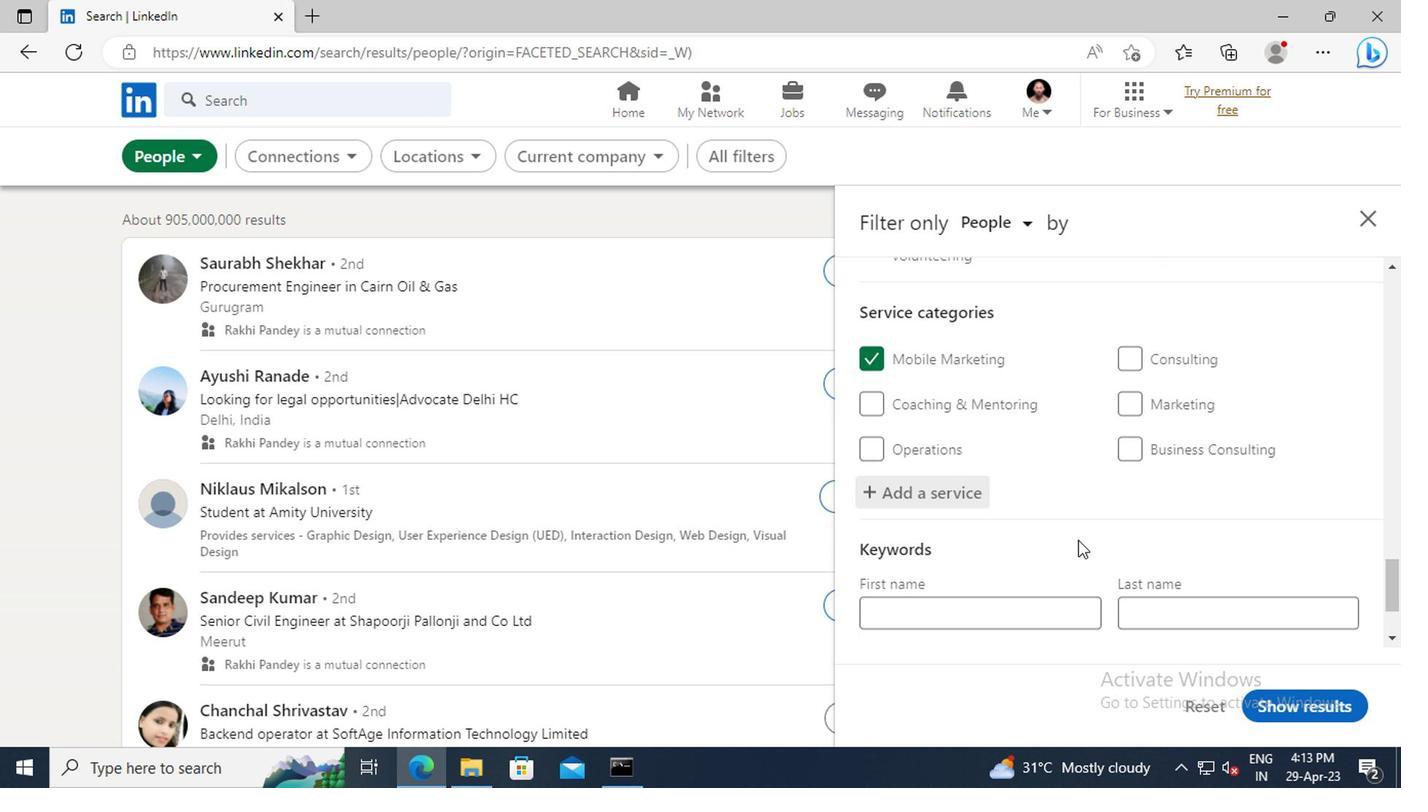 
Action: Mouse moved to (971, 554)
Screenshot: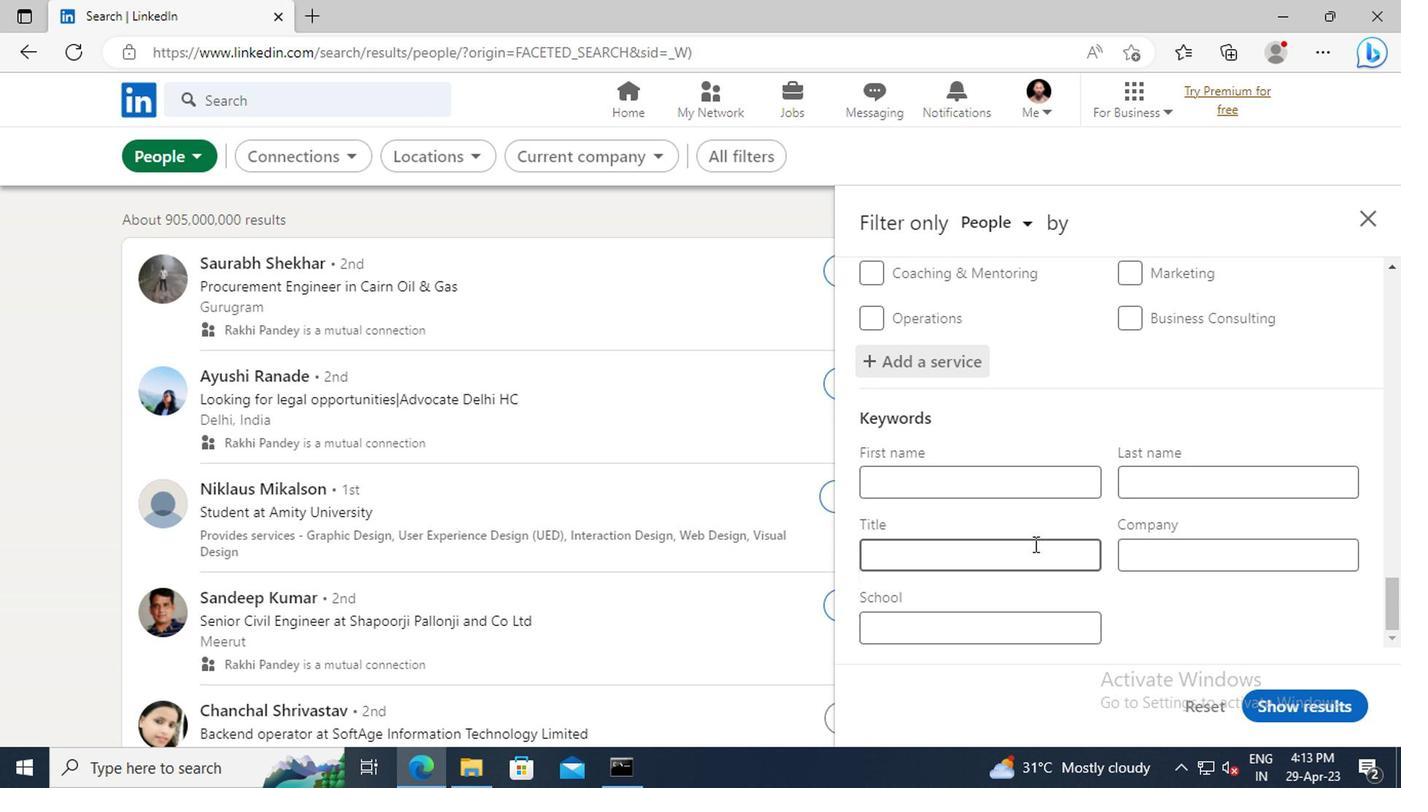 
Action: Mouse pressed left at (971, 554)
Screenshot: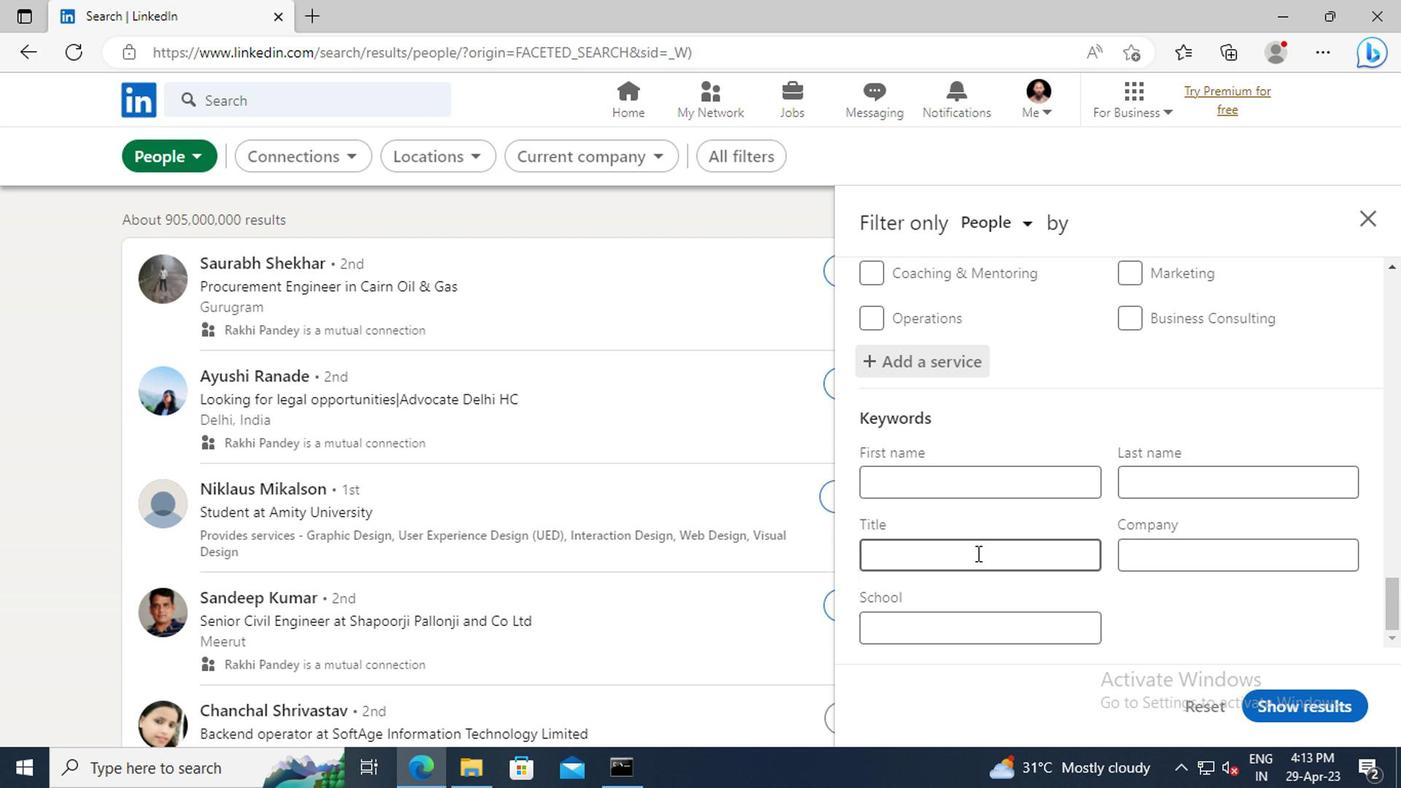 
Action: Key pressed <Key.shift>CARPENTER<Key.enter>
Screenshot: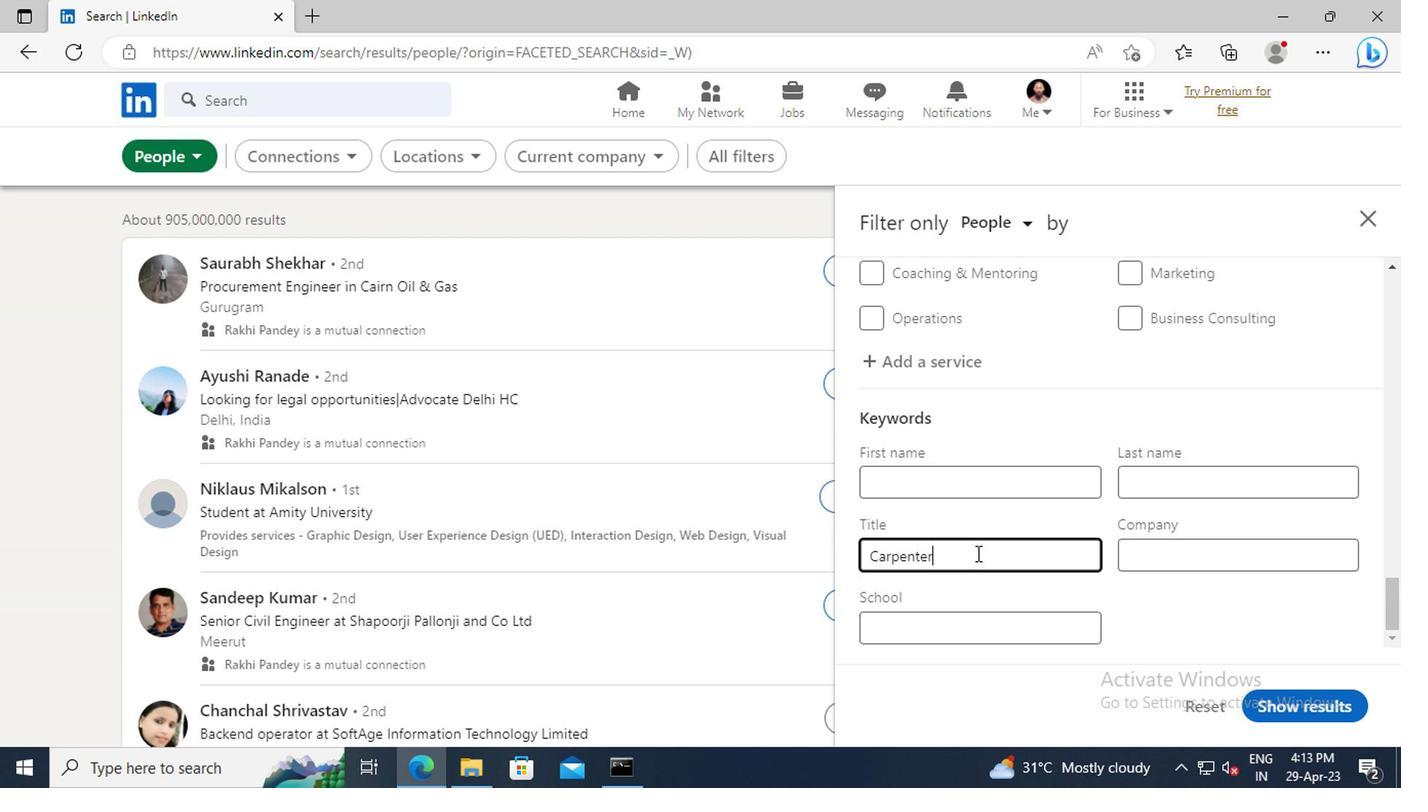 
Action: Mouse moved to (1271, 704)
Screenshot: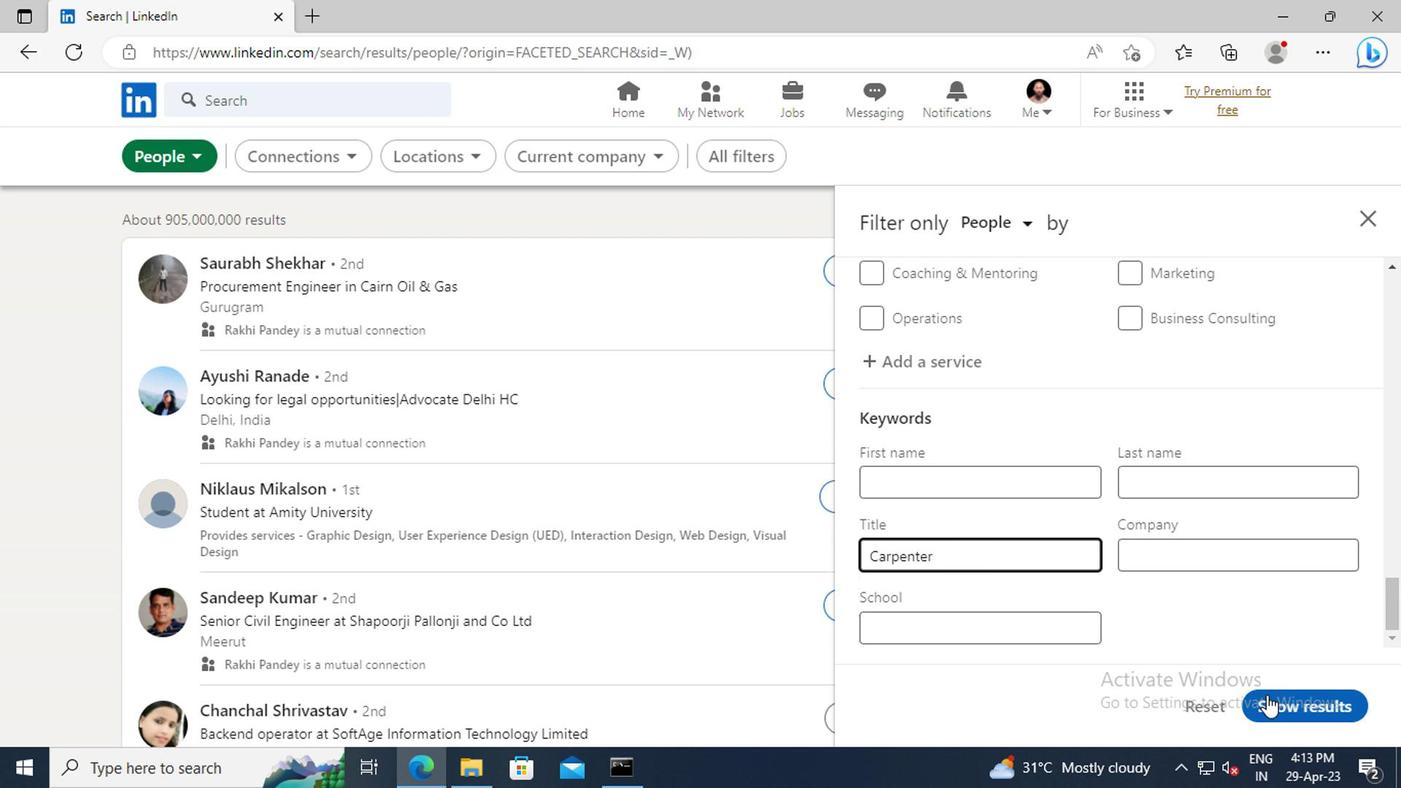 
Action: Mouse pressed left at (1271, 704)
Screenshot: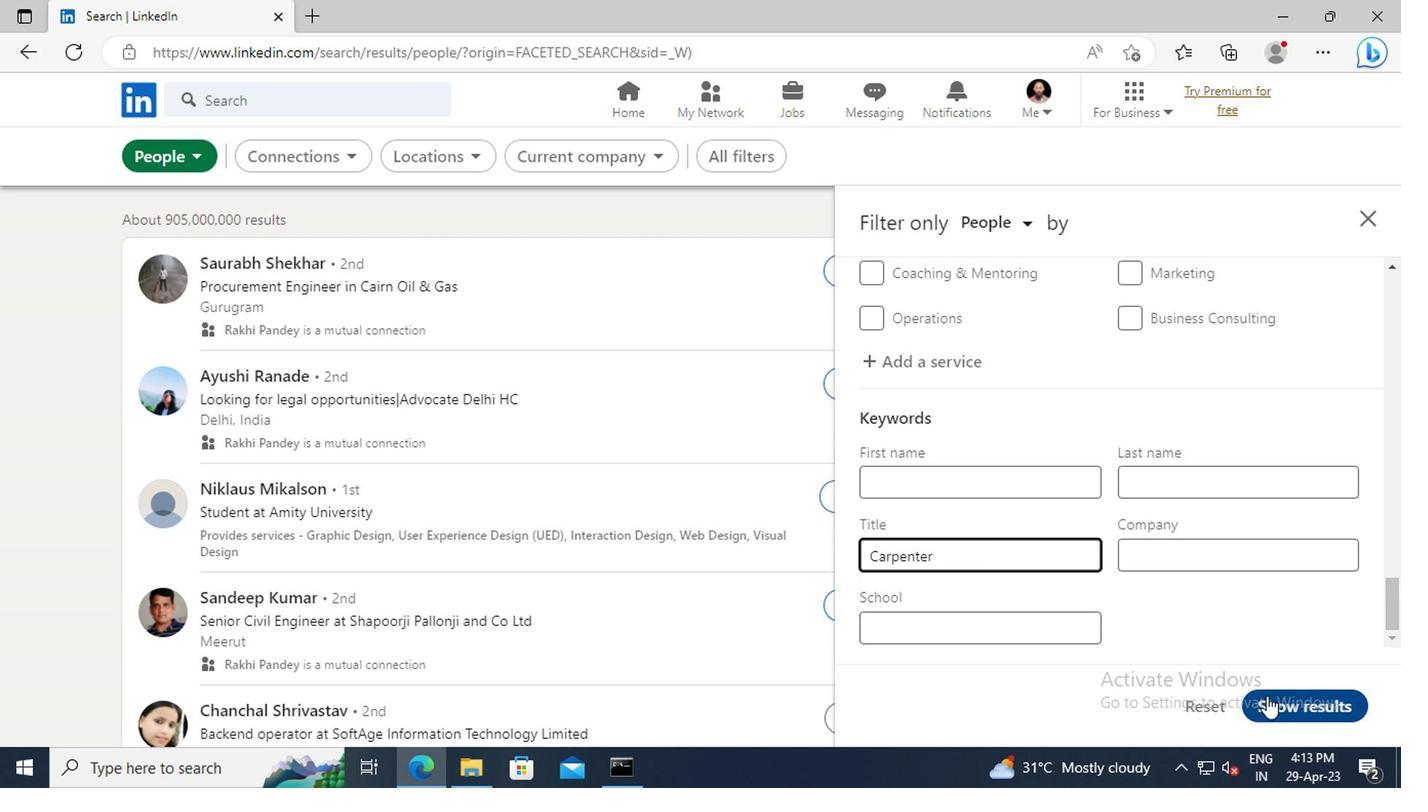 
